 Task: Find connections with filter location Kannauj with filter topic #hiringwith filter profile language Potuguese with filter current company Moneycontrol.com with filter school Pondicherry Engineering College with filter industry Leather Product Manufacturing with filter service category Audio Engineering with filter keywords title Engineer
Action: Mouse moved to (150, 235)
Screenshot: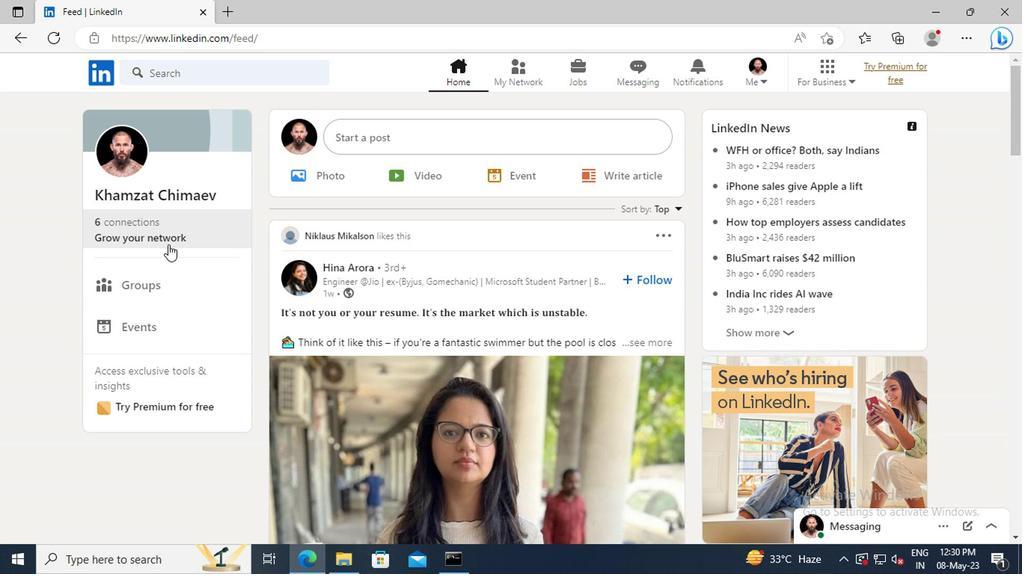 
Action: Mouse pressed left at (150, 235)
Screenshot: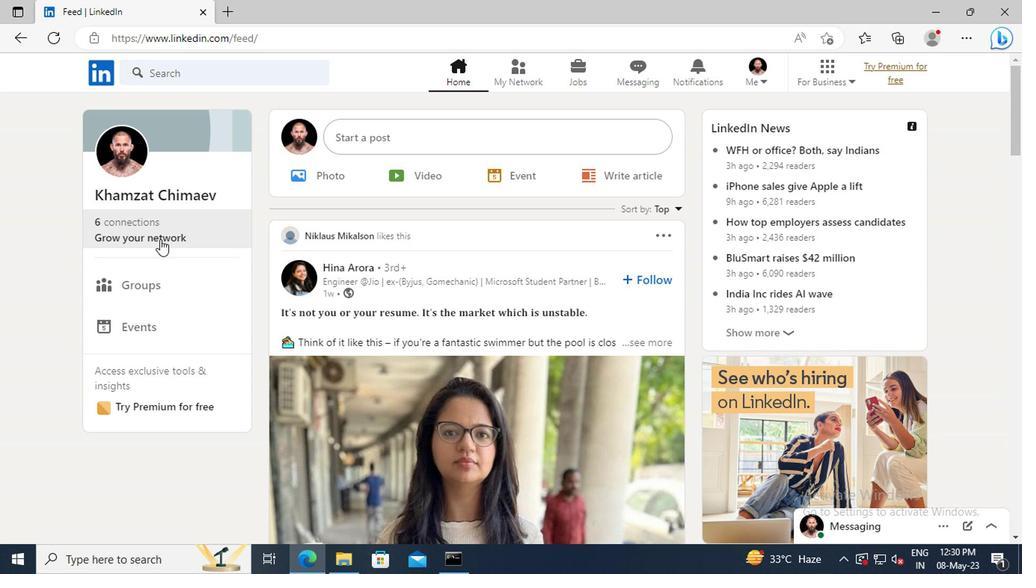 
Action: Mouse moved to (157, 158)
Screenshot: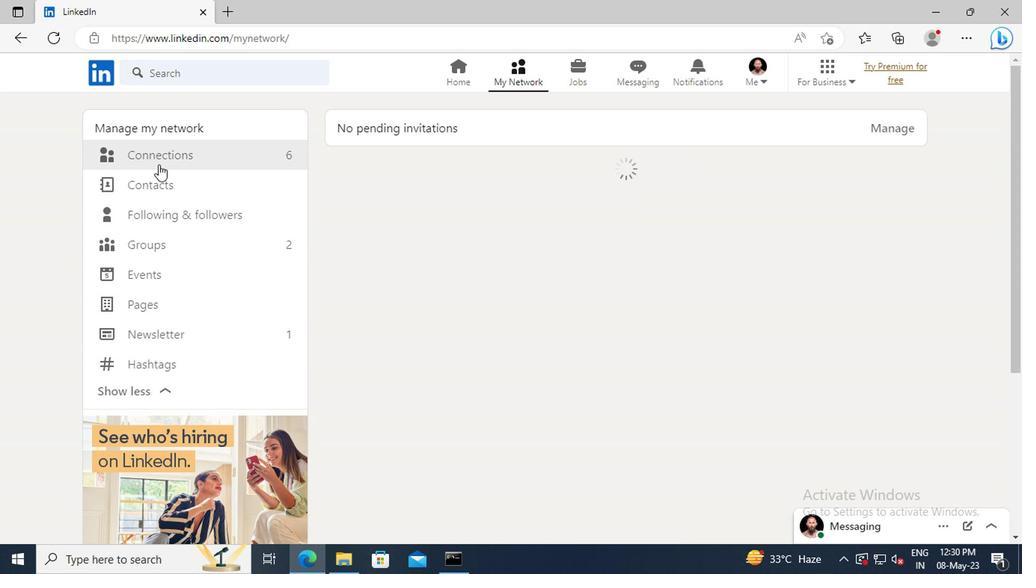 
Action: Mouse pressed left at (157, 158)
Screenshot: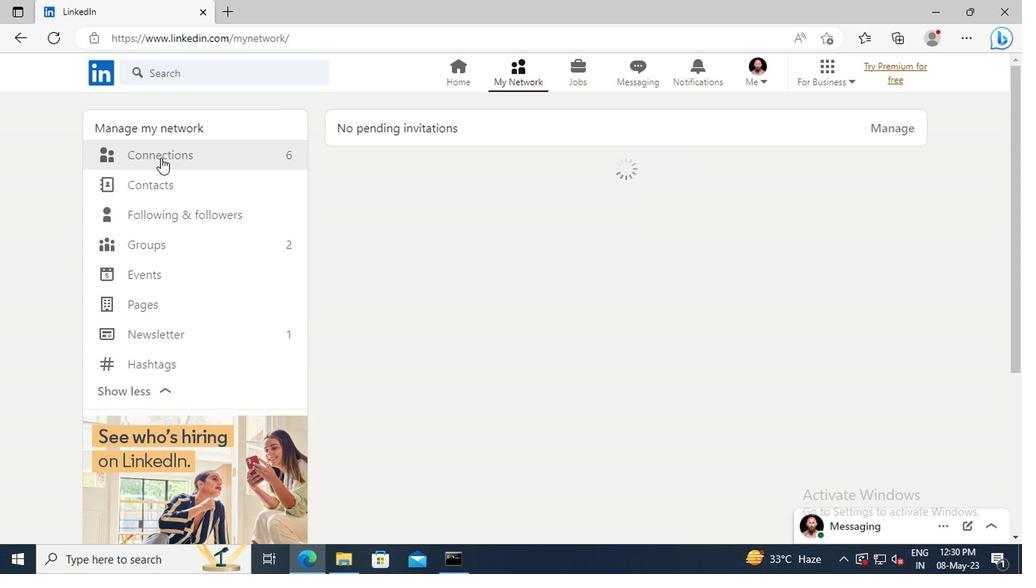 
Action: Mouse moved to (620, 162)
Screenshot: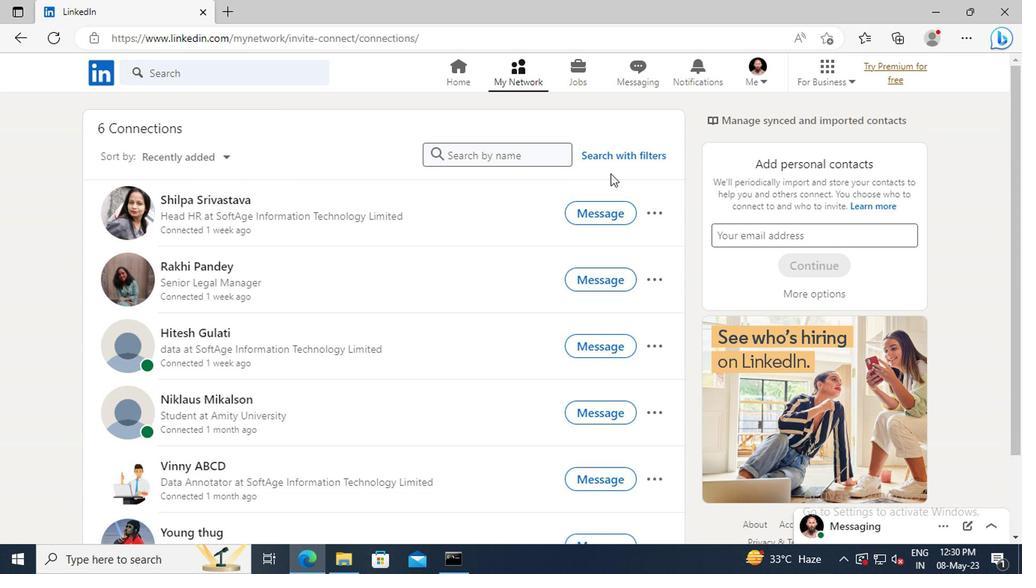 
Action: Mouse pressed left at (620, 162)
Screenshot: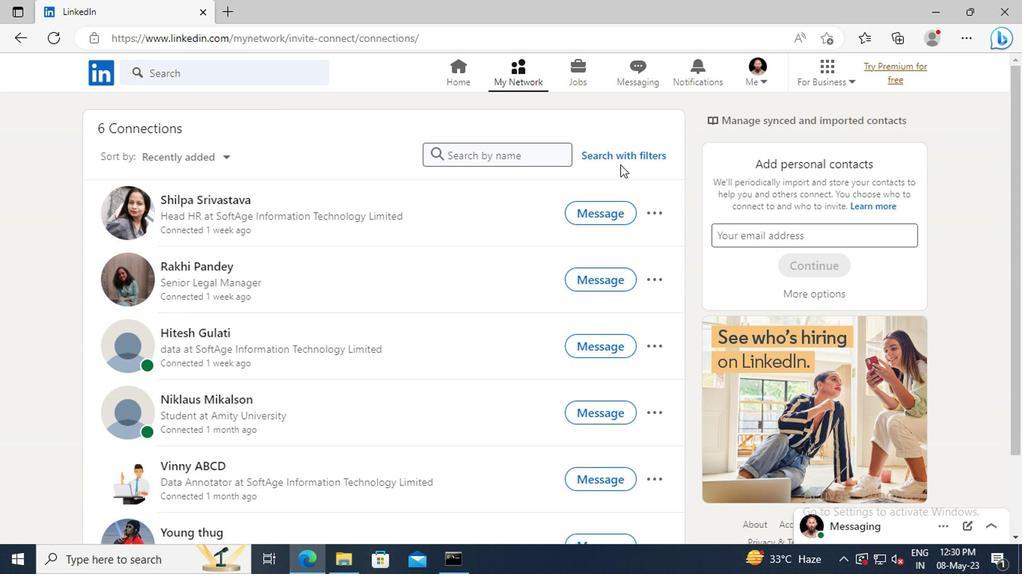 
Action: Mouse moved to (563, 118)
Screenshot: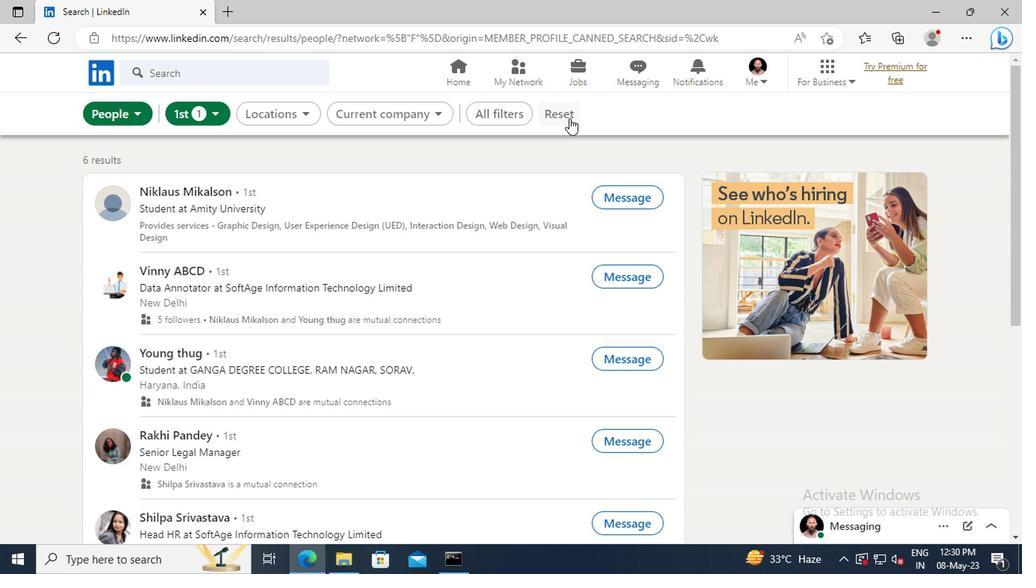
Action: Mouse pressed left at (563, 118)
Screenshot: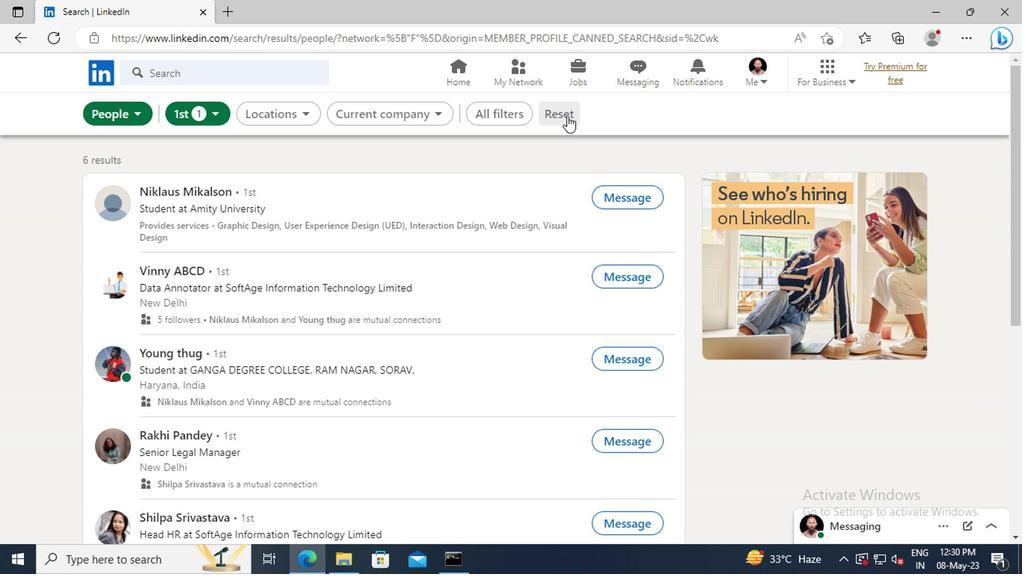 
Action: Mouse moved to (537, 118)
Screenshot: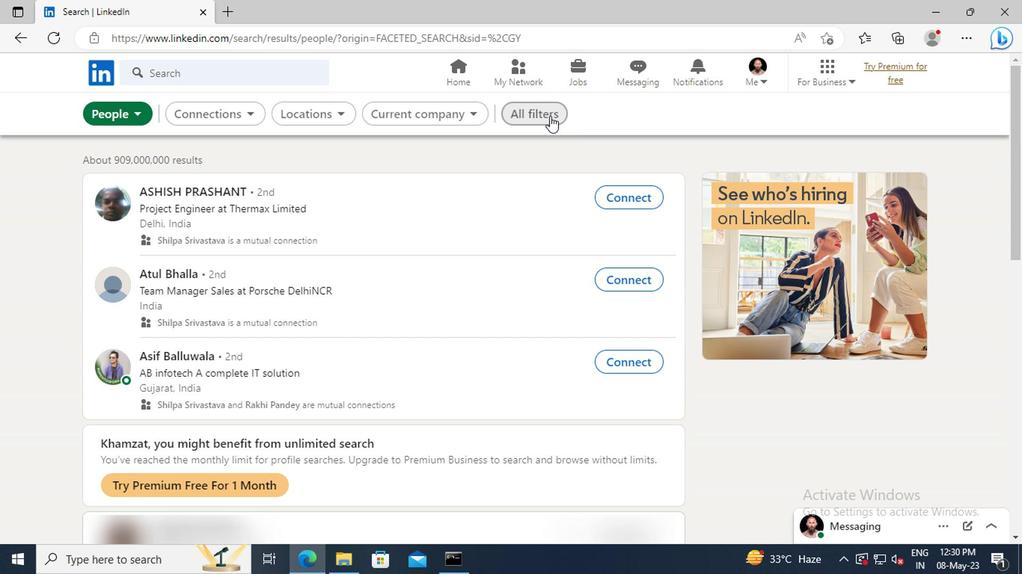 
Action: Mouse pressed left at (537, 118)
Screenshot: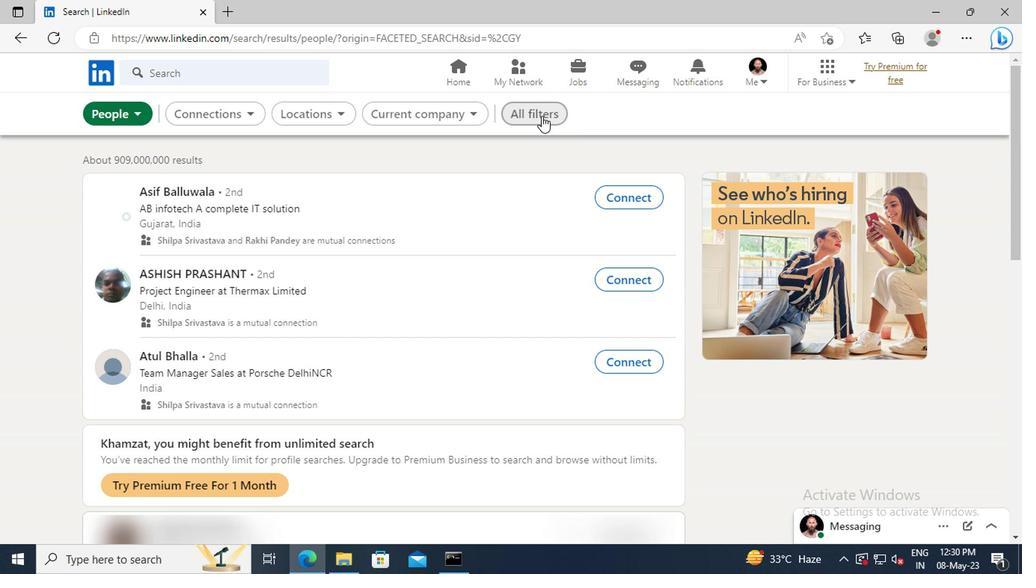 
Action: Mouse moved to (836, 276)
Screenshot: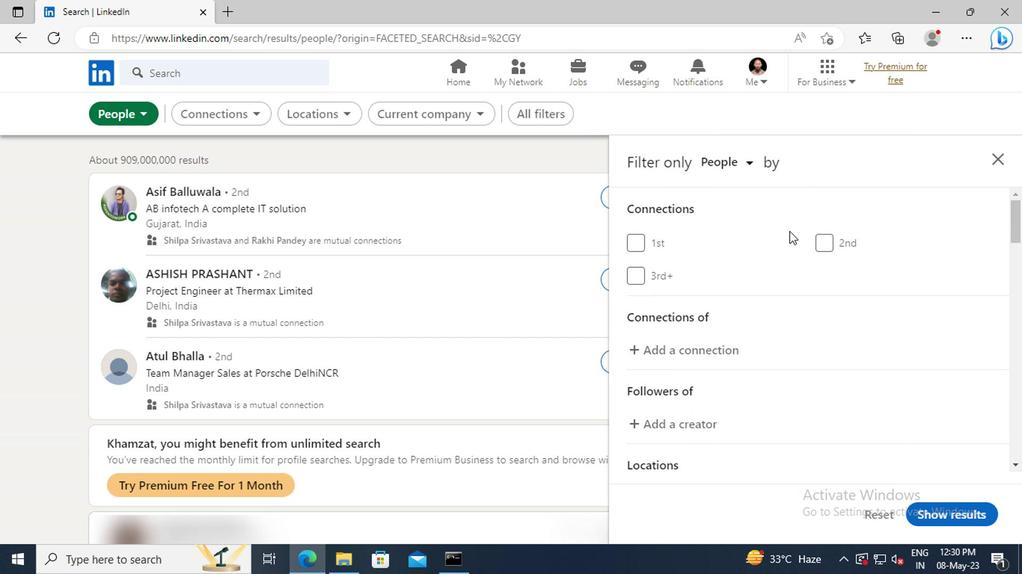 
Action: Mouse scrolled (836, 276) with delta (0, 0)
Screenshot: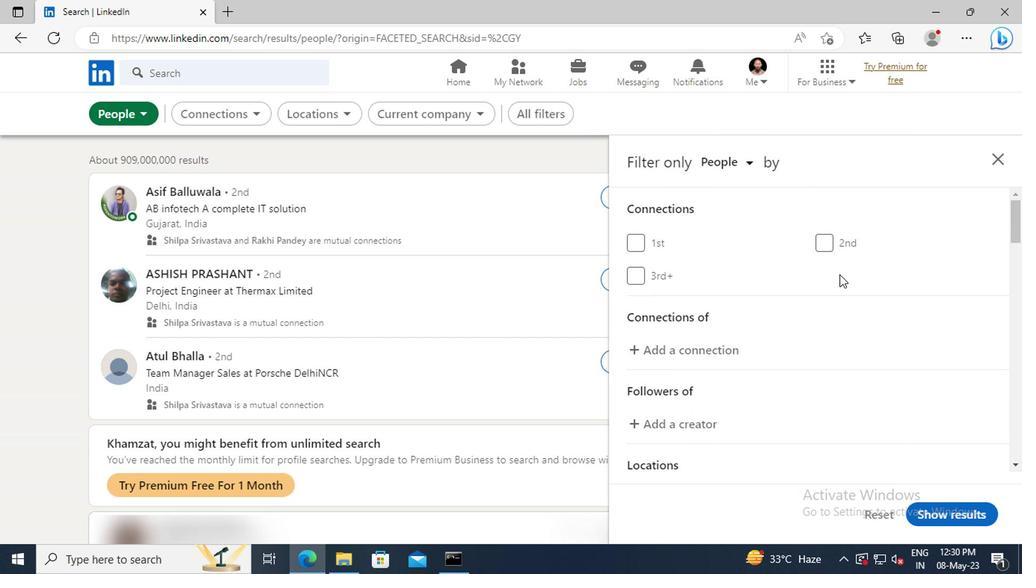 
Action: Mouse scrolled (836, 276) with delta (0, 0)
Screenshot: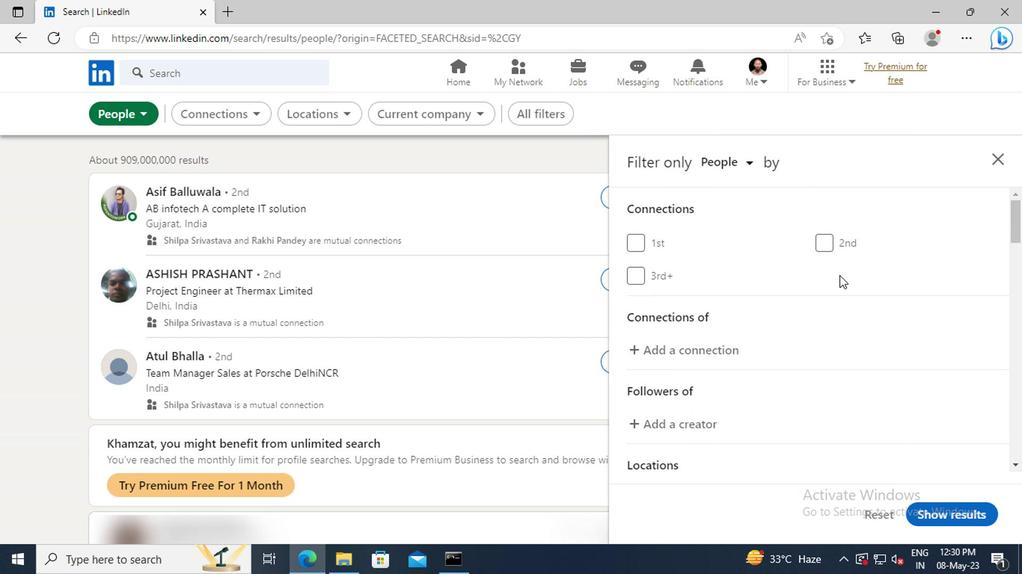 
Action: Mouse scrolled (836, 276) with delta (0, 0)
Screenshot: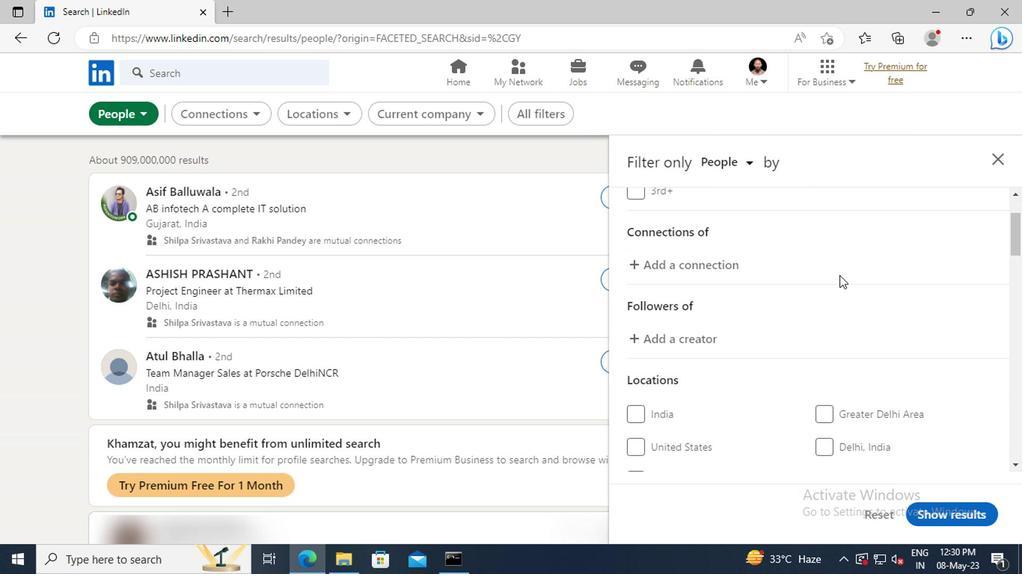 
Action: Mouse scrolled (836, 276) with delta (0, 0)
Screenshot: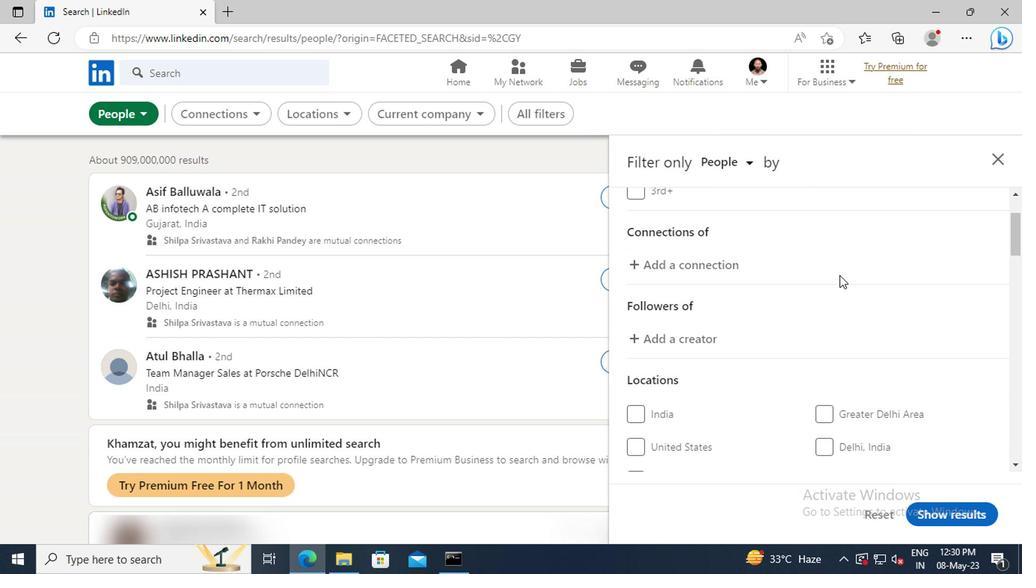 
Action: Mouse scrolled (836, 276) with delta (0, 0)
Screenshot: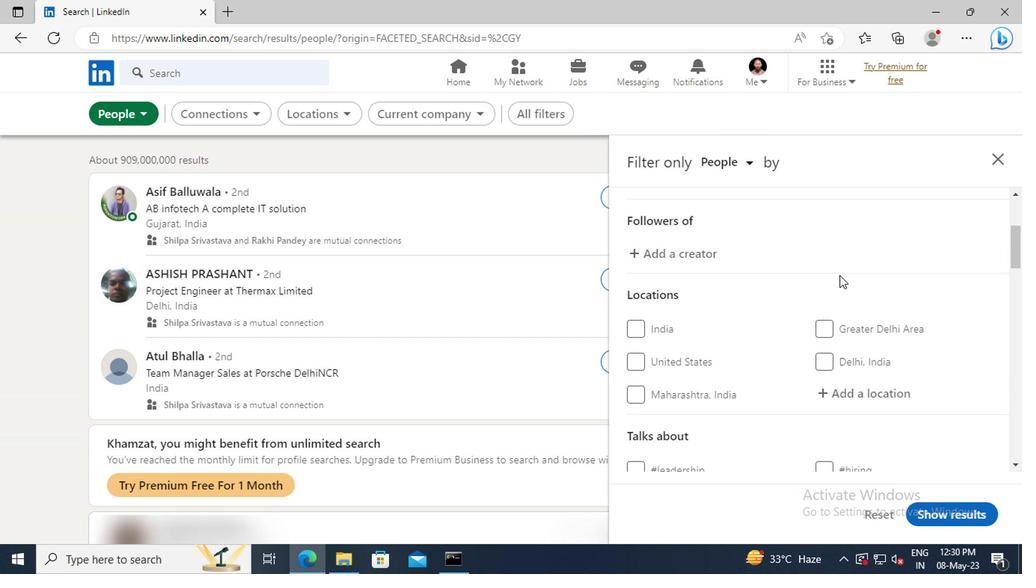 
Action: Mouse scrolled (836, 276) with delta (0, 0)
Screenshot: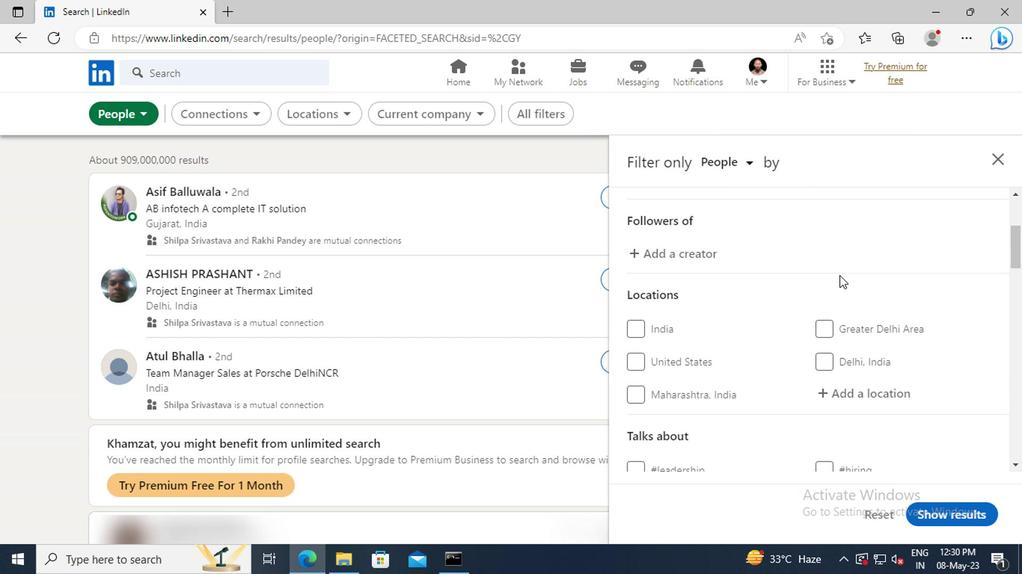 
Action: Mouse moved to (833, 309)
Screenshot: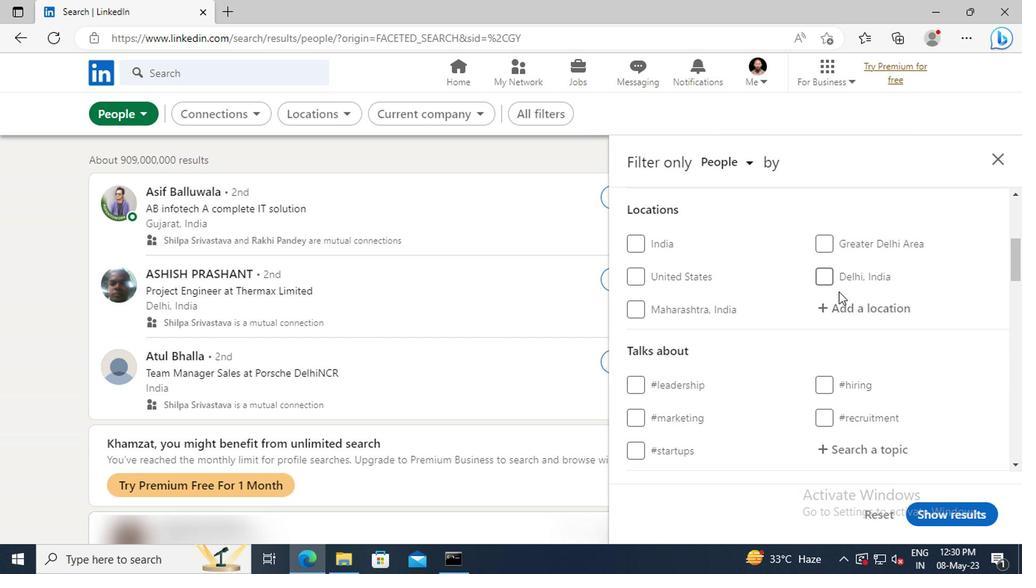 
Action: Mouse pressed left at (833, 309)
Screenshot: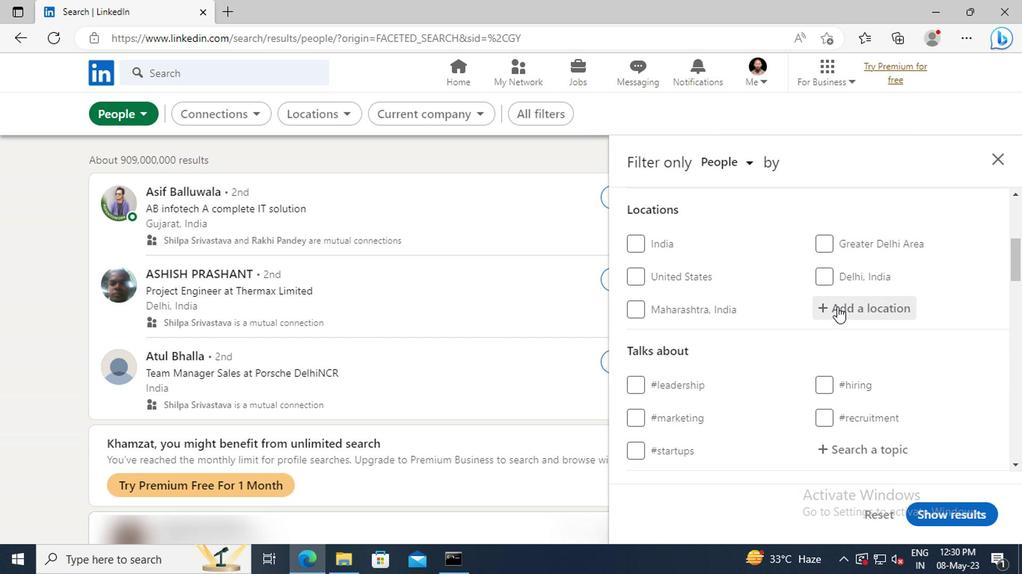 
Action: Key pressed <Key.shift>KANNAUJ
Screenshot: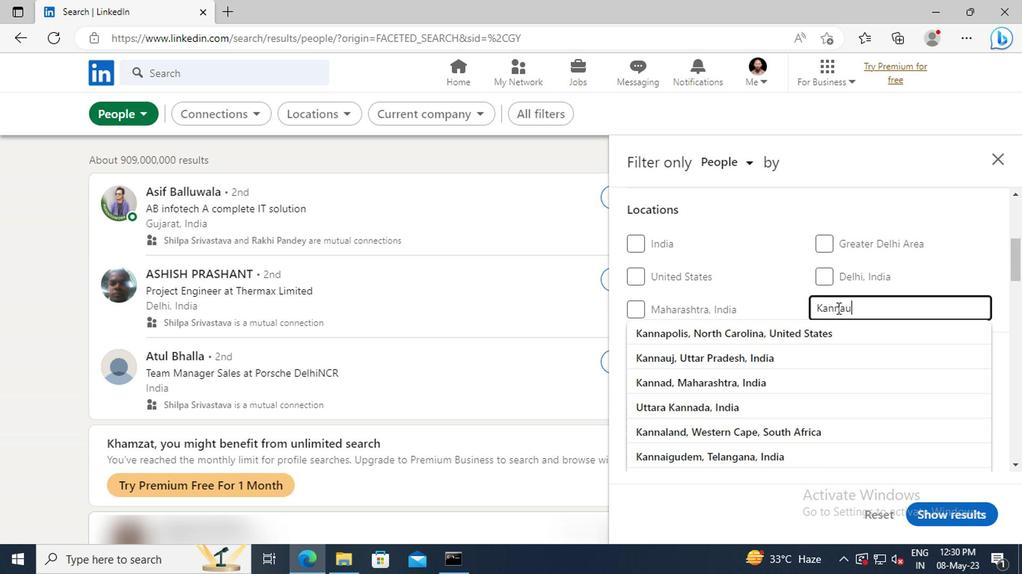 
Action: Mouse moved to (833, 333)
Screenshot: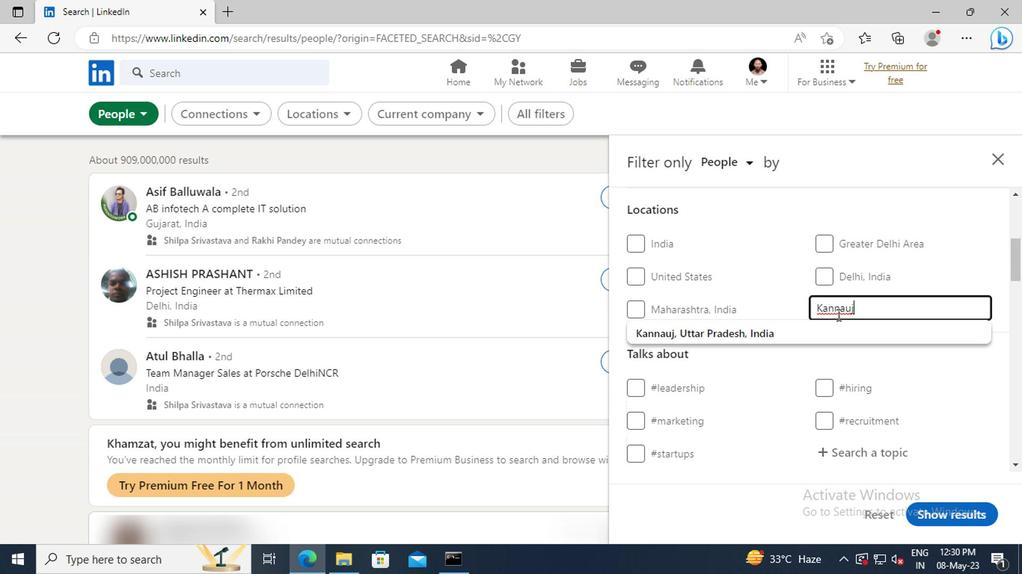 
Action: Mouse pressed left at (833, 333)
Screenshot: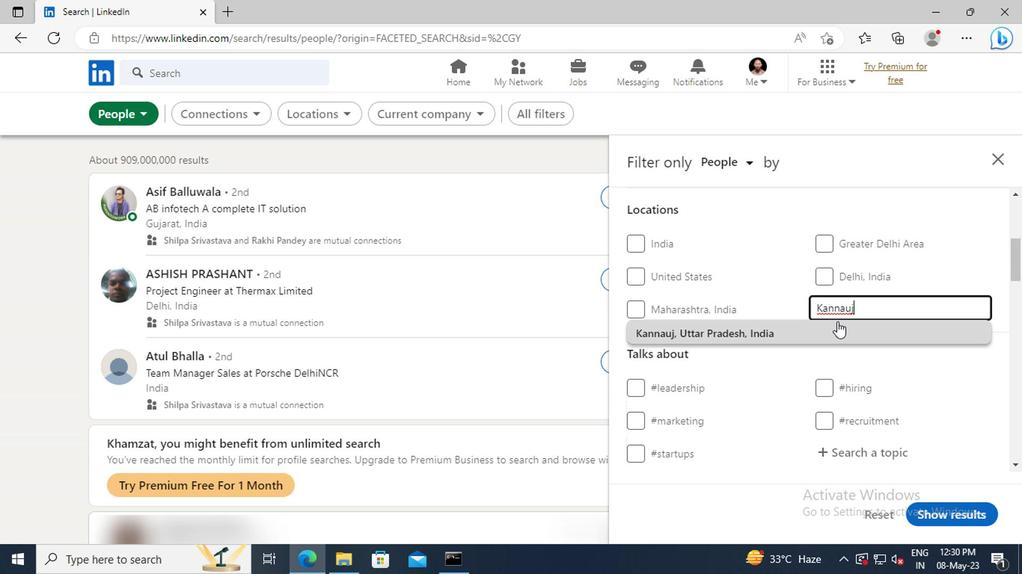 
Action: Mouse scrolled (833, 332) with delta (0, 0)
Screenshot: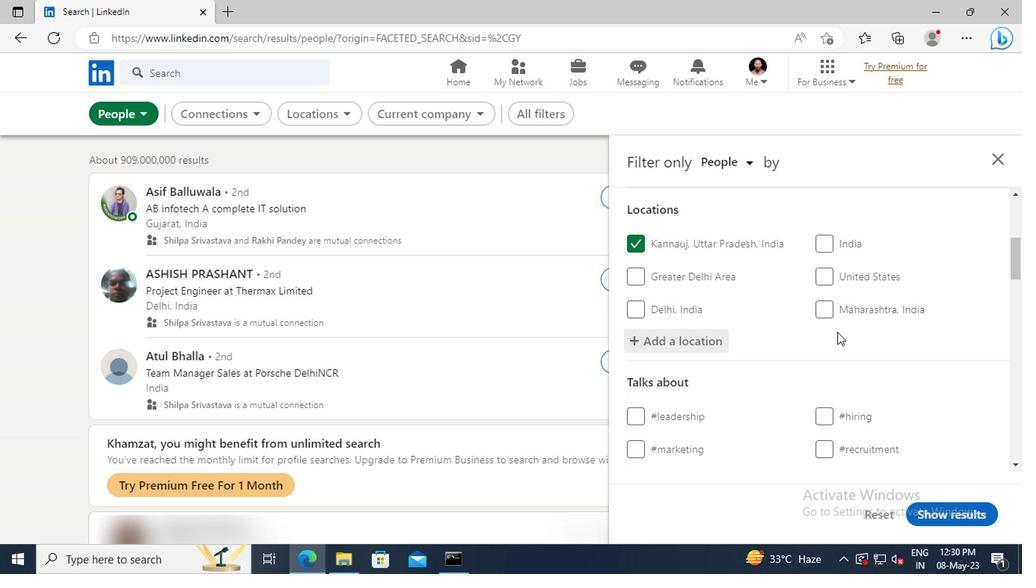 
Action: Mouse scrolled (833, 332) with delta (0, 0)
Screenshot: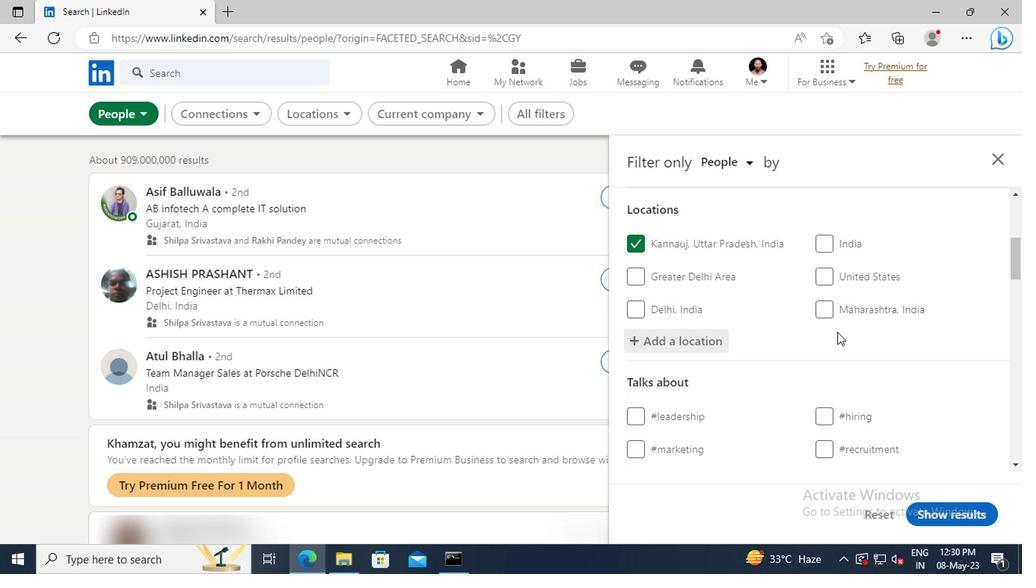 
Action: Mouse moved to (827, 333)
Screenshot: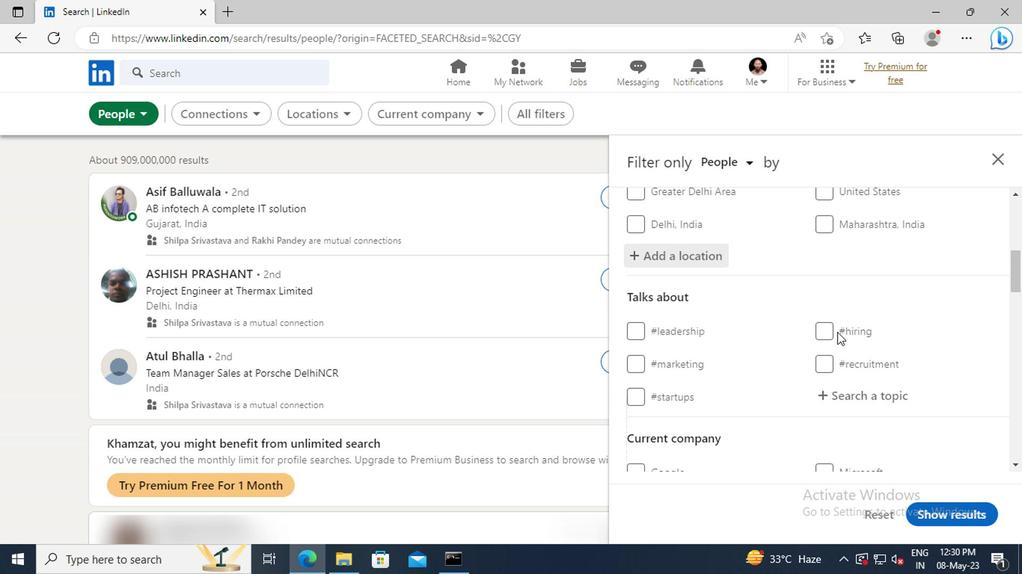 
Action: Mouse pressed left at (827, 333)
Screenshot: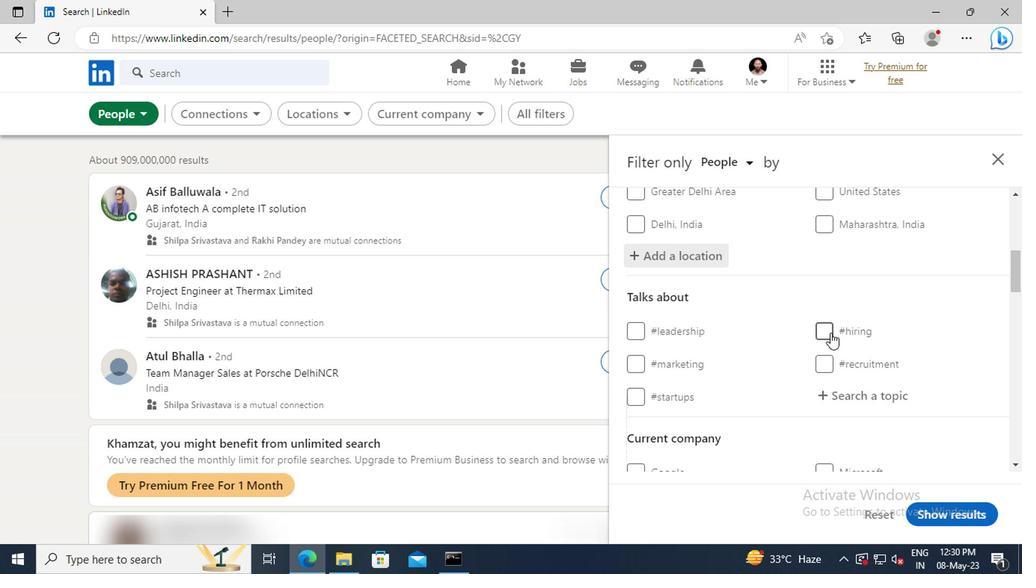 
Action: Mouse scrolled (827, 333) with delta (0, 0)
Screenshot: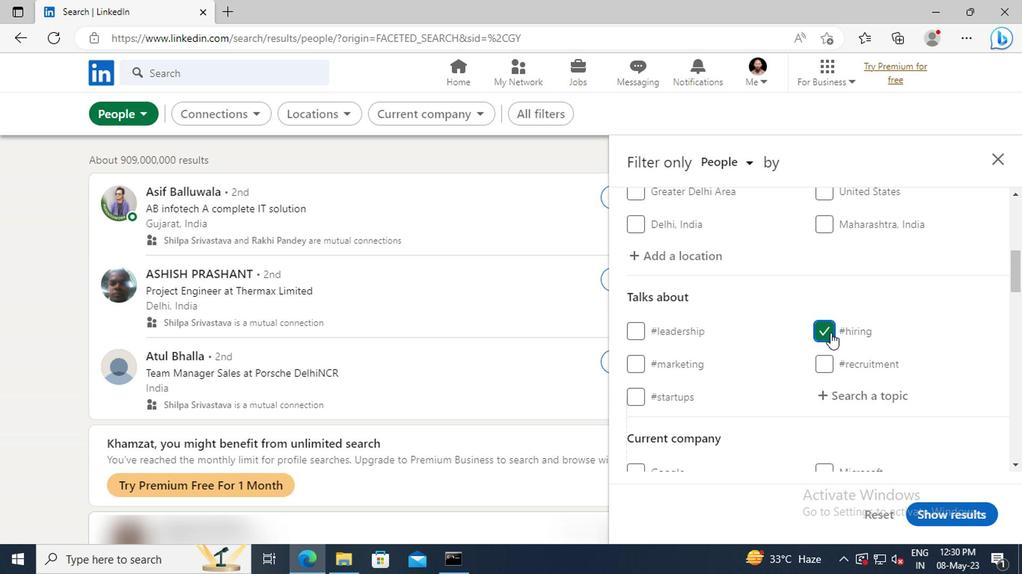 
Action: Mouse scrolled (827, 333) with delta (0, 0)
Screenshot: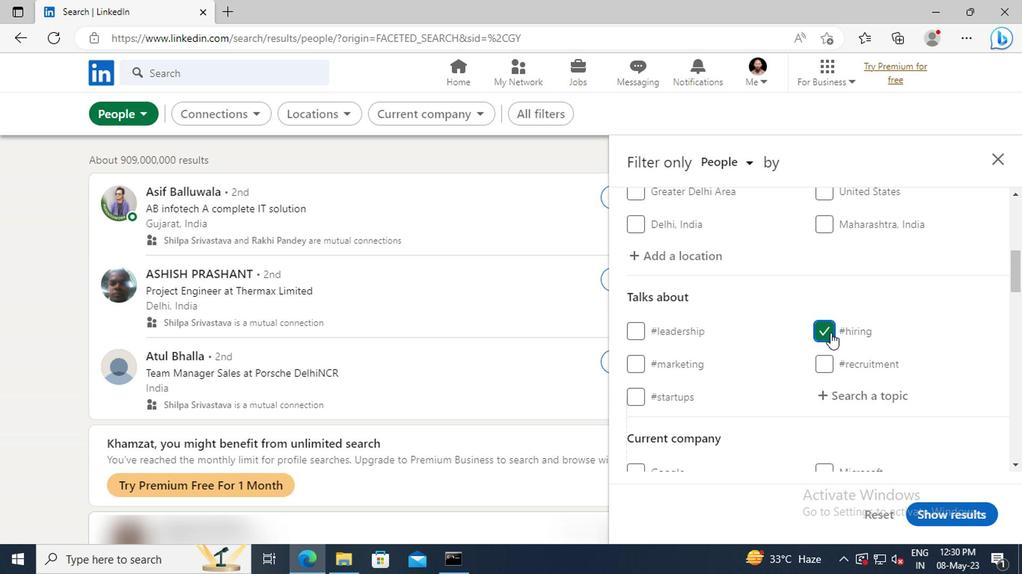 
Action: Mouse scrolled (827, 333) with delta (0, 0)
Screenshot: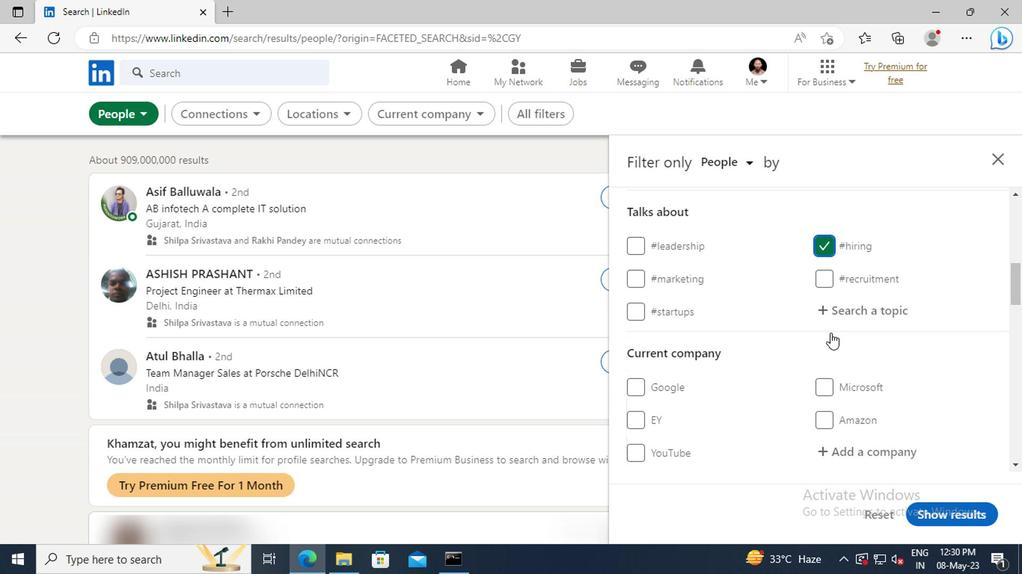 
Action: Mouse scrolled (827, 333) with delta (0, 0)
Screenshot: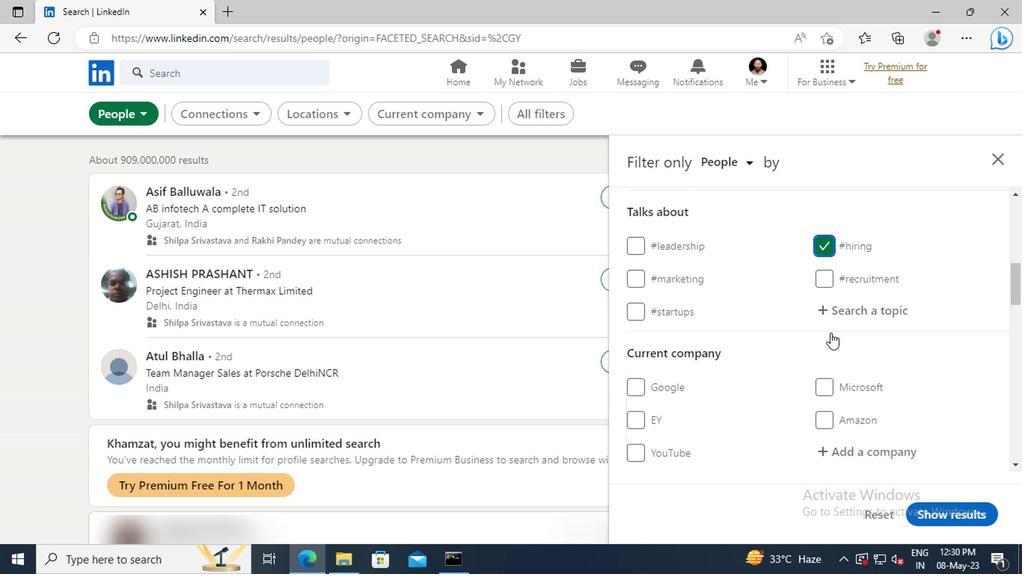 
Action: Mouse scrolled (827, 333) with delta (0, 0)
Screenshot: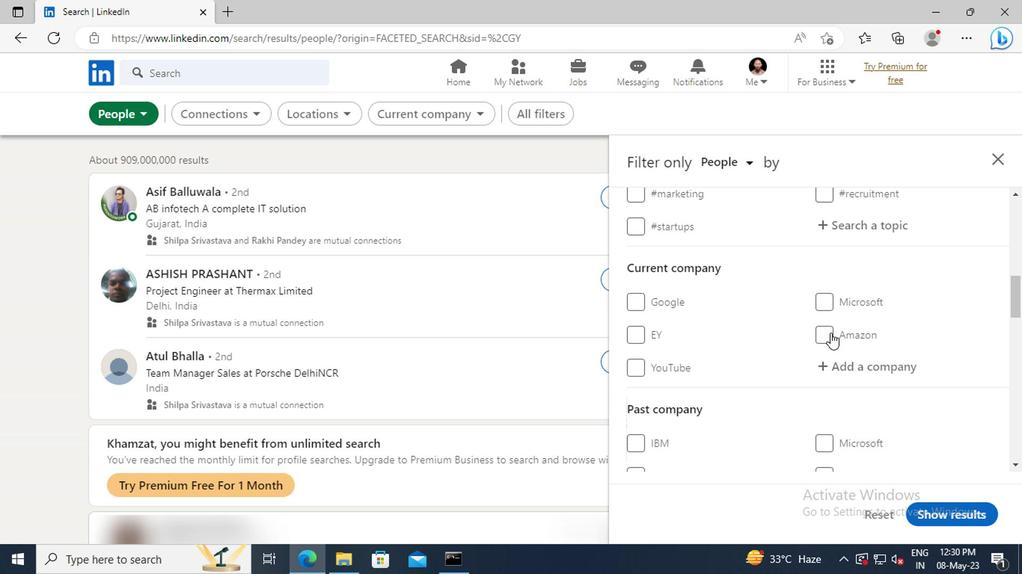 
Action: Mouse scrolled (827, 333) with delta (0, 0)
Screenshot: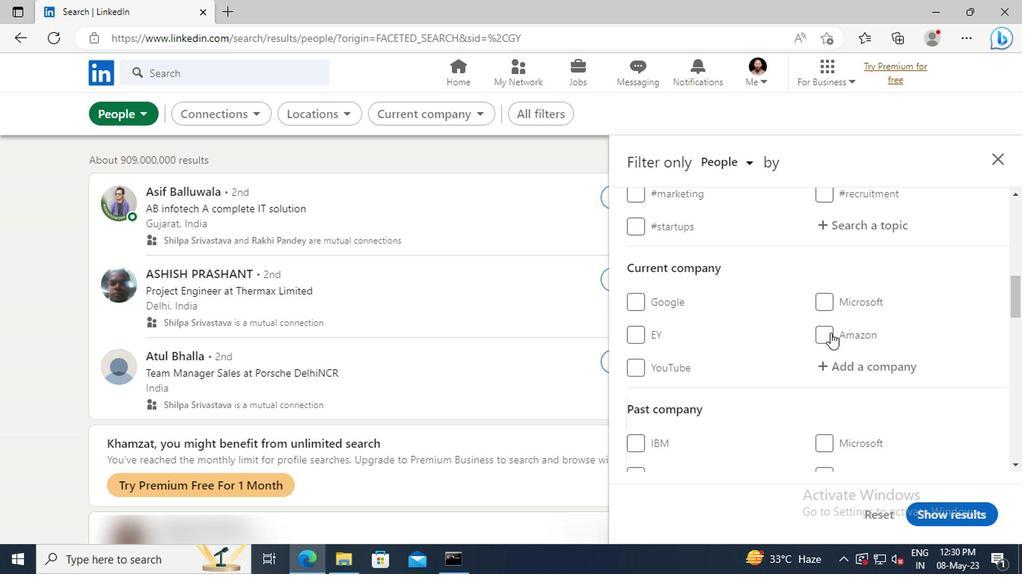 
Action: Mouse scrolled (827, 333) with delta (0, 0)
Screenshot: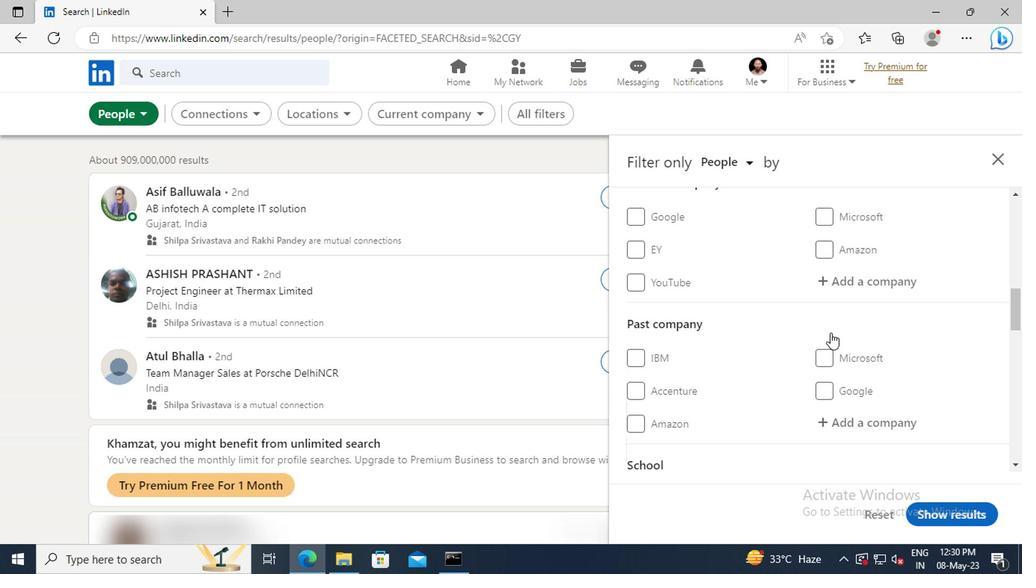 
Action: Mouse scrolled (827, 333) with delta (0, 0)
Screenshot: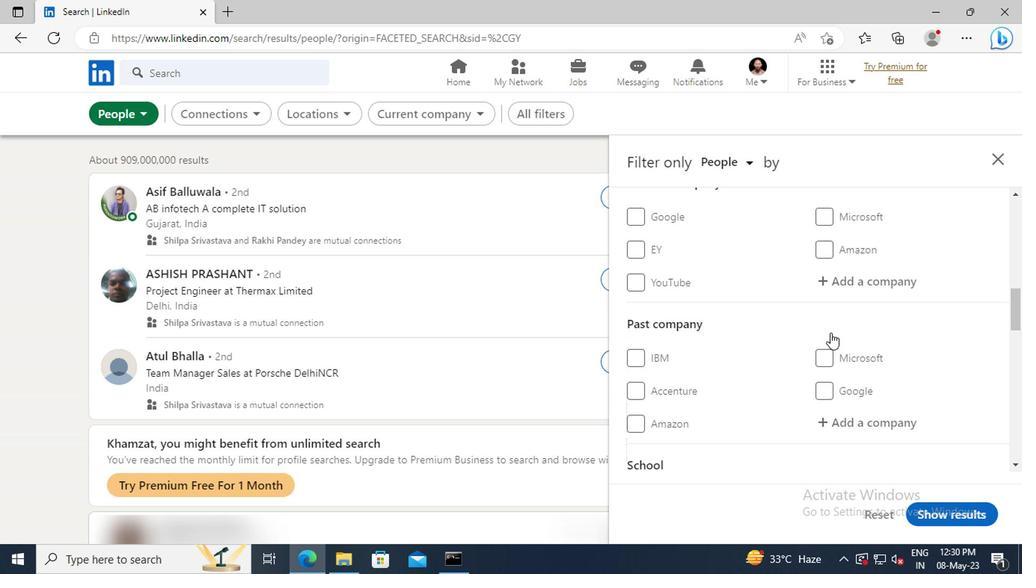
Action: Mouse scrolled (827, 333) with delta (0, 0)
Screenshot: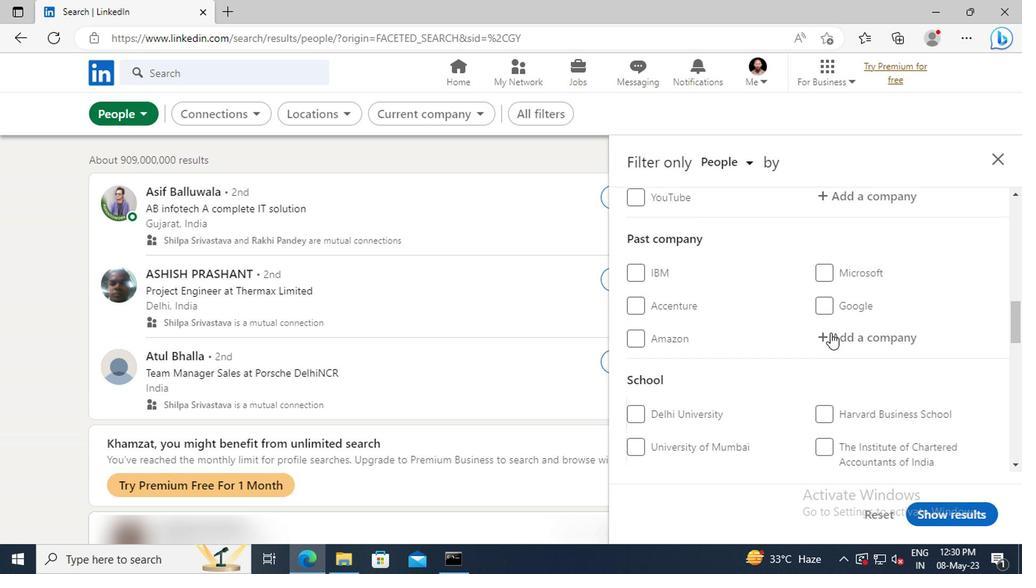 
Action: Mouse scrolled (827, 333) with delta (0, 0)
Screenshot: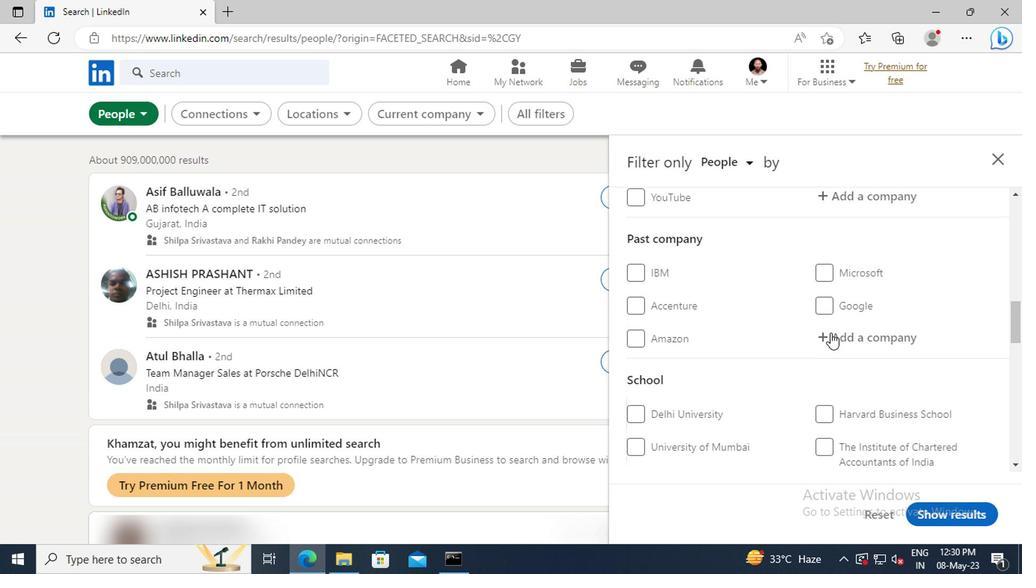 
Action: Mouse scrolled (827, 333) with delta (0, 0)
Screenshot: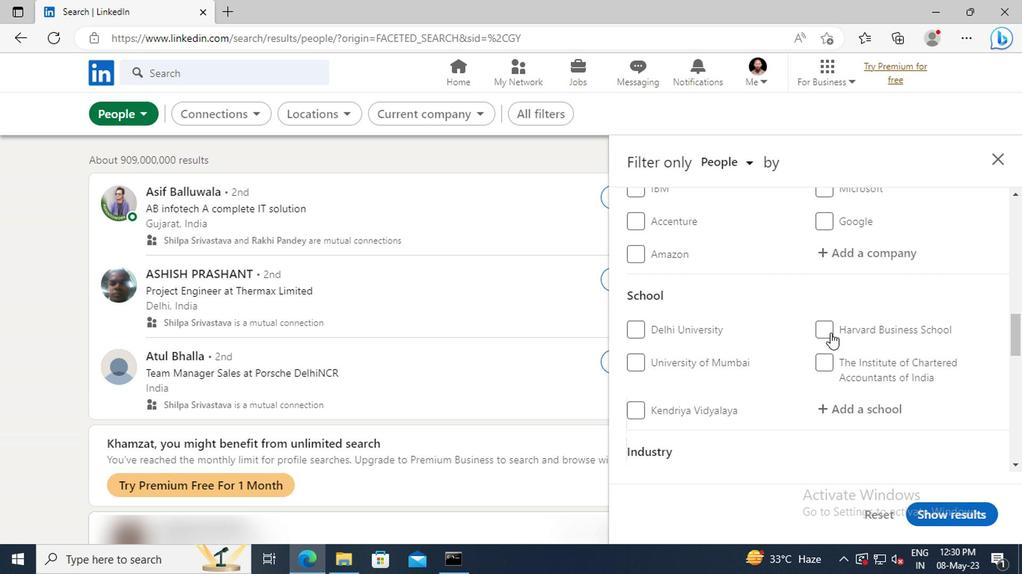 
Action: Mouse scrolled (827, 333) with delta (0, 0)
Screenshot: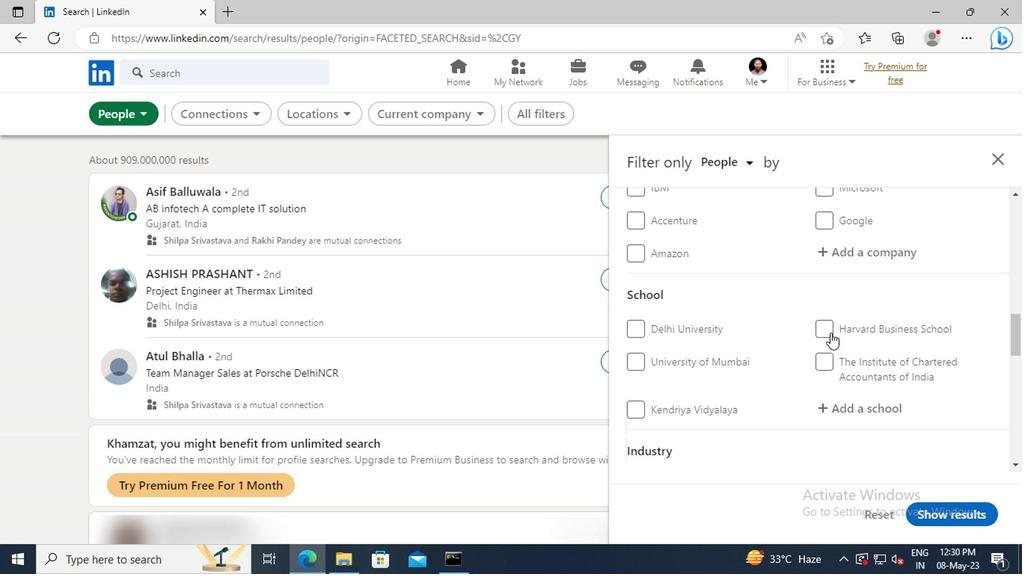 
Action: Mouse scrolled (827, 333) with delta (0, 0)
Screenshot: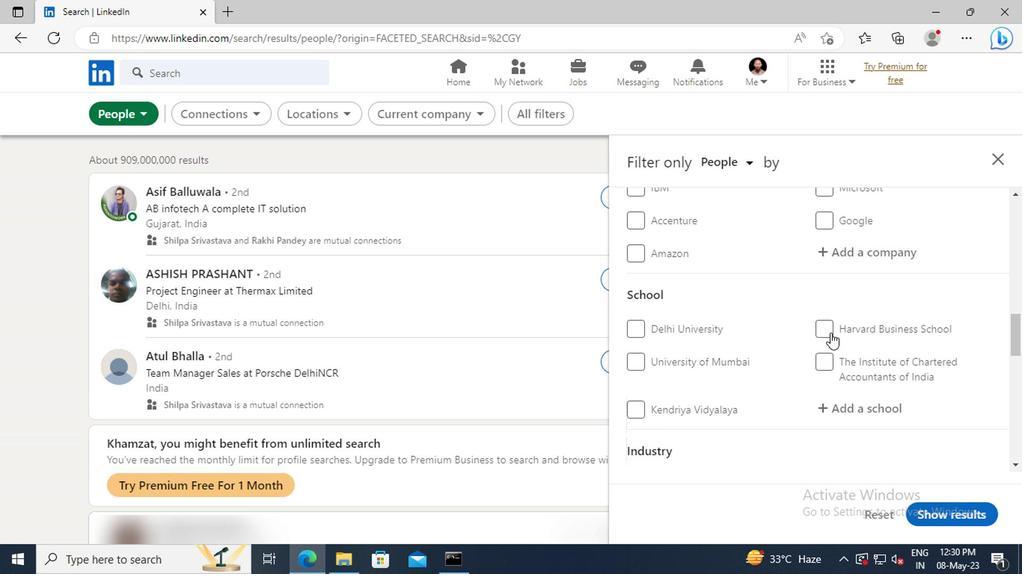 
Action: Mouse scrolled (827, 333) with delta (0, 0)
Screenshot: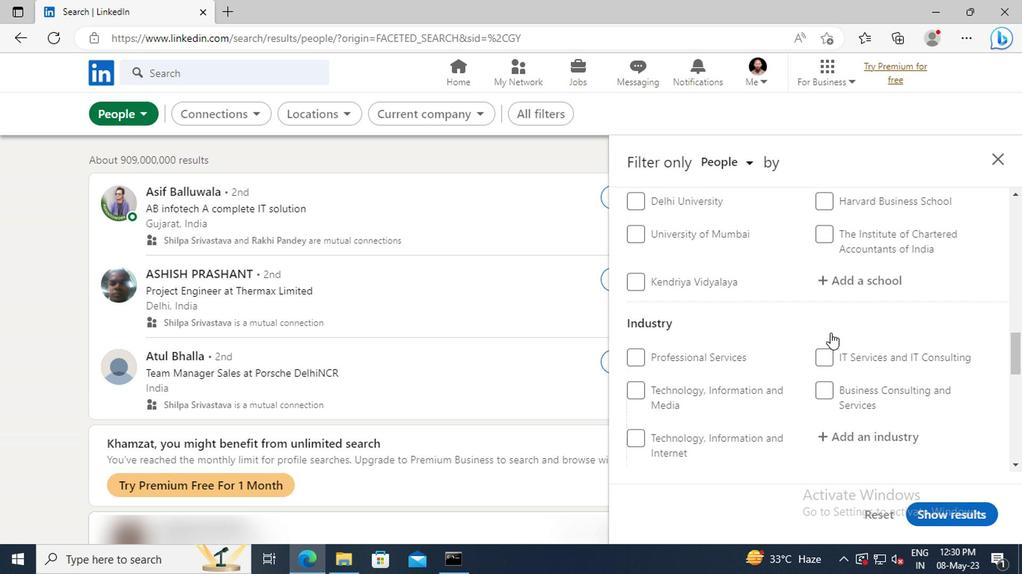 
Action: Mouse scrolled (827, 333) with delta (0, 0)
Screenshot: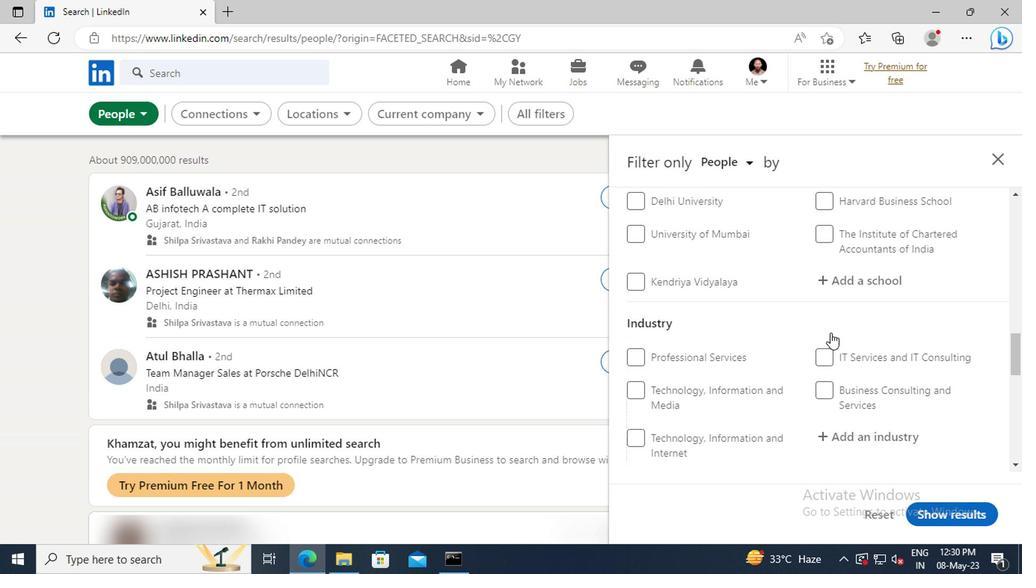 
Action: Mouse scrolled (827, 333) with delta (0, 0)
Screenshot: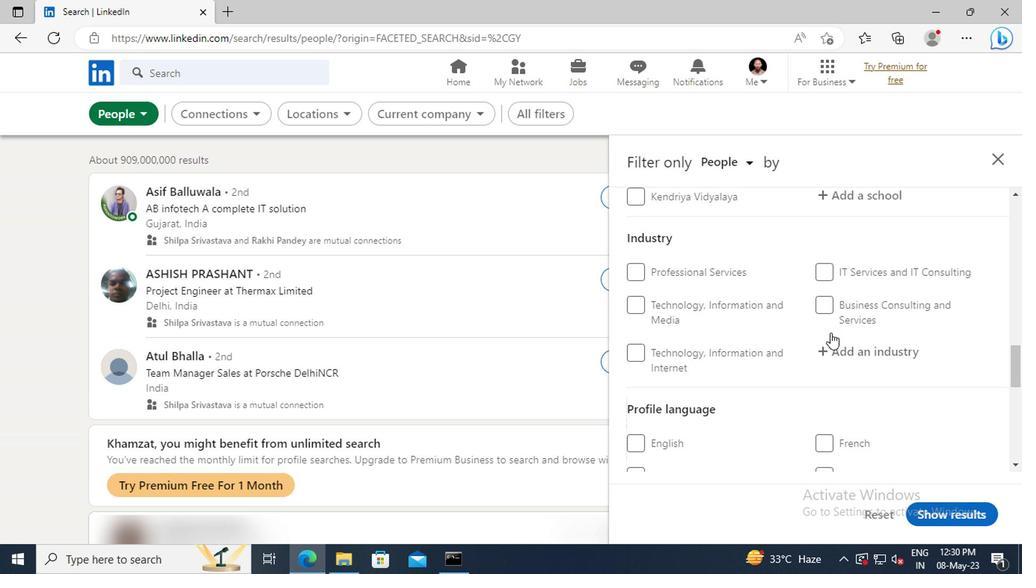 
Action: Mouse scrolled (827, 333) with delta (0, 0)
Screenshot: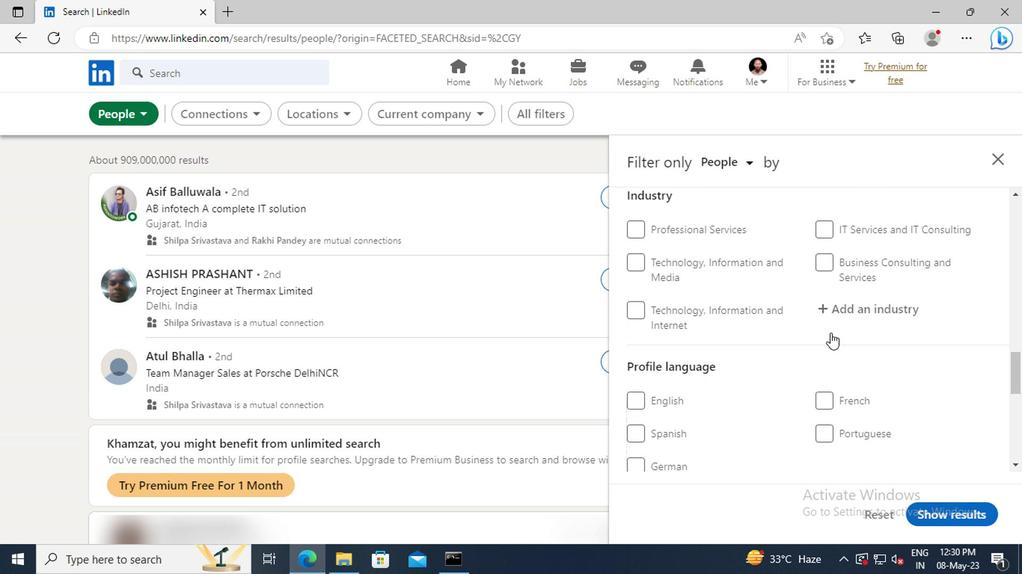
Action: Mouse moved to (821, 393)
Screenshot: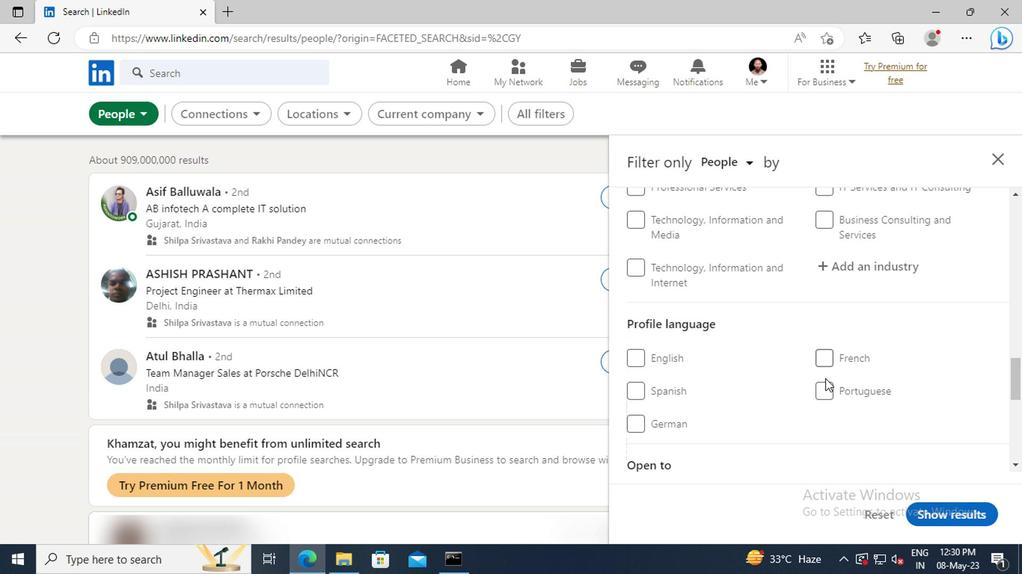 
Action: Mouse pressed left at (821, 393)
Screenshot: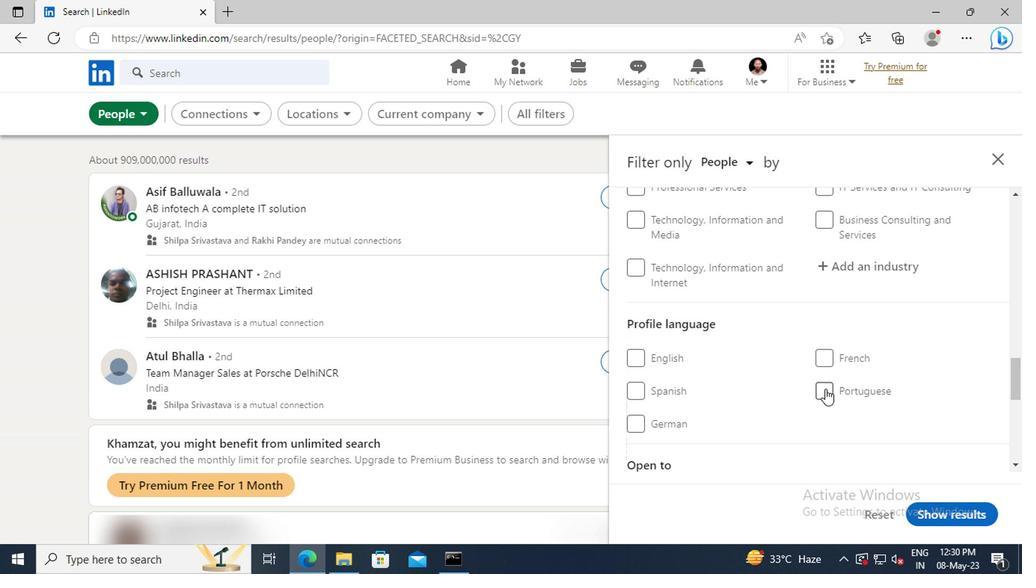 
Action: Mouse moved to (833, 346)
Screenshot: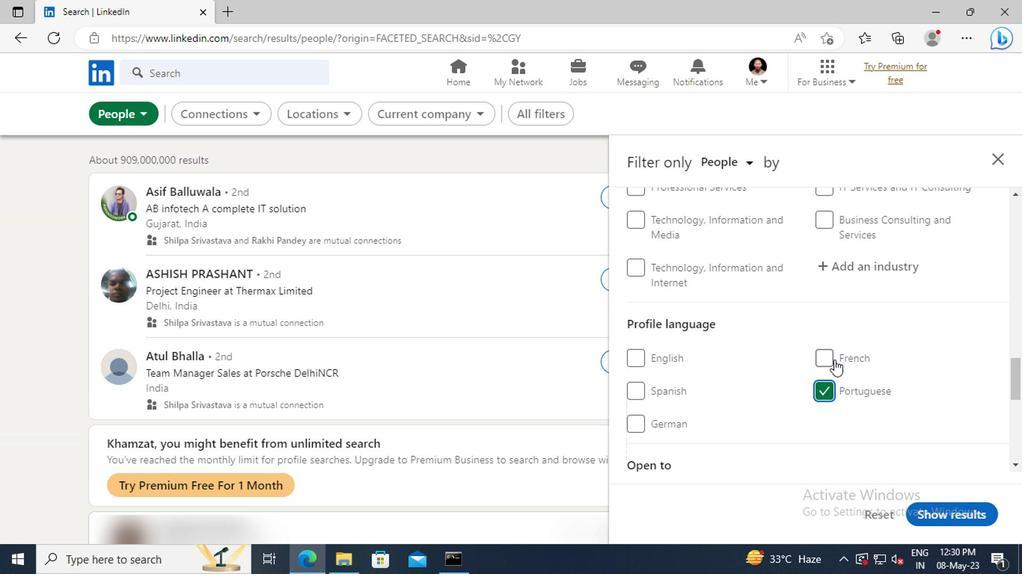 
Action: Mouse scrolled (833, 347) with delta (0, 1)
Screenshot: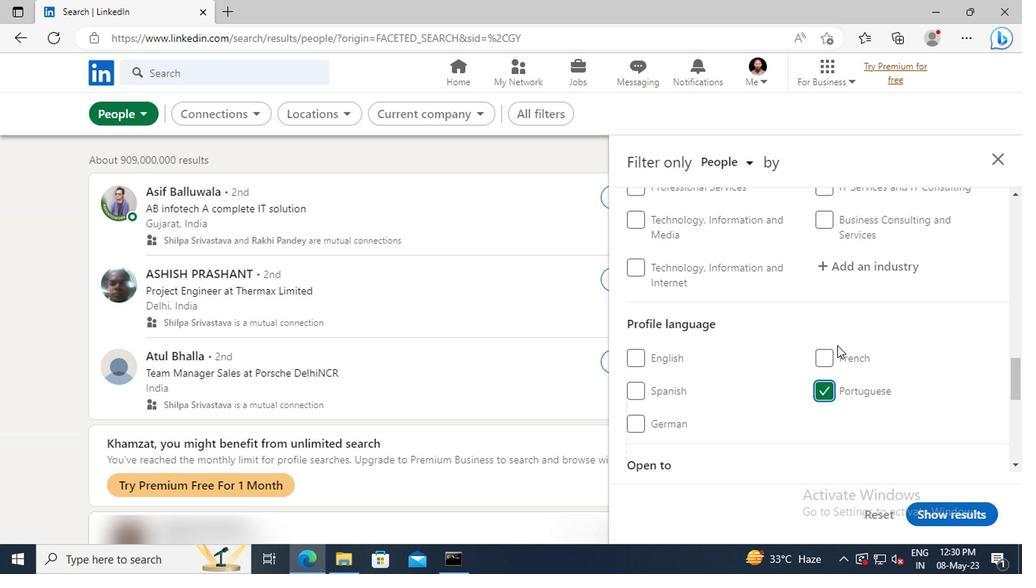 
Action: Mouse scrolled (833, 347) with delta (0, 1)
Screenshot: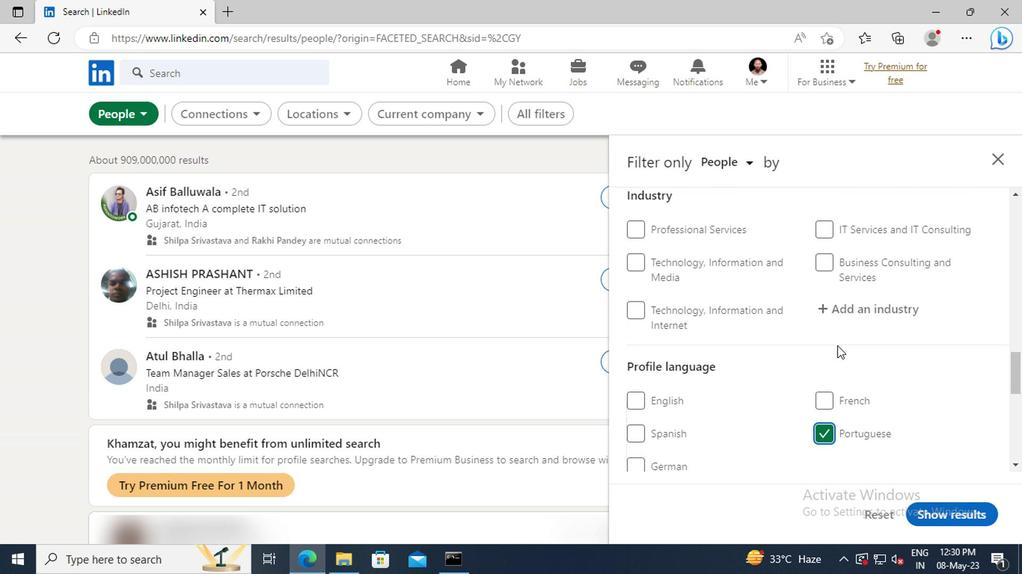 
Action: Mouse scrolled (833, 347) with delta (0, 1)
Screenshot: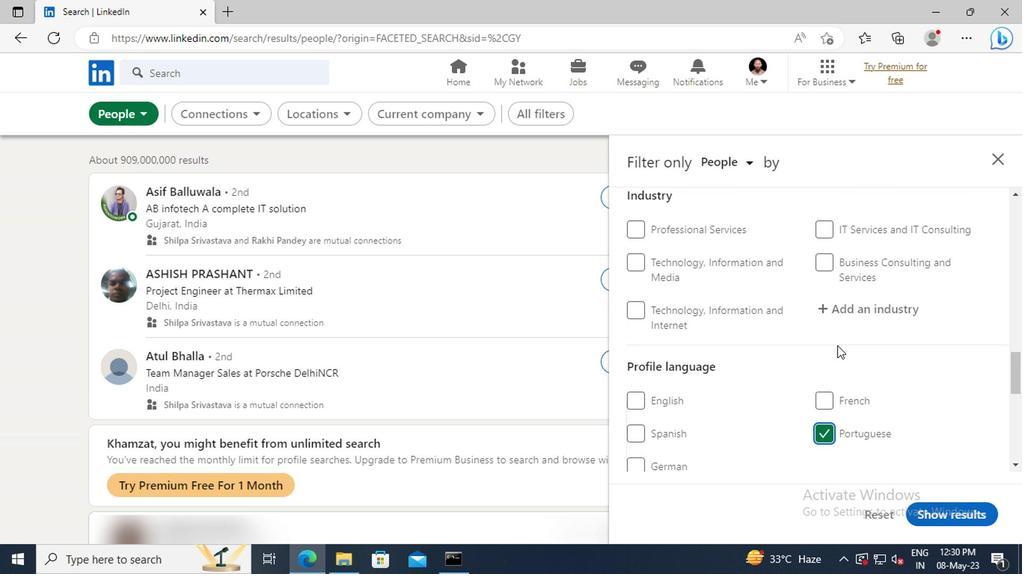 
Action: Mouse scrolled (833, 347) with delta (0, 1)
Screenshot: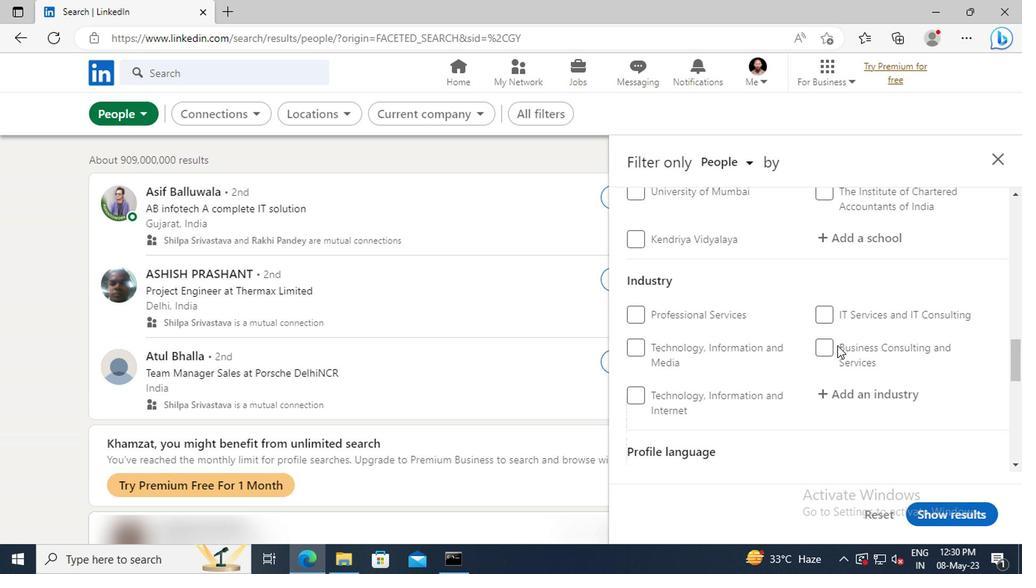 
Action: Mouse scrolled (833, 347) with delta (0, 1)
Screenshot: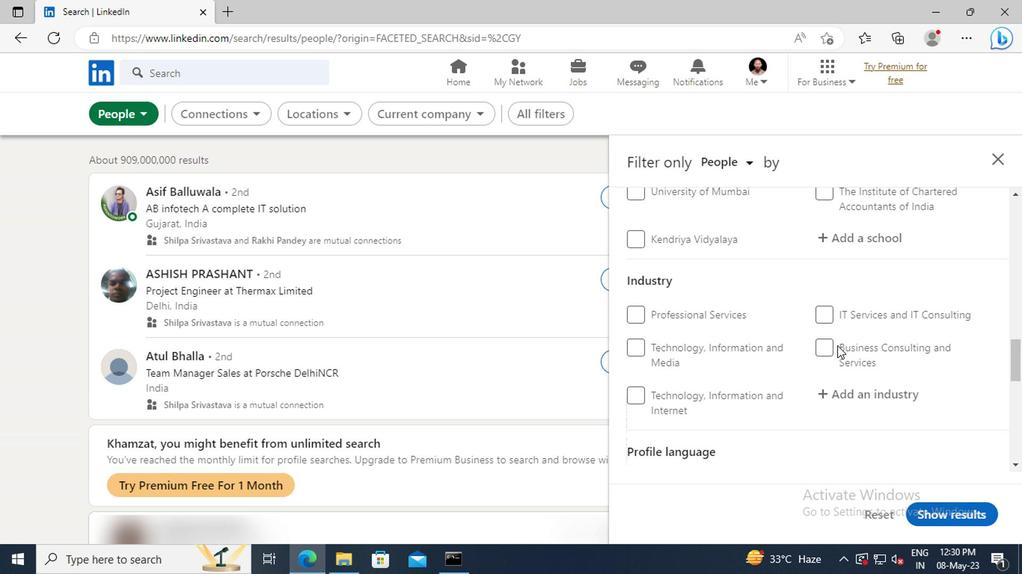 
Action: Mouse scrolled (833, 347) with delta (0, 1)
Screenshot: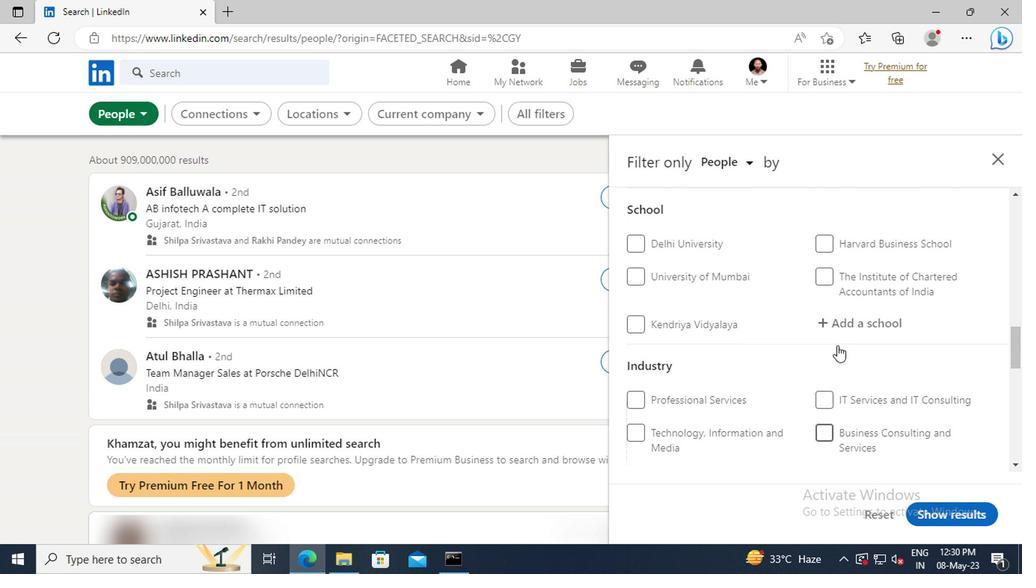
Action: Mouse scrolled (833, 347) with delta (0, 1)
Screenshot: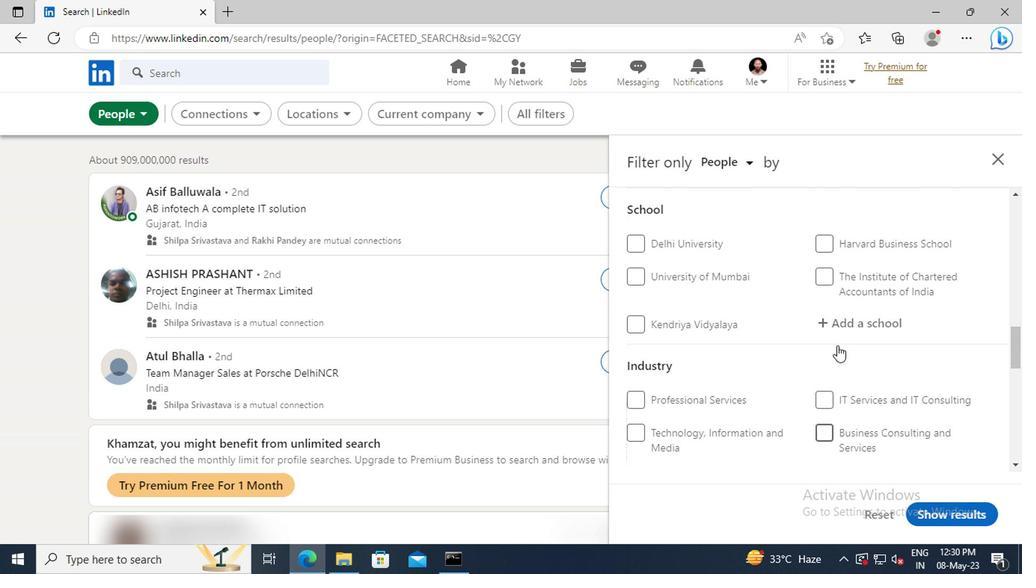 
Action: Mouse scrolled (833, 347) with delta (0, 1)
Screenshot: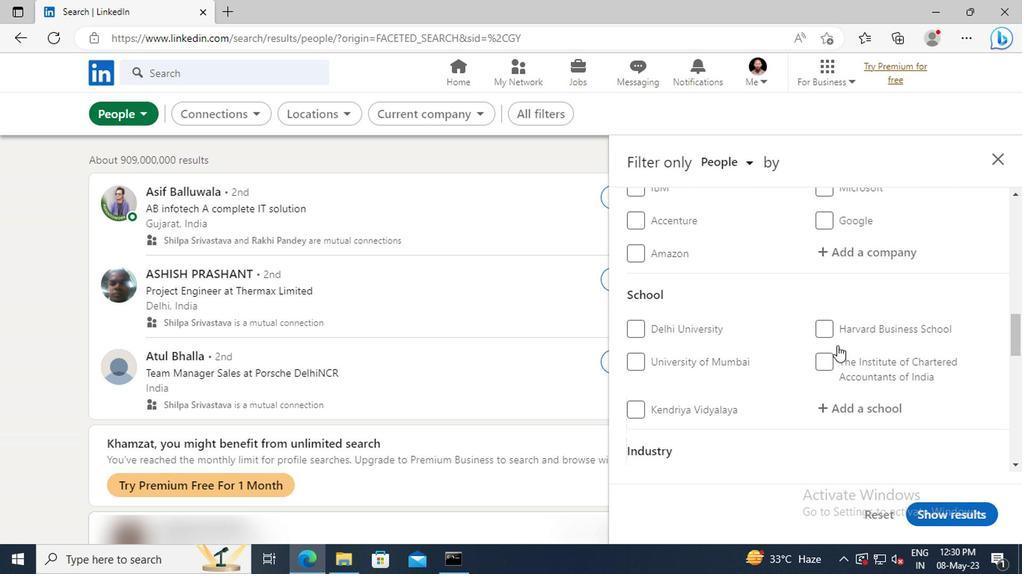 
Action: Mouse scrolled (833, 347) with delta (0, 1)
Screenshot: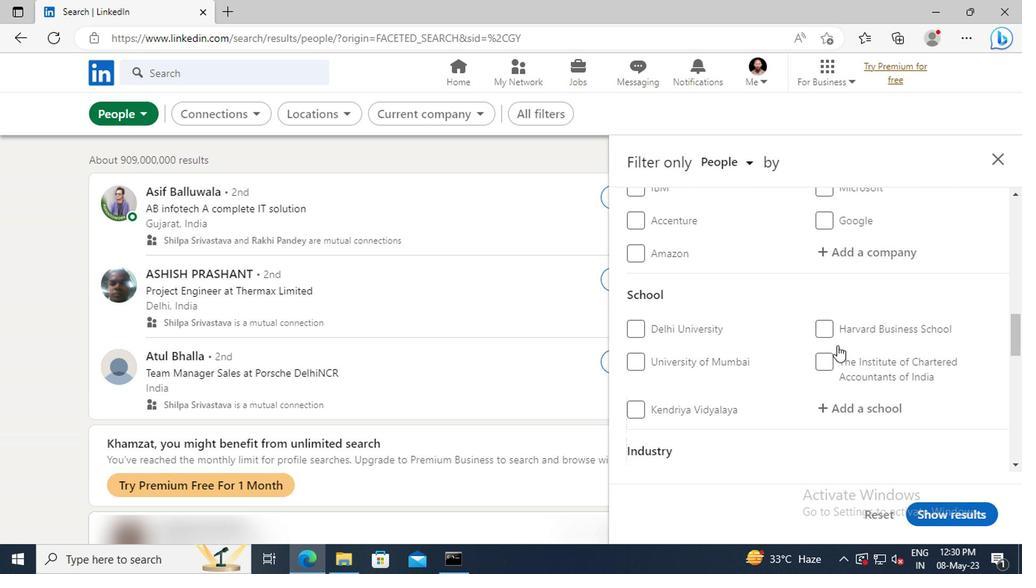
Action: Mouse scrolled (833, 347) with delta (0, 1)
Screenshot: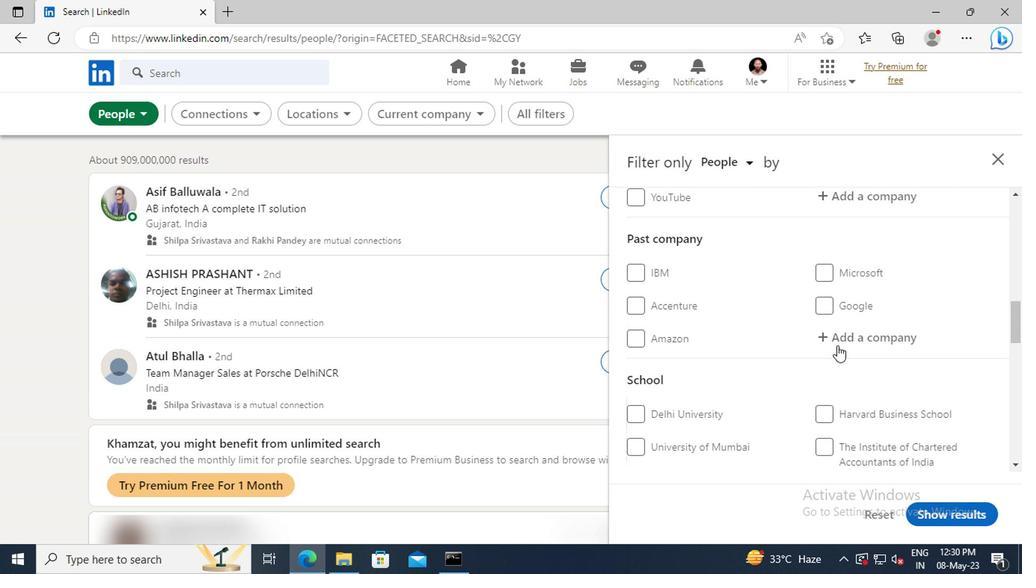 
Action: Mouse scrolled (833, 347) with delta (0, 1)
Screenshot: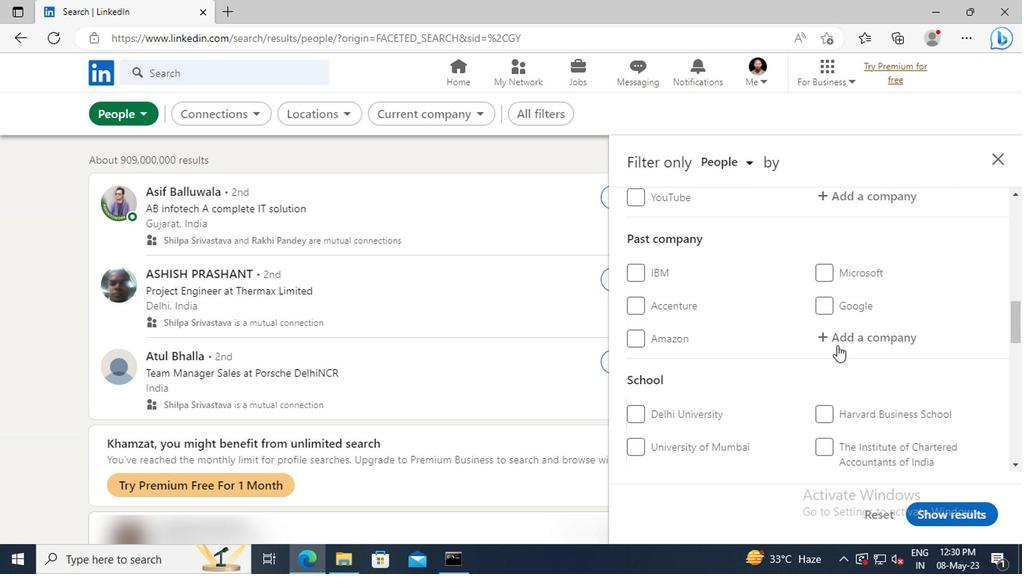 
Action: Mouse scrolled (833, 347) with delta (0, 1)
Screenshot: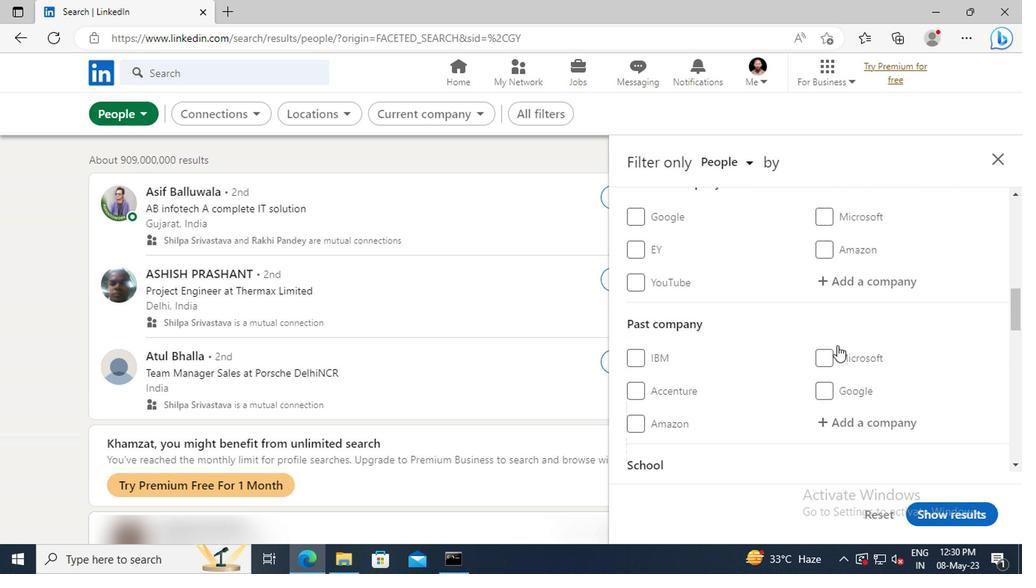 
Action: Mouse moved to (832, 332)
Screenshot: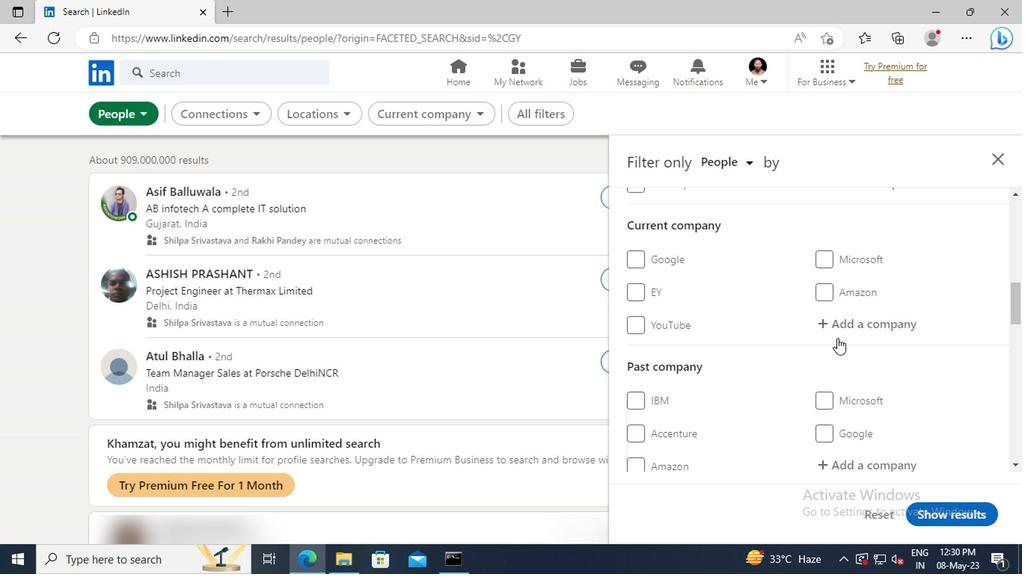 
Action: Mouse pressed left at (832, 332)
Screenshot: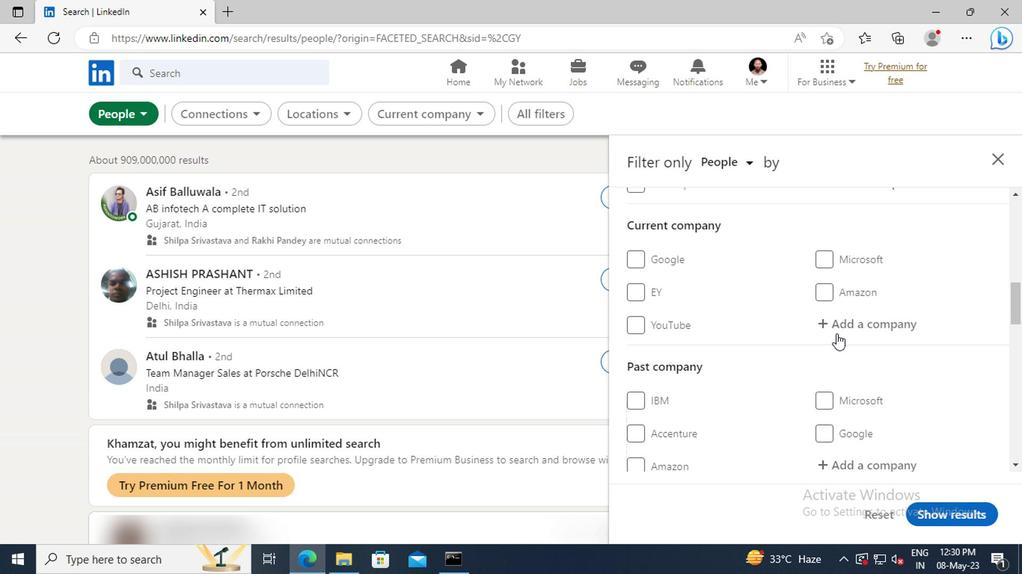 
Action: Key pressed <Key.shift>MONEYCONT
Screenshot: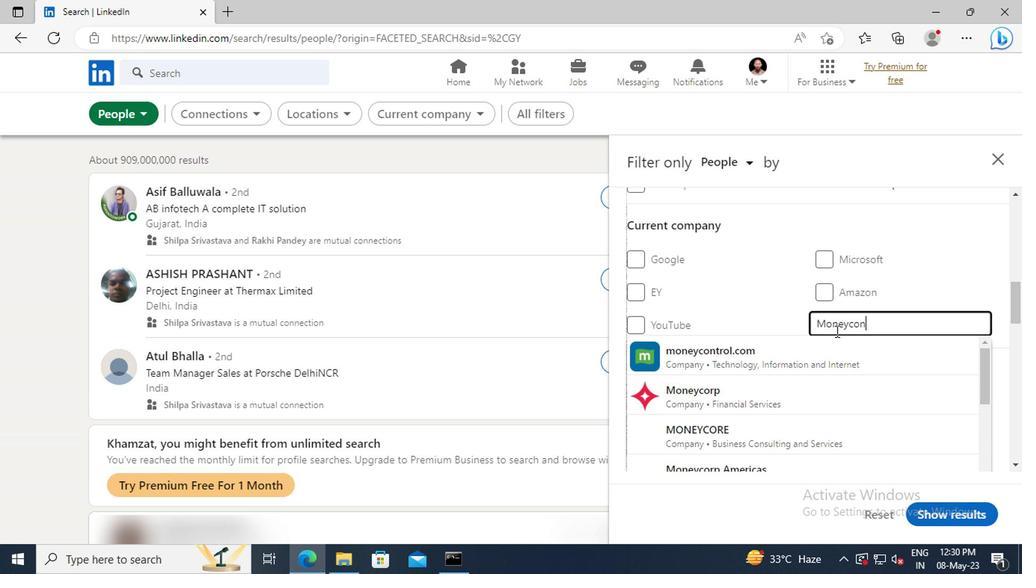 
Action: Mouse moved to (831, 349)
Screenshot: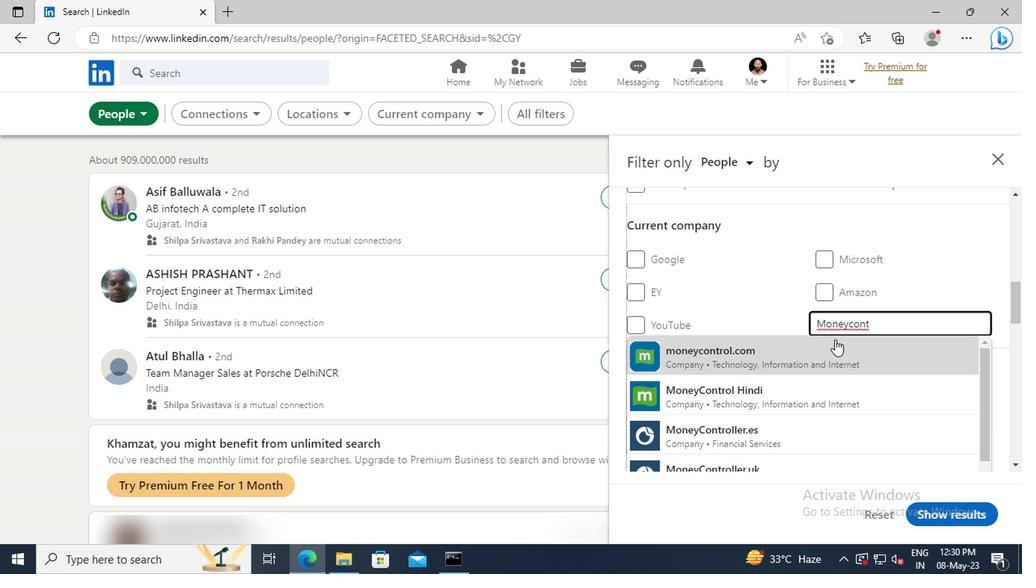 
Action: Mouse pressed left at (831, 349)
Screenshot: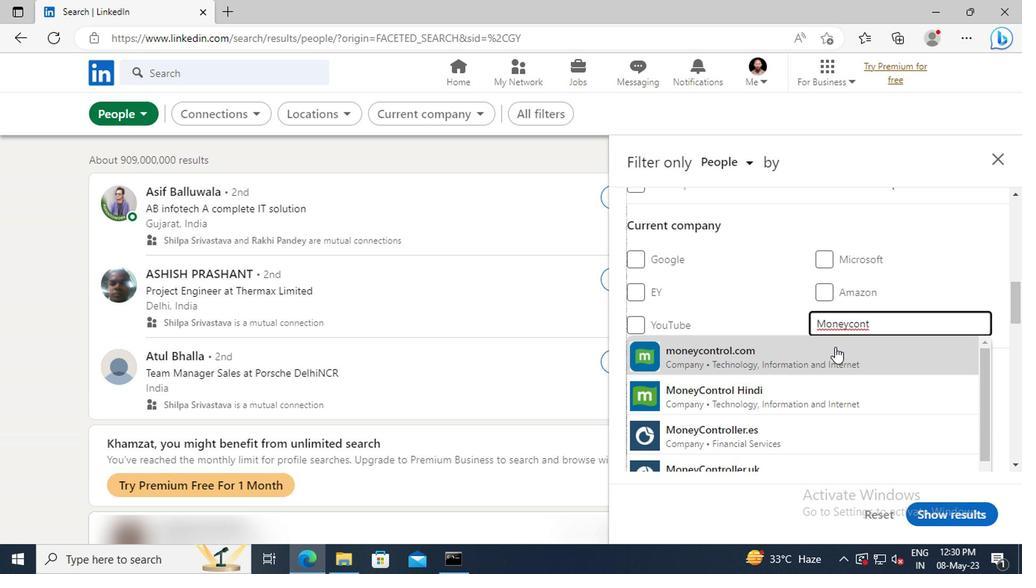 
Action: Mouse moved to (831, 350)
Screenshot: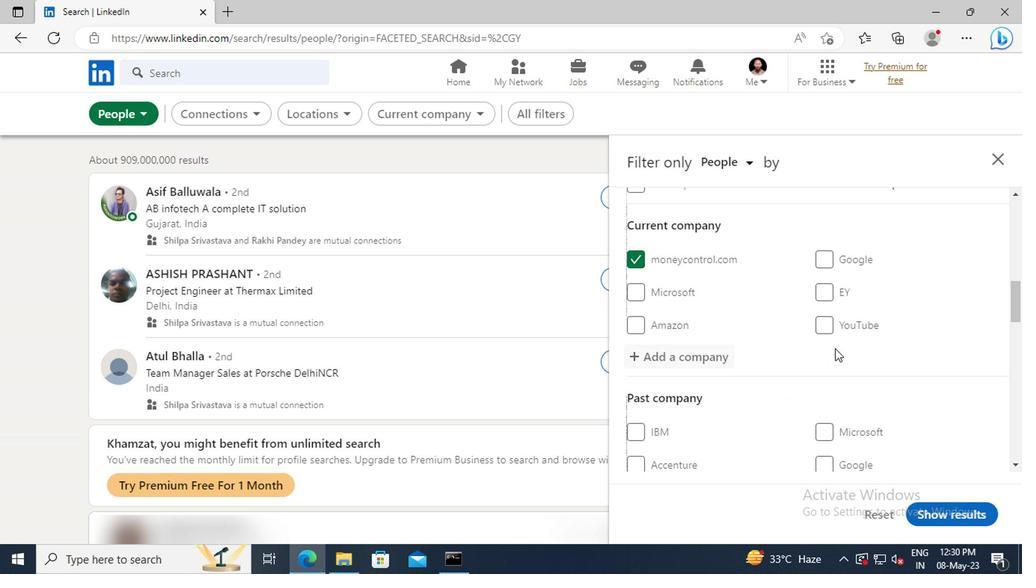 
Action: Mouse scrolled (831, 349) with delta (0, 0)
Screenshot: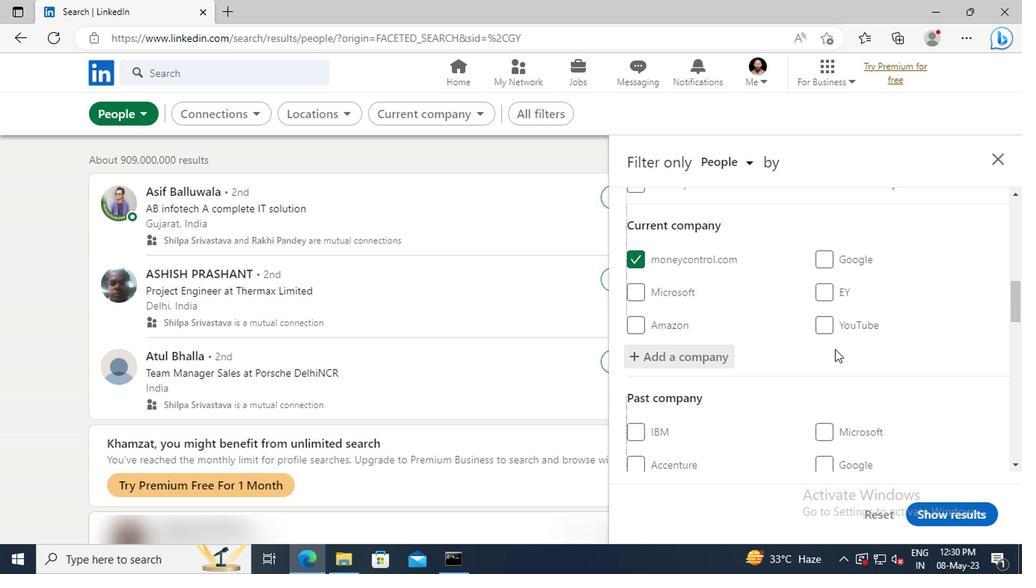 
Action: Mouse scrolled (831, 349) with delta (0, 0)
Screenshot: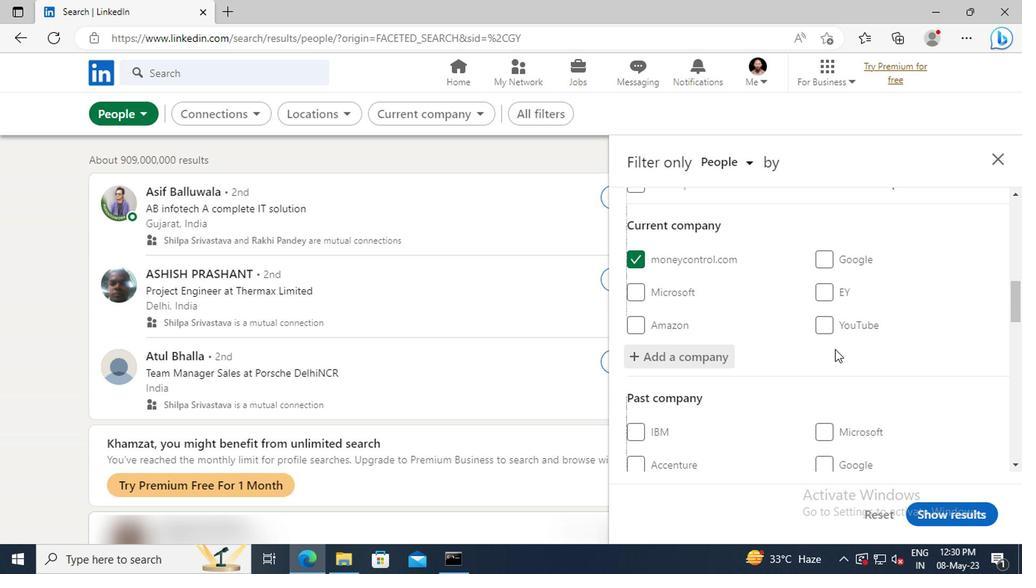 
Action: Mouse scrolled (831, 349) with delta (0, 0)
Screenshot: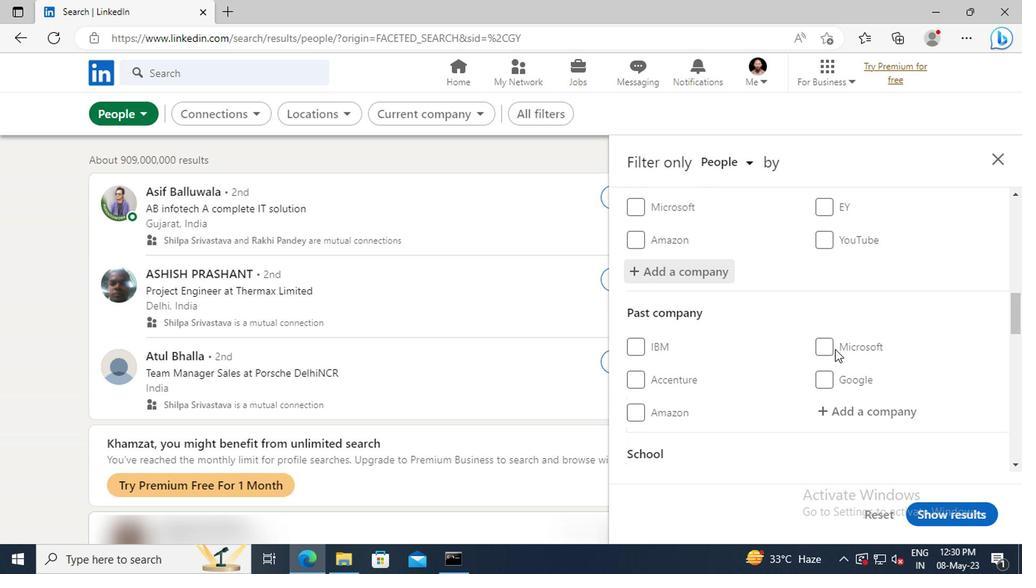 
Action: Mouse scrolled (831, 349) with delta (0, 0)
Screenshot: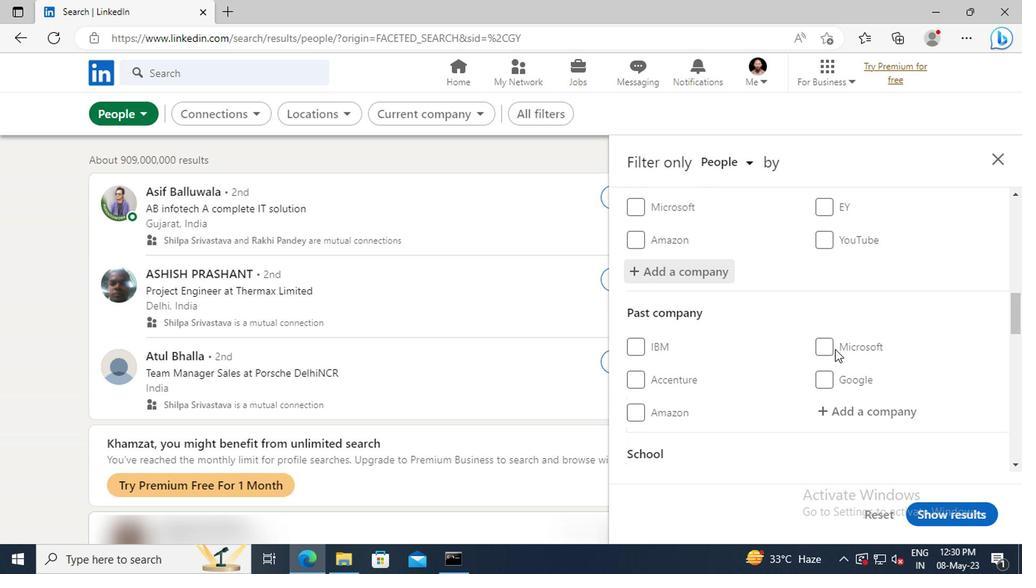 
Action: Mouse moved to (831, 350)
Screenshot: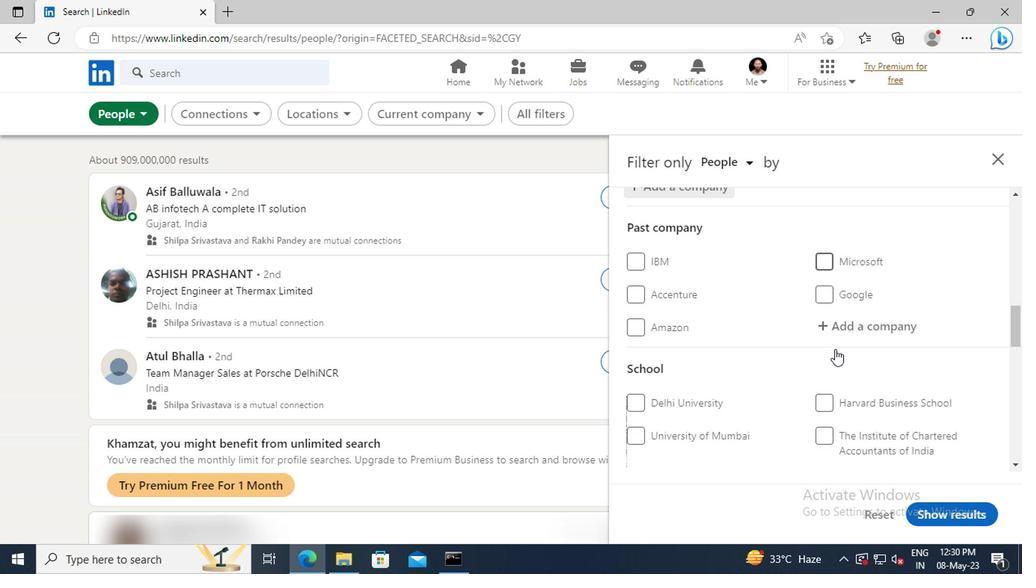 
Action: Mouse scrolled (831, 349) with delta (0, 0)
Screenshot: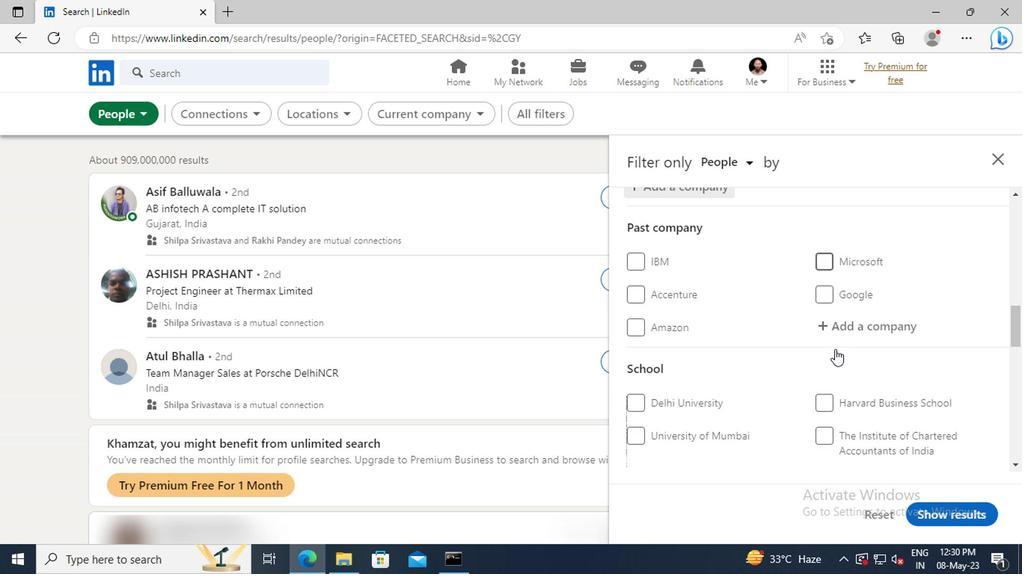 
Action: Mouse scrolled (831, 349) with delta (0, 0)
Screenshot: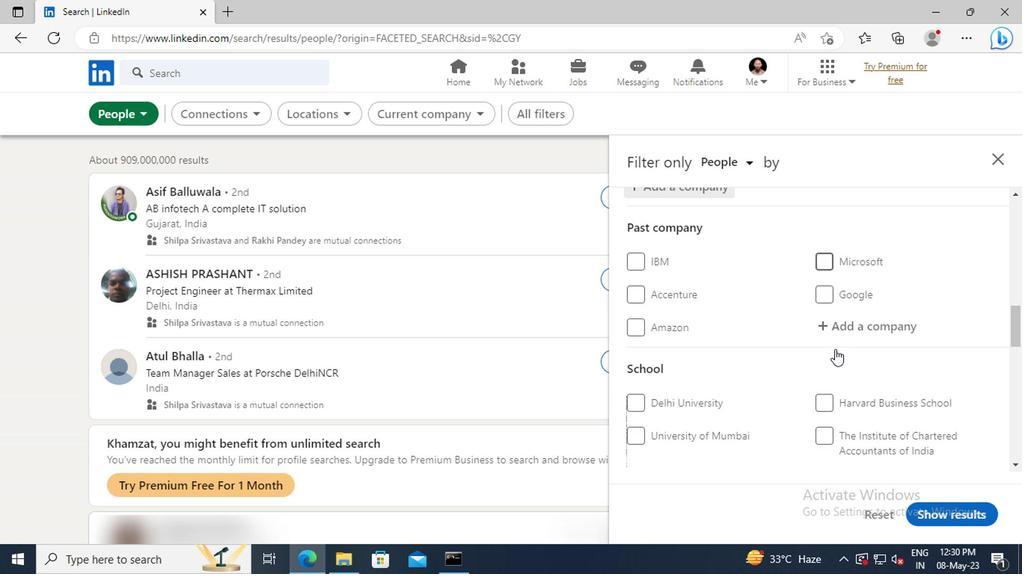 
Action: Mouse scrolled (831, 349) with delta (0, 0)
Screenshot: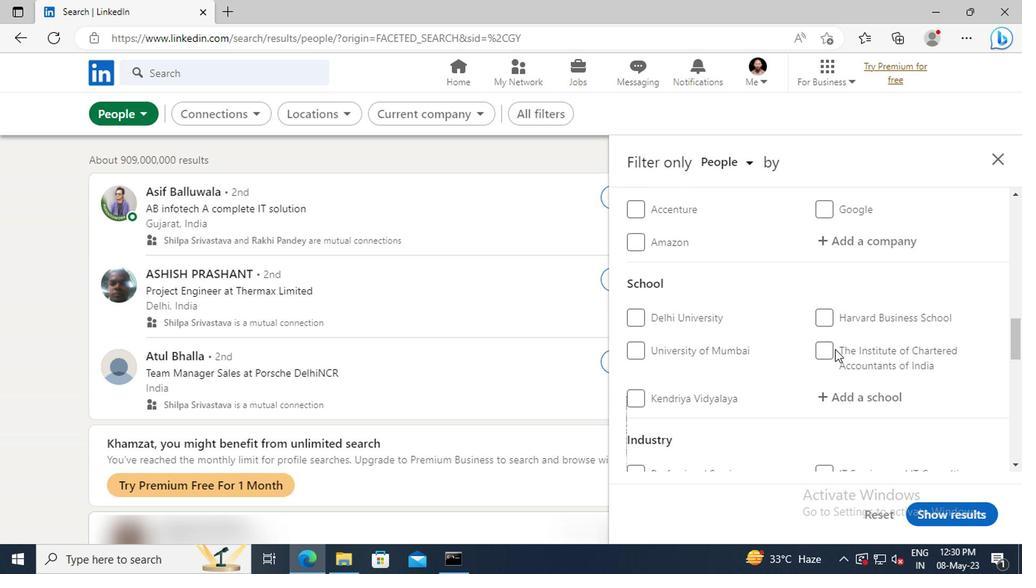 
Action: Mouse moved to (831, 356)
Screenshot: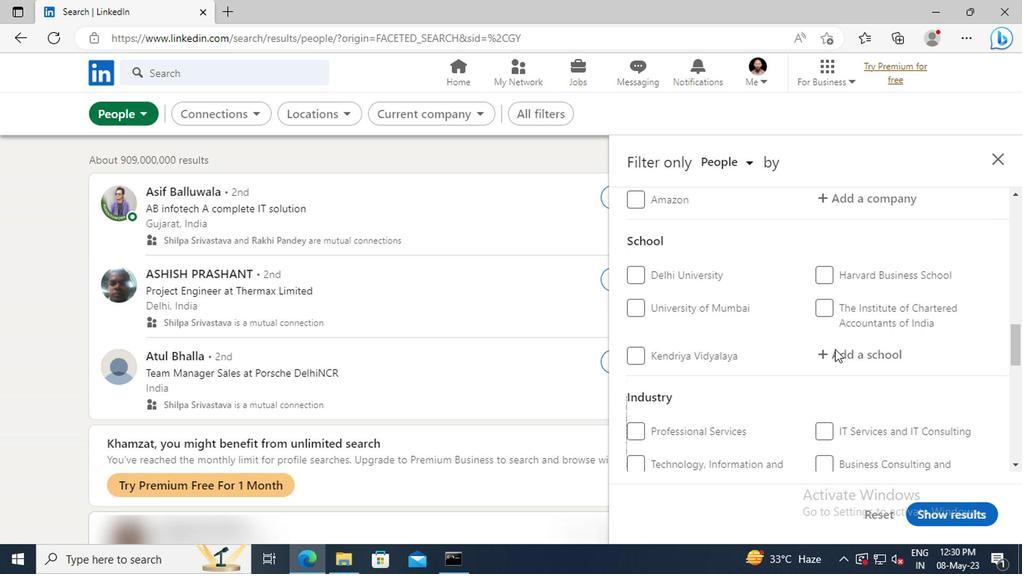 
Action: Mouse pressed left at (831, 356)
Screenshot: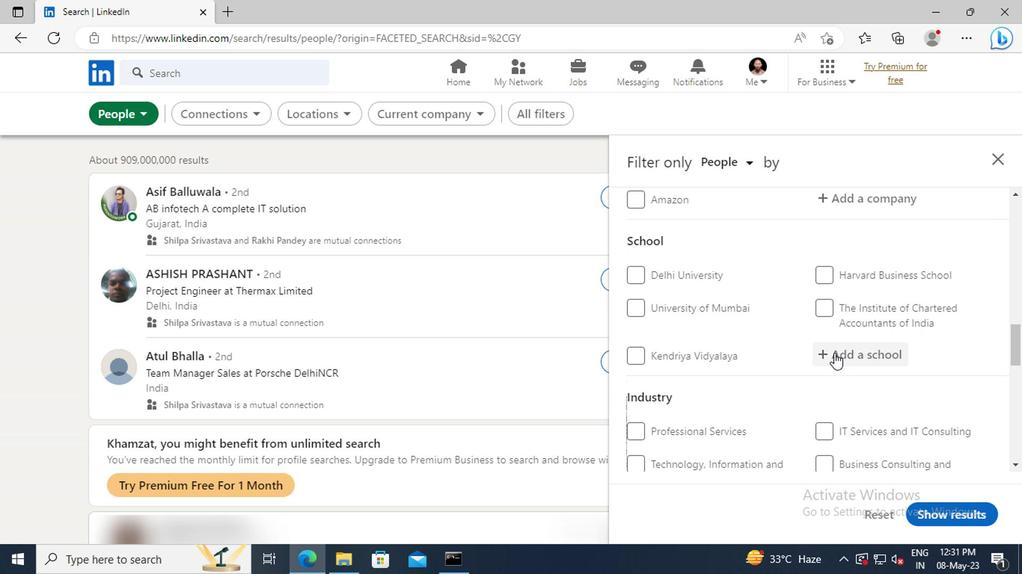 
Action: Key pressed <Key.shift>PONDICHEE<Key.backspace>RRY<Key.space><Key.shift>EN
Screenshot: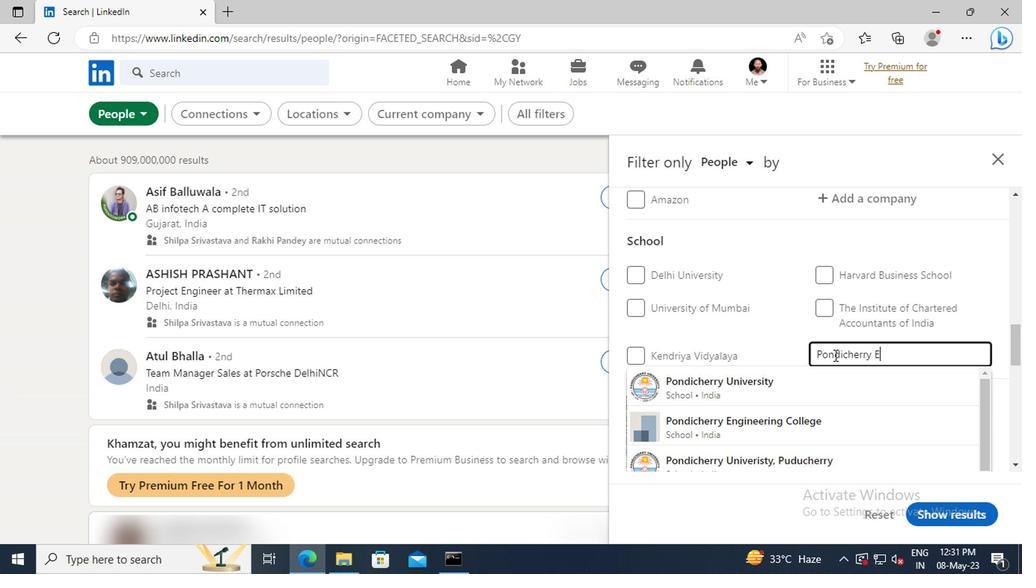 
Action: Mouse moved to (828, 377)
Screenshot: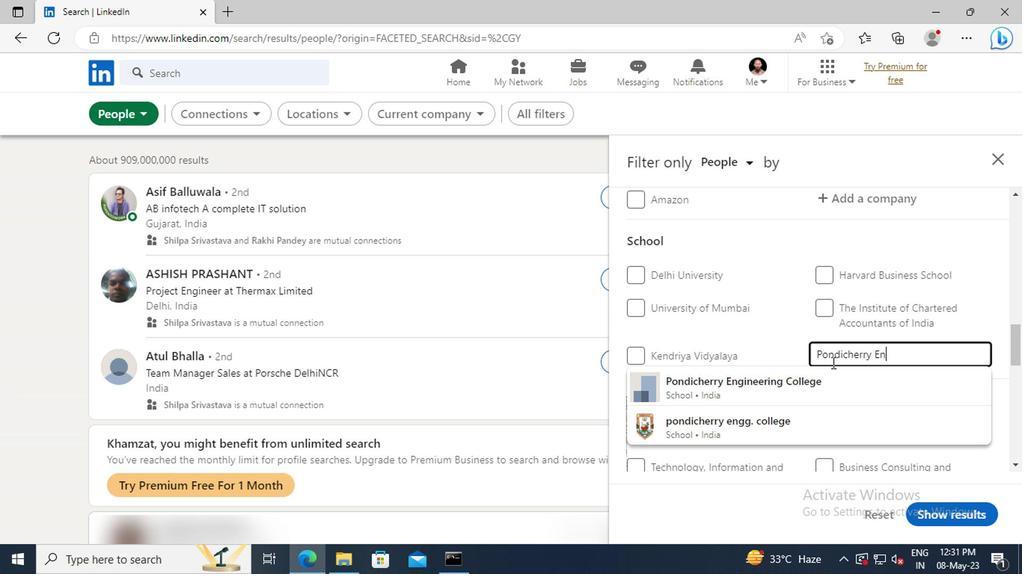 
Action: Mouse pressed left at (828, 377)
Screenshot: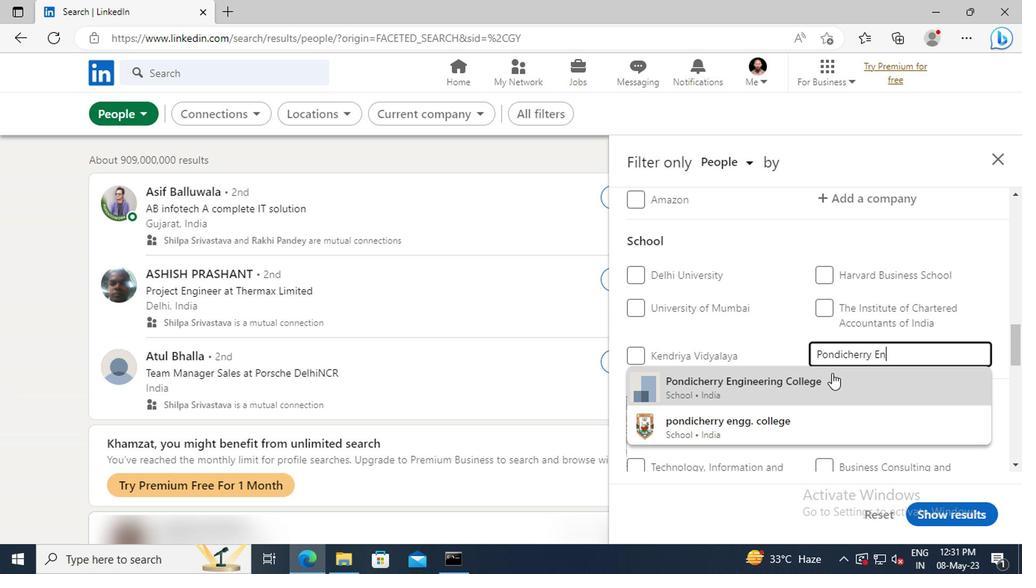 
Action: Mouse scrolled (828, 376) with delta (0, -1)
Screenshot: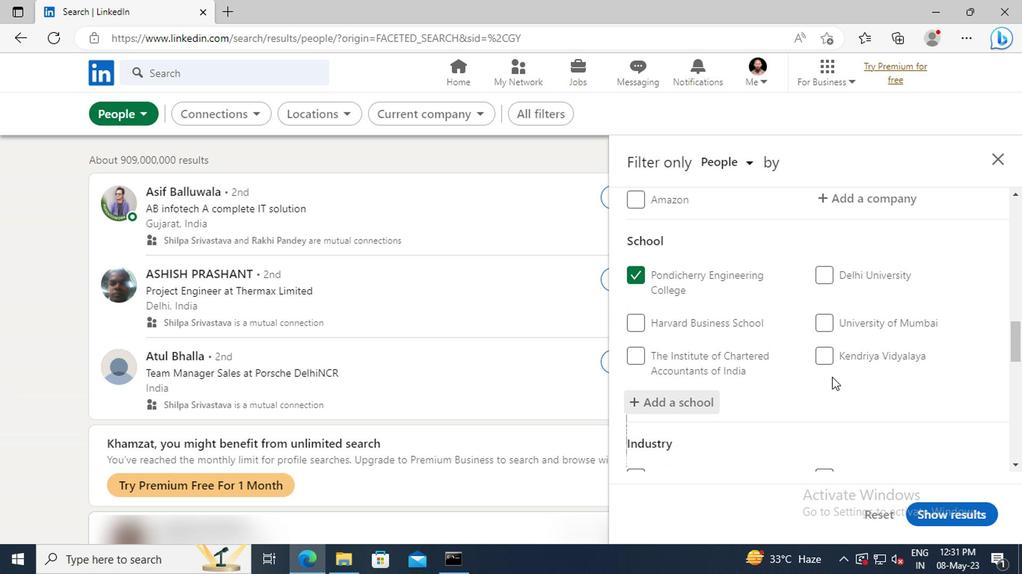 
Action: Mouse moved to (828, 378)
Screenshot: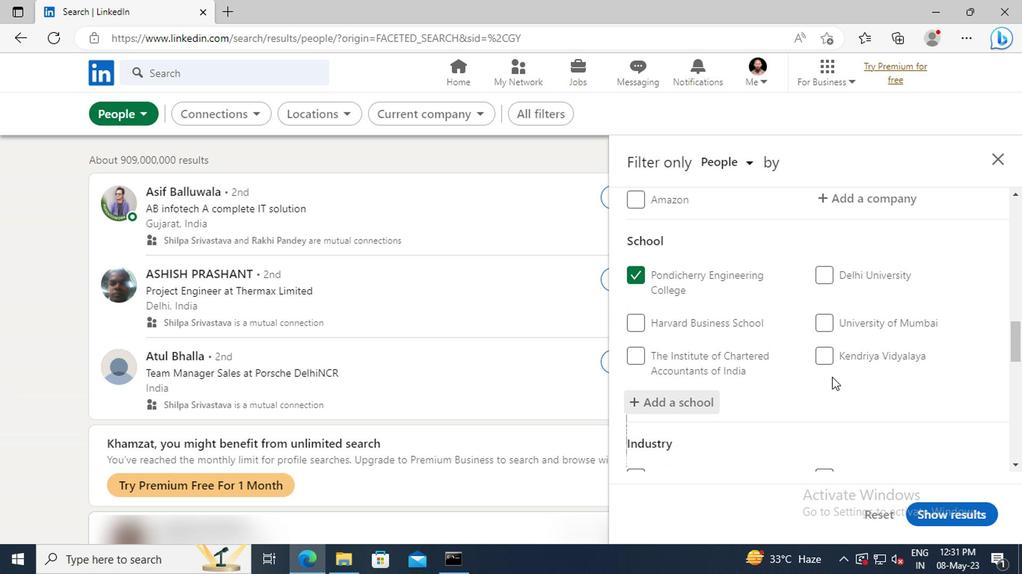 
Action: Mouse scrolled (828, 377) with delta (0, 0)
Screenshot: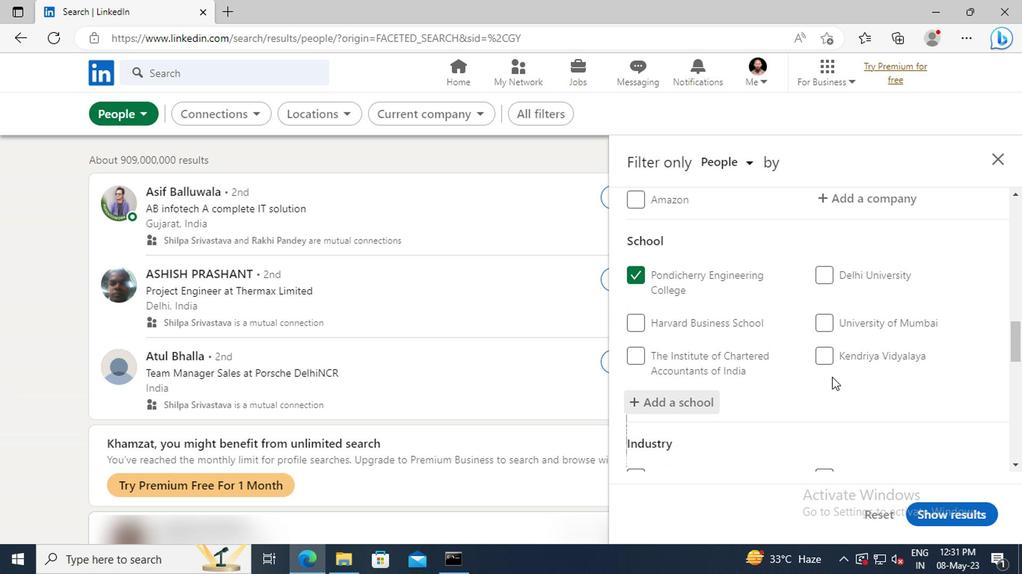 
Action: Mouse moved to (821, 362)
Screenshot: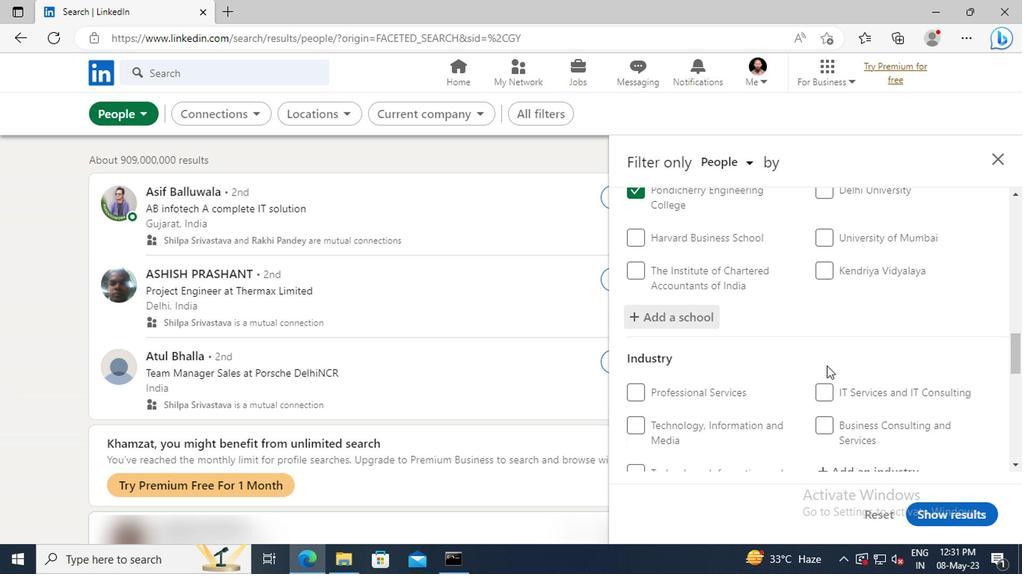 
Action: Mouse scrolled (821, 361) with delta (0, -1)
Screenshot: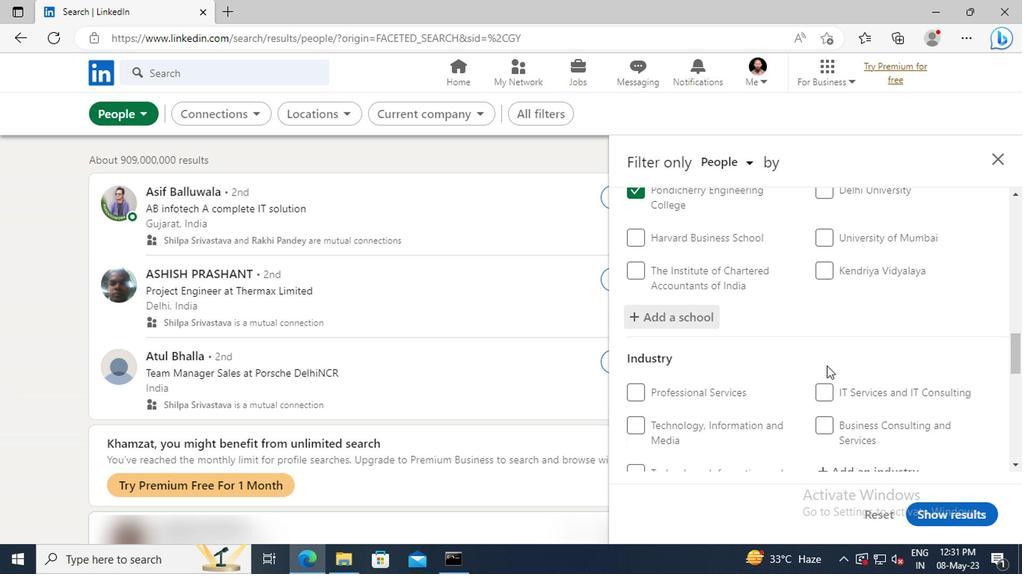 
Action: Mouse moved to (821, 359)
Screenshot: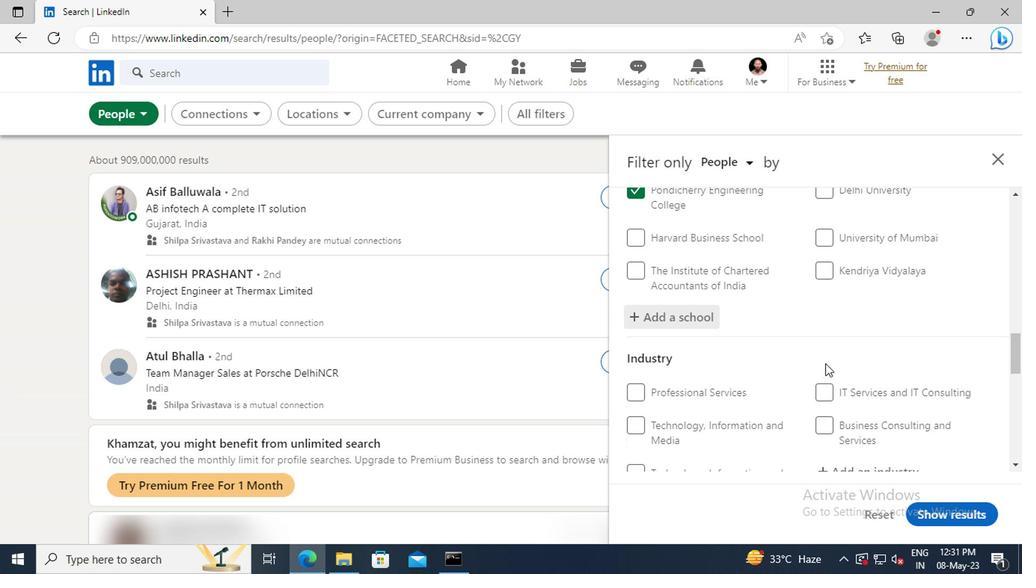 
Action: Mouse scrolled (821, 359) with delta (0, 0)
Screenshot: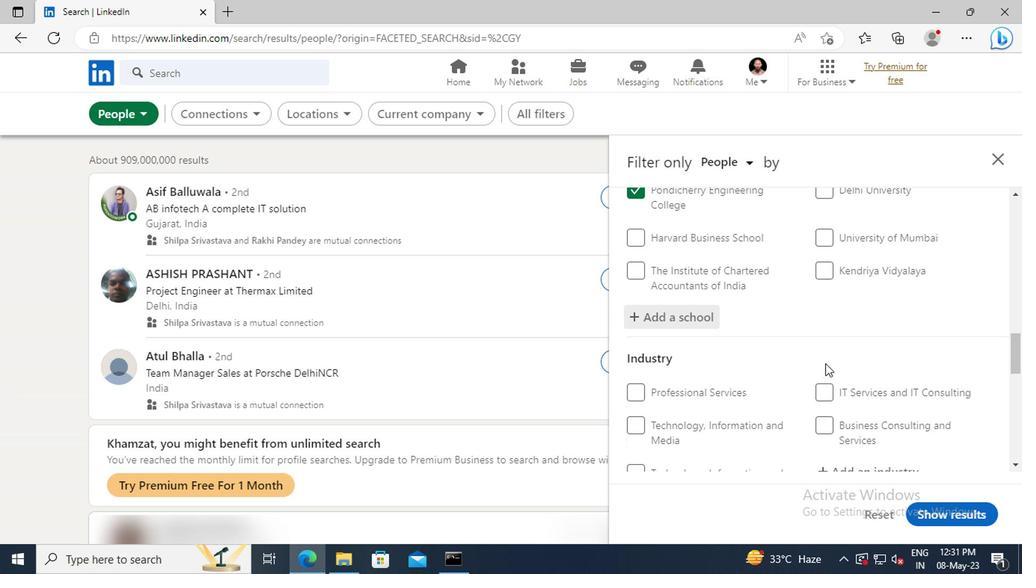 
Action: Mouse moved to (820, 359)
Screenshot: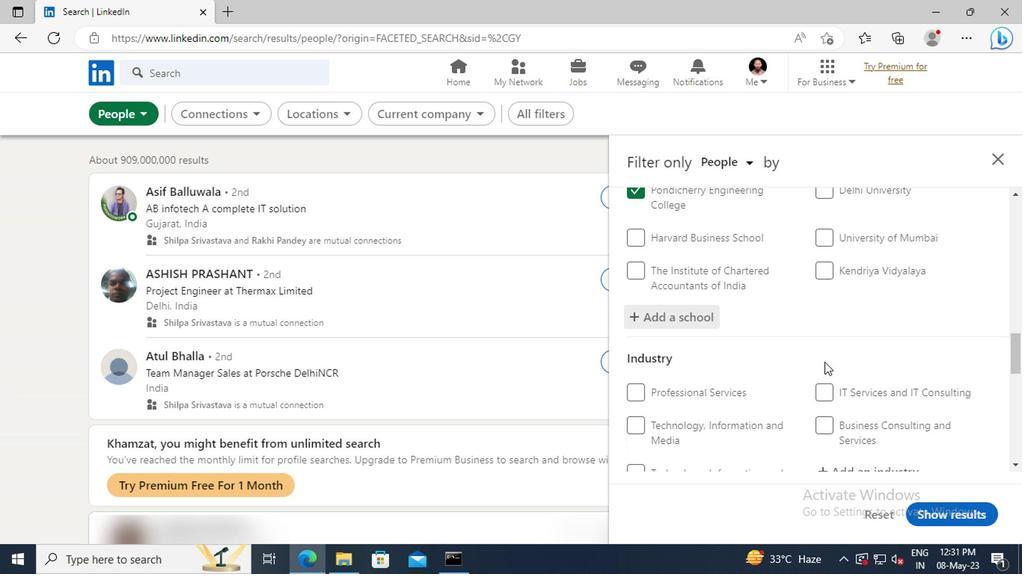 
Action: Mouse scrolled (820, 358) with delta (0, 0)
Screenshot: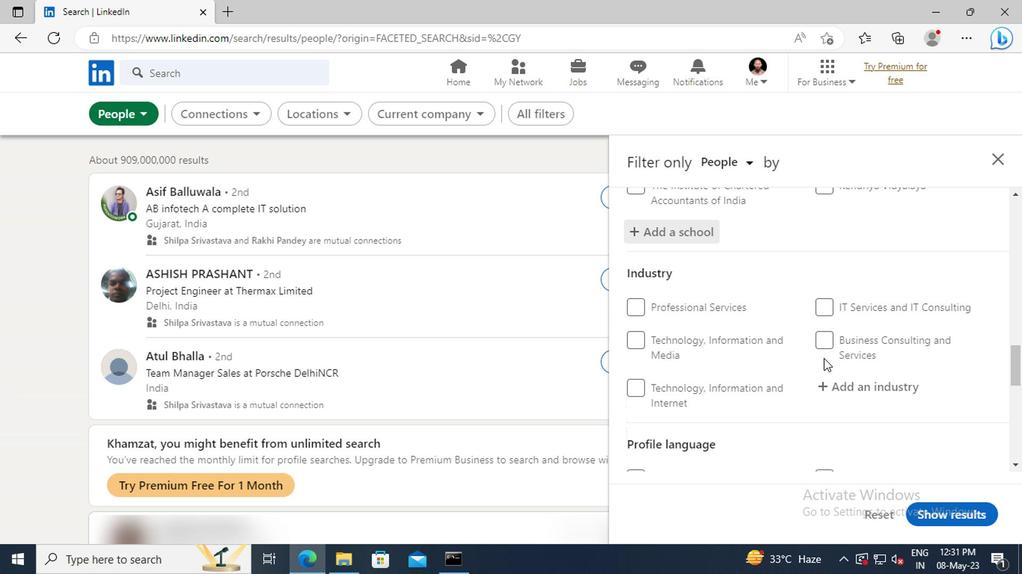 
Action: Mouse moved to (823, 350)
Screenshot: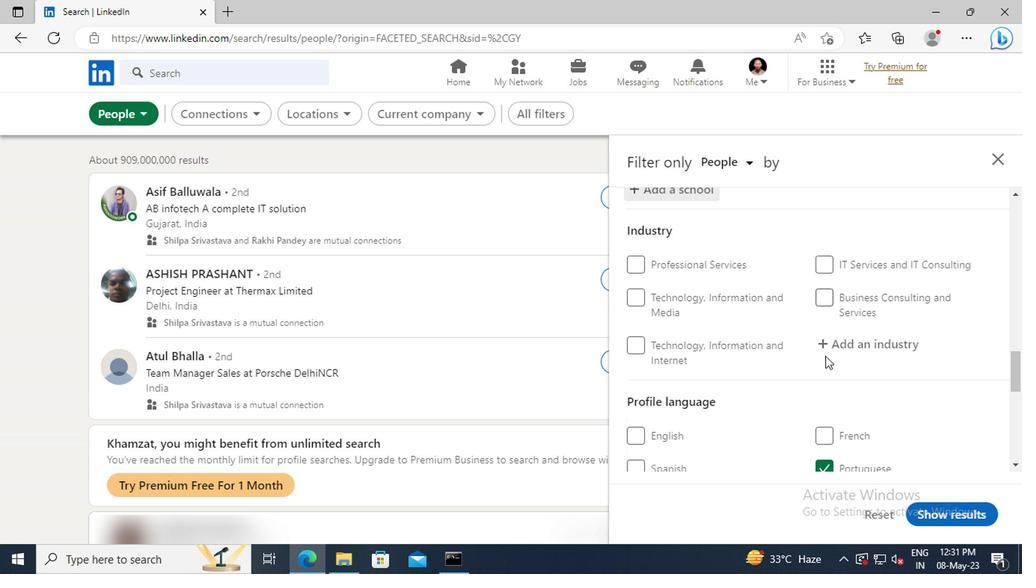
Action: Mouse pressed left at (823, 350)
Screenshot: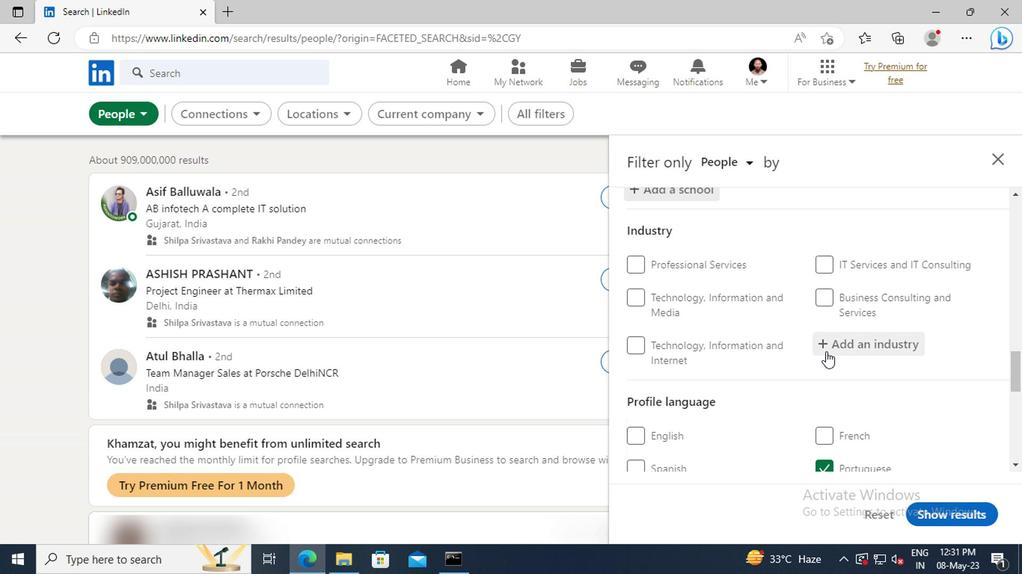 
Action: Key pressed <Key.shift>LEATHER<Key.space>
Screenshot: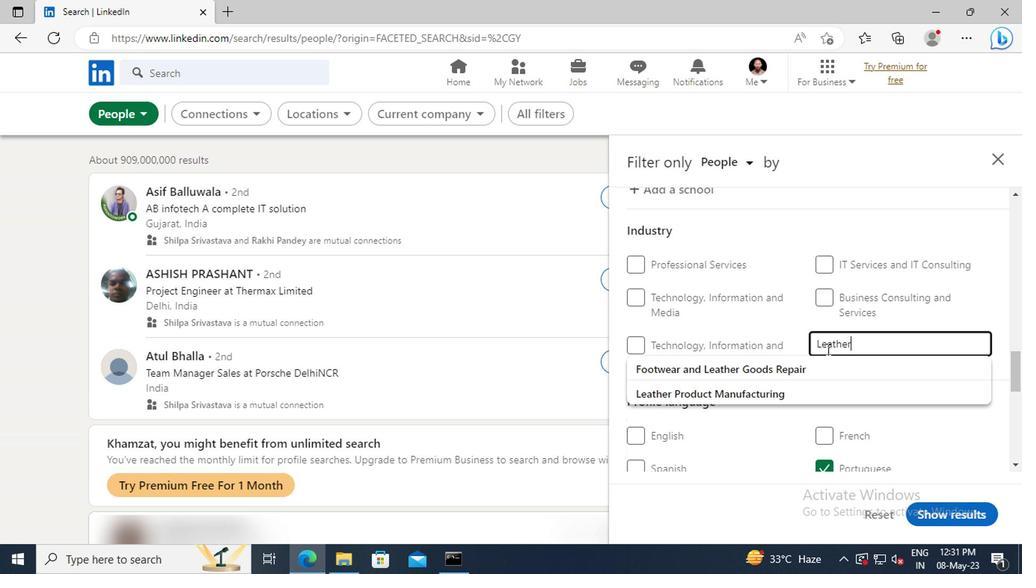
Action: Mouse moved to (820, 389)
Screenshot: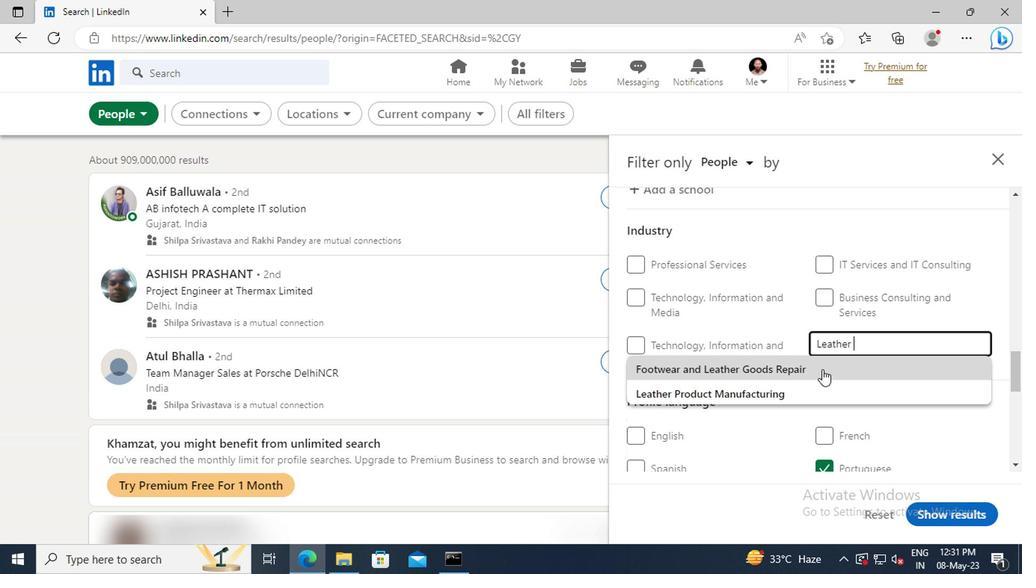 
Action: Mouse pressed left at (820, 389)
Screenshot: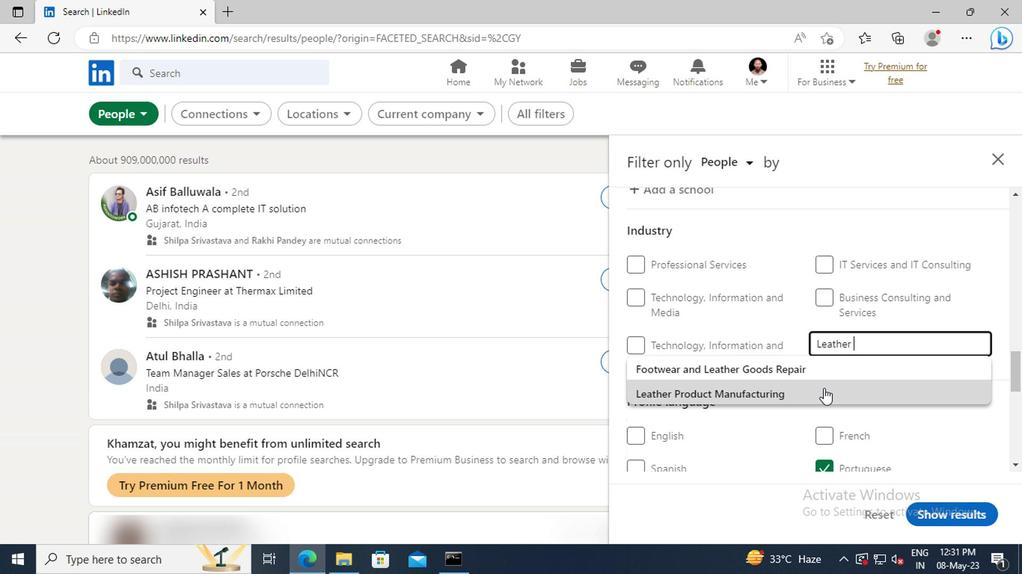 
Action: Mouse scrolled (820, 388) with delta (0, -1)
Screenshot: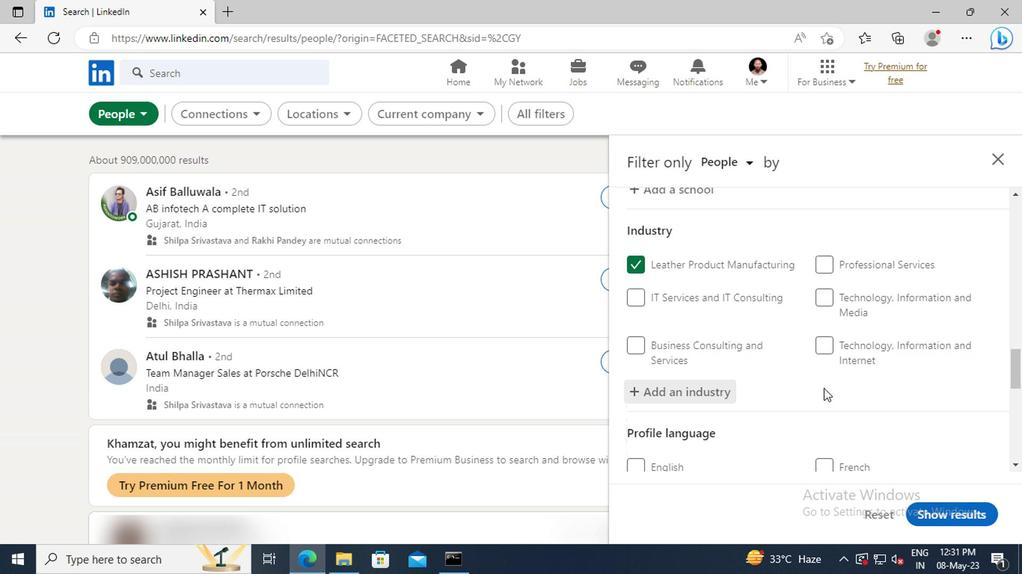 
Action: Mouse scrolled (820, 388) with delta (0, -1)
Screenshot: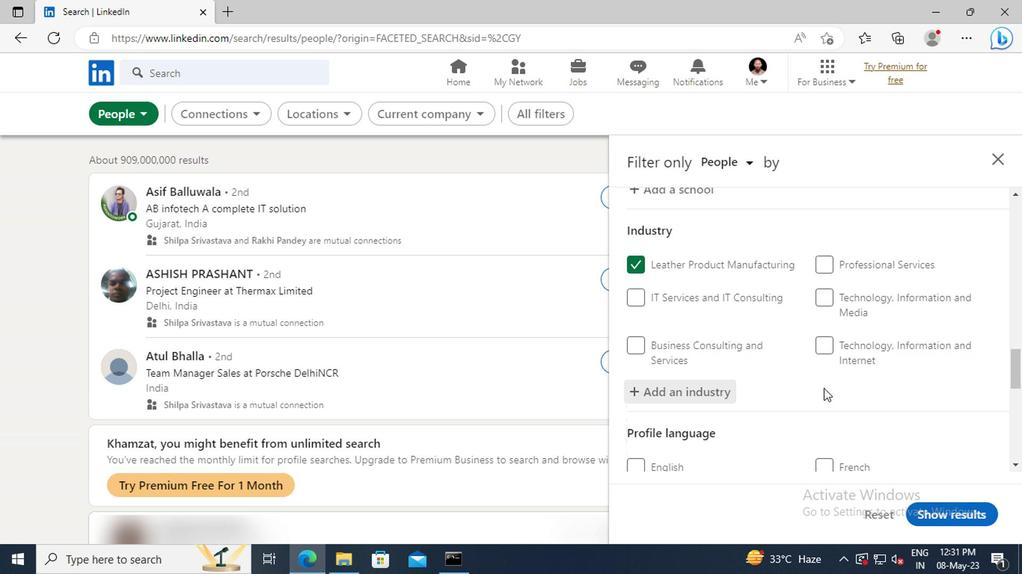 
Action: Mouse scrolled (820, 388) with delta (0, -1)
Screenshot: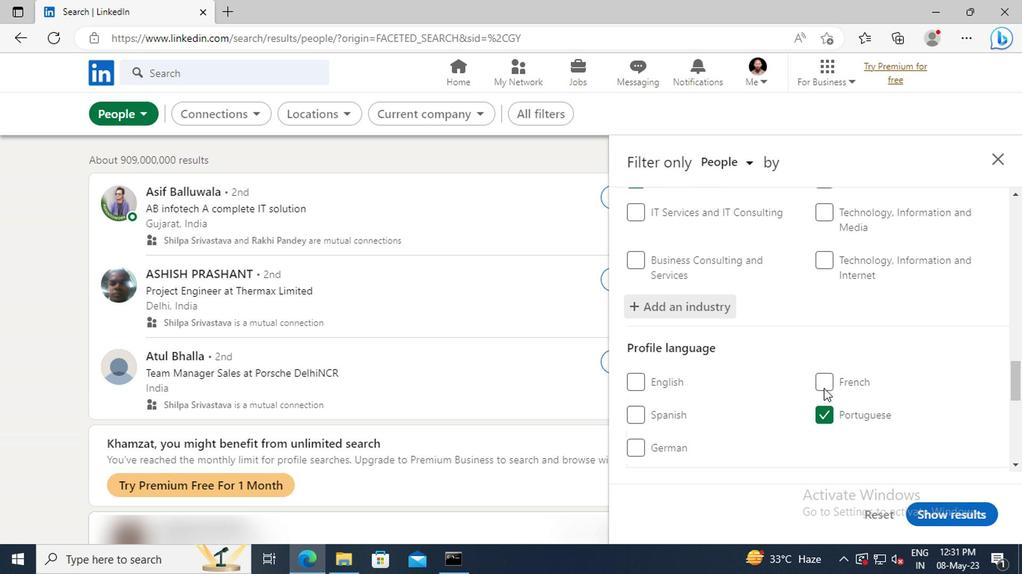
Action: Mouse scrolled (820, 388) with delta (0, -1)
Screenshot: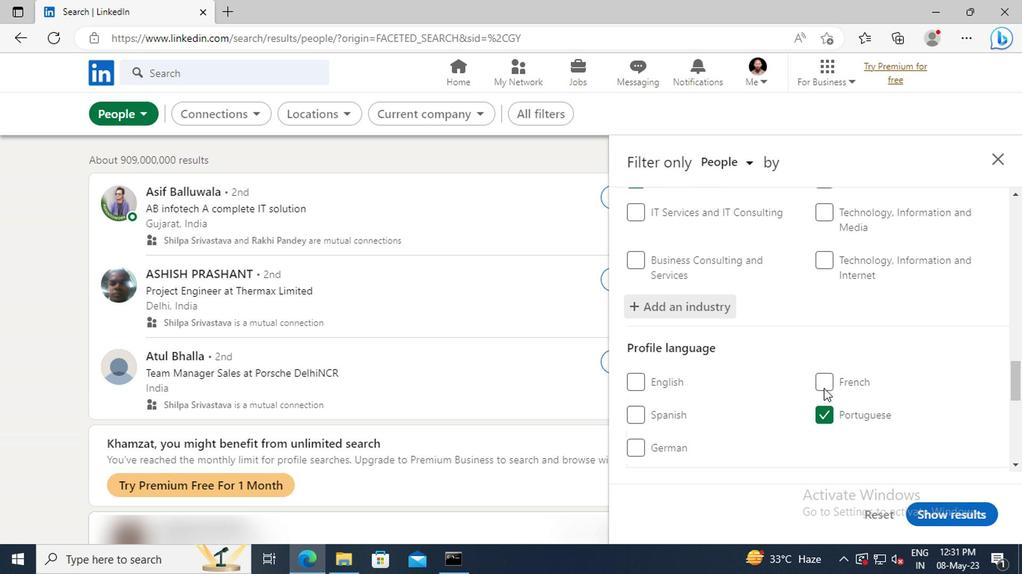 
Action: Mouse moved to (816, 370)
Screenshot: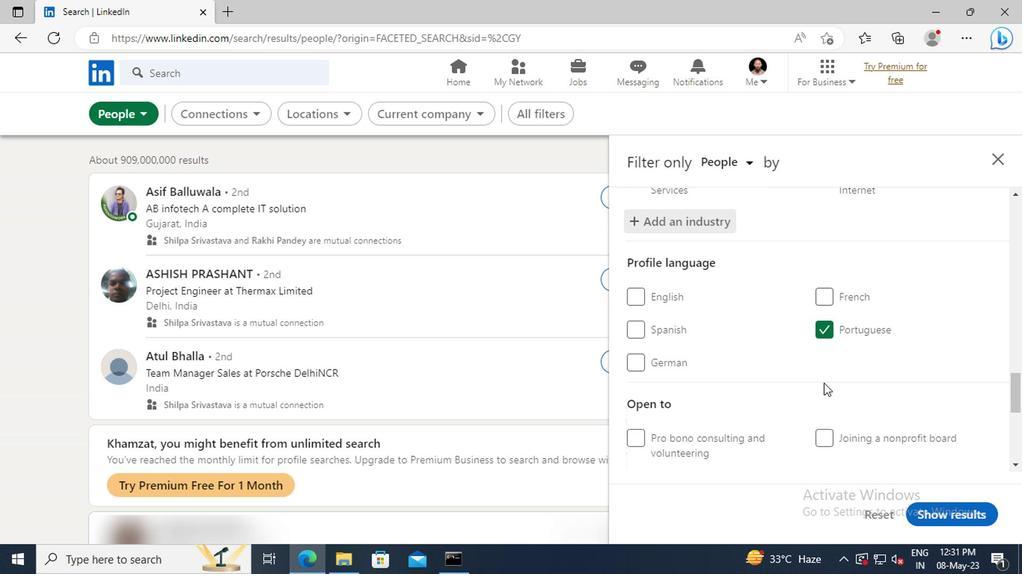 
Action: Mouse scrolled (816, 369) with delta (0, 0)
Screenshot: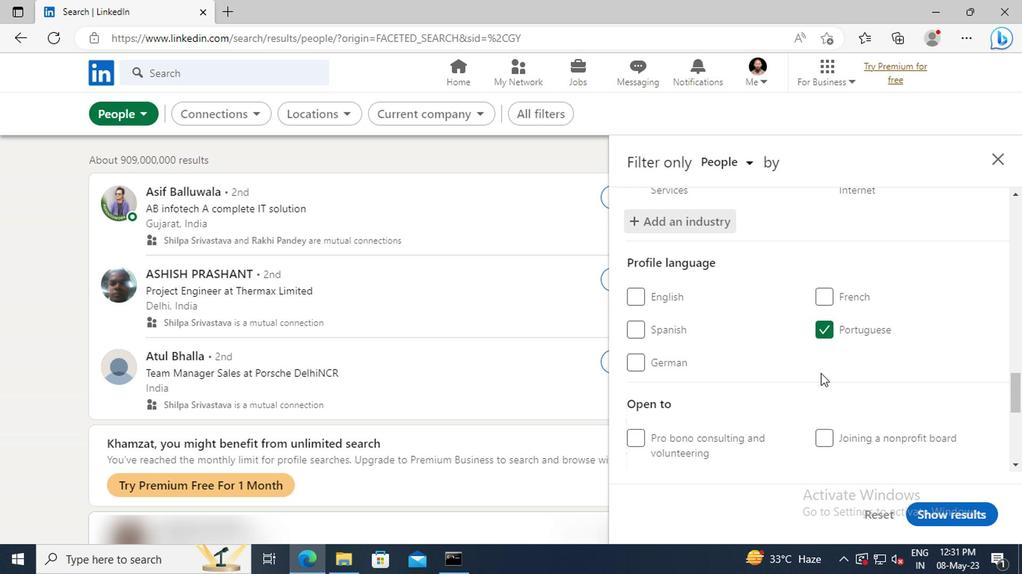 
Action: Mouse moved to (812, 357)
Screenshot: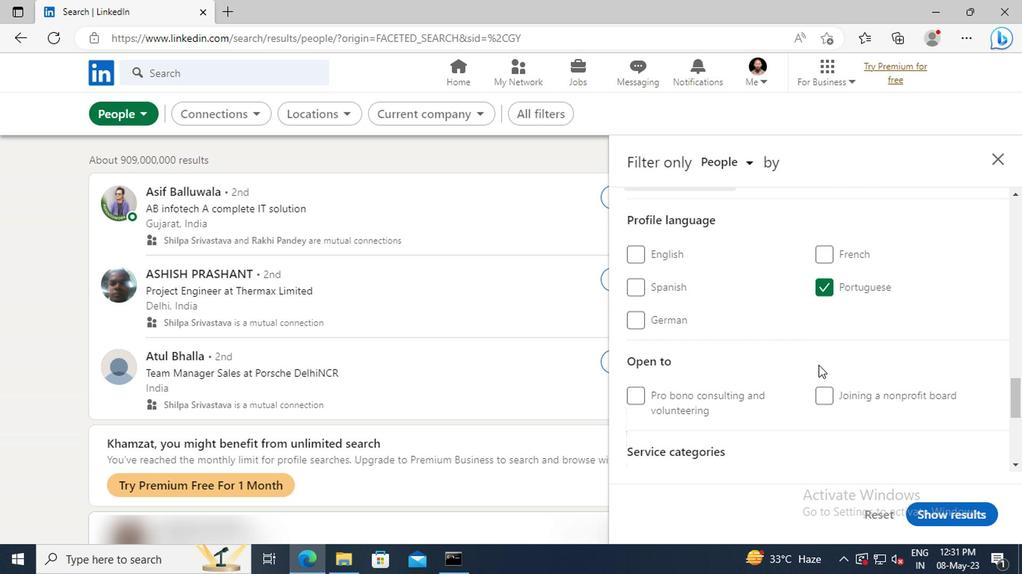 
Action: Mouse scrolled (812, 356) with delta (0, -1)
Screenshot: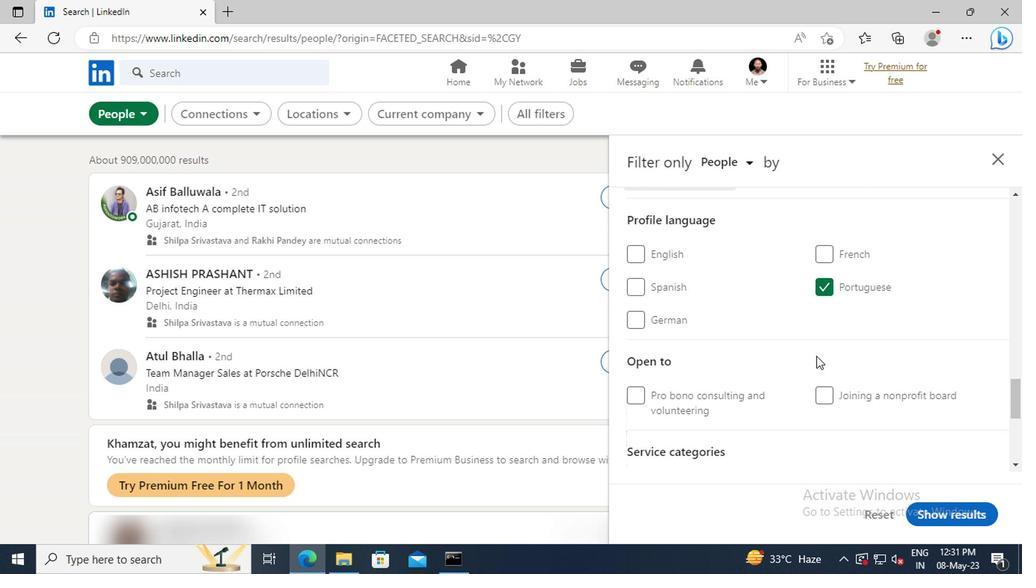 
Action: Mouse moved to (812, 355)
Screenshot: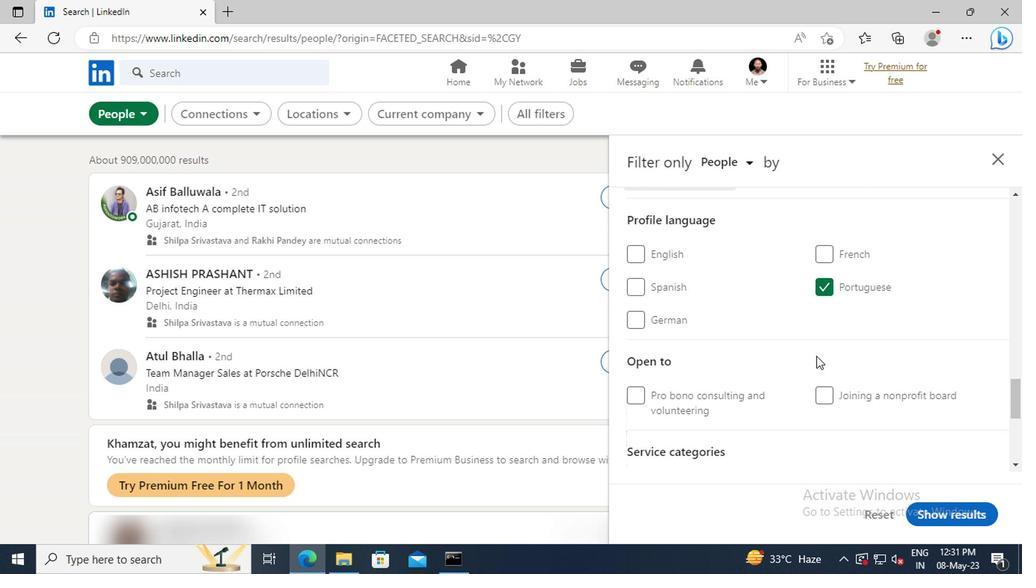 
Action: Mouse scrolled (812, 355) with delta (0, 0)
Screenshot: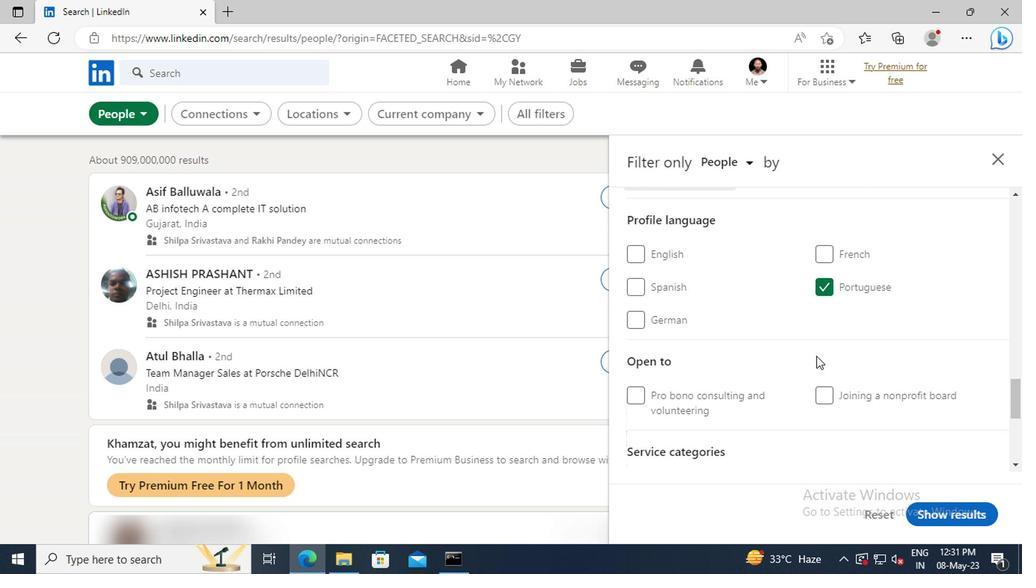 
Action: Mouse moved to (812, 353)
Screenshot: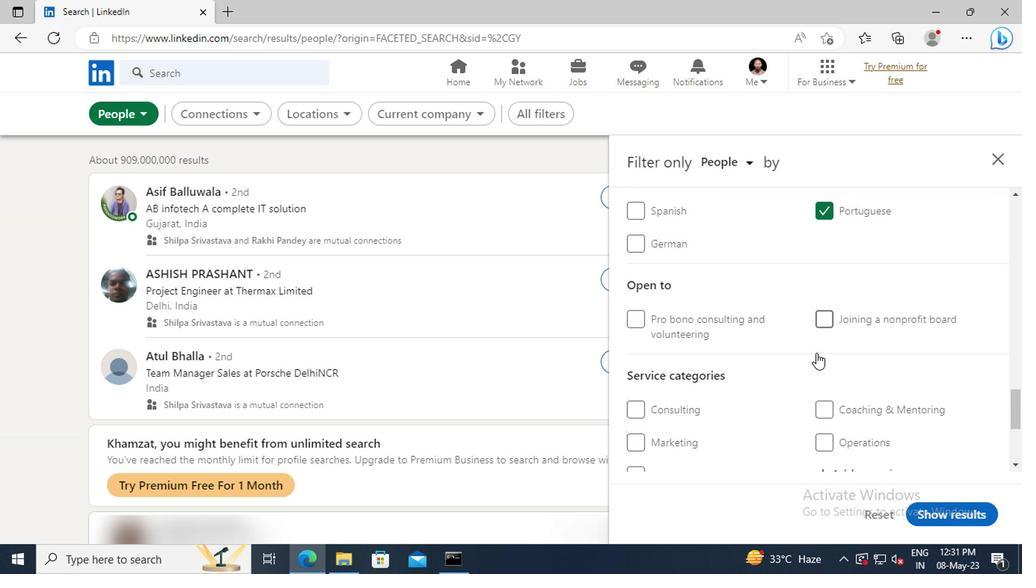 
Action: Mouse scrolled (812, 352) with delta (0, -1)
Screenshot: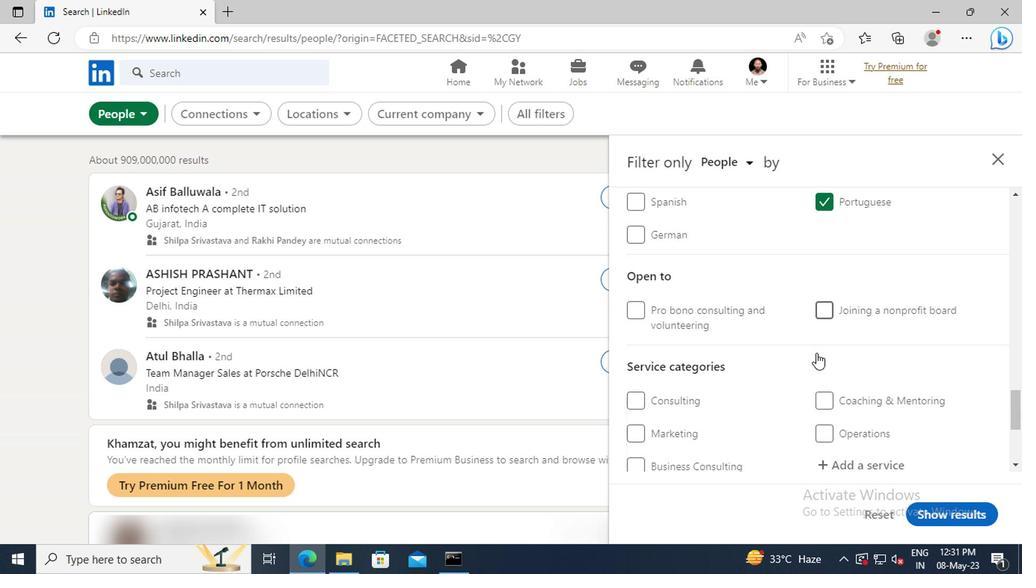 
Action: Mouse scrolled (812, 352) with delta (0, -1)
Screenshot: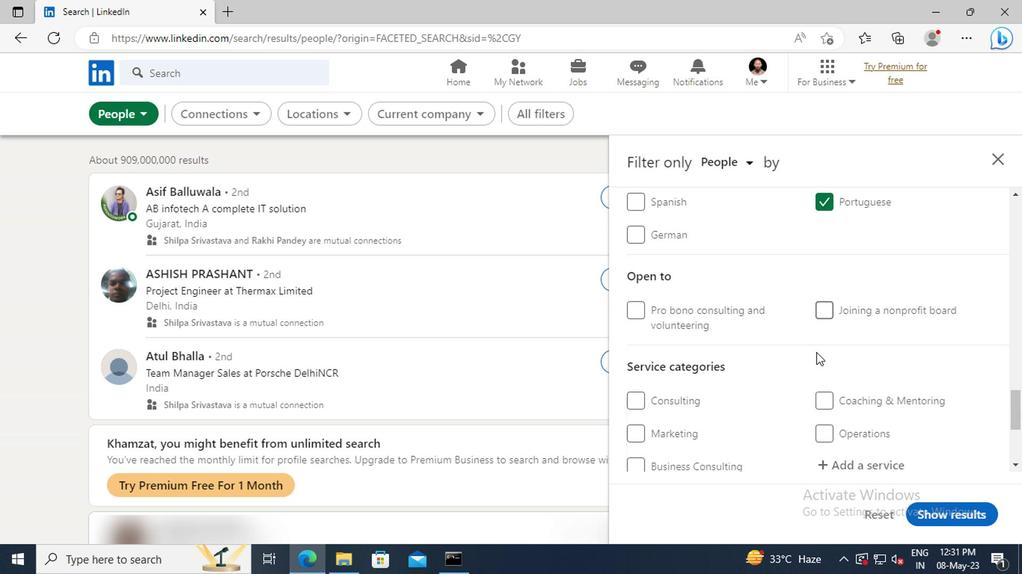 
Action: Mouse moved to (822, 380)
Screenshot: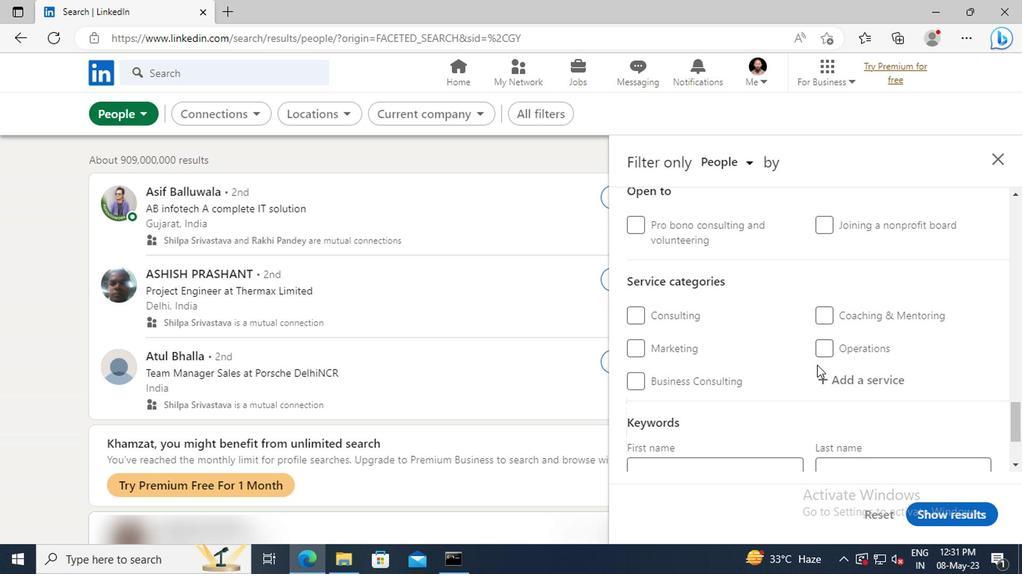 
Action: Mouse pressed left at (822, 380)
Screenshot: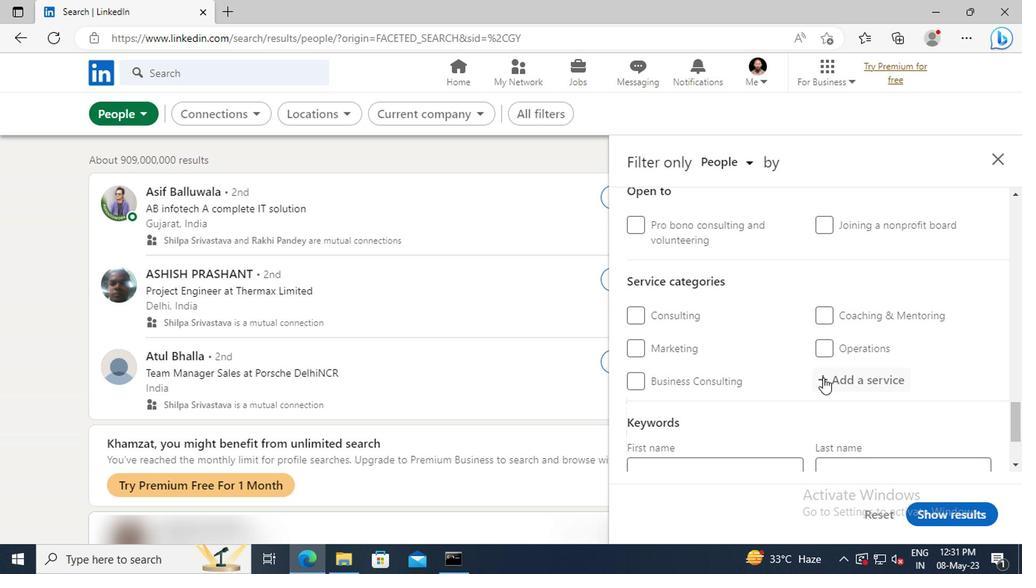 
Action: Key pressed <Key.shift>AUDIO<Key.space>
Screenshot: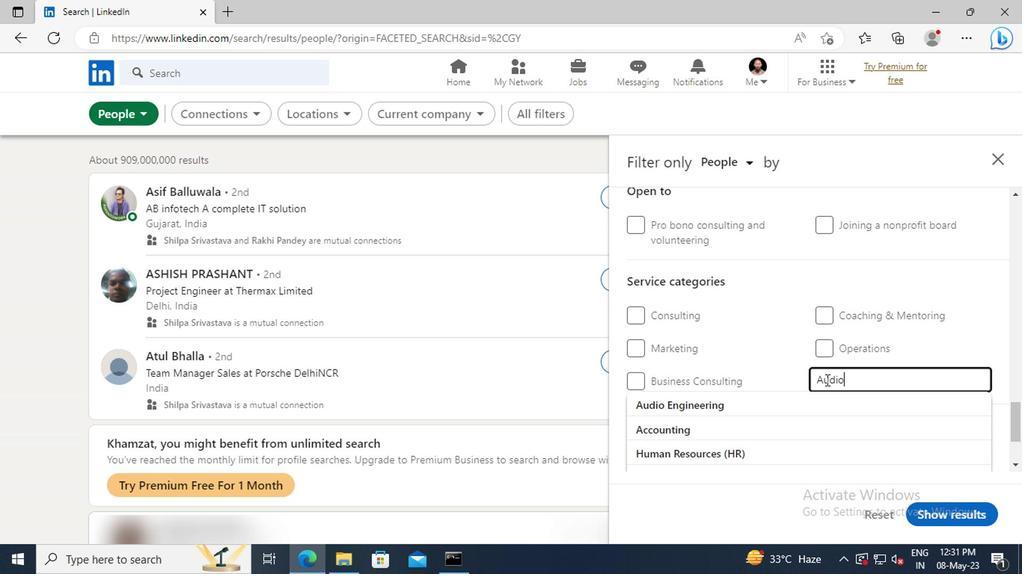 
Action: Mouse moved to (822, 401)
Screenshot: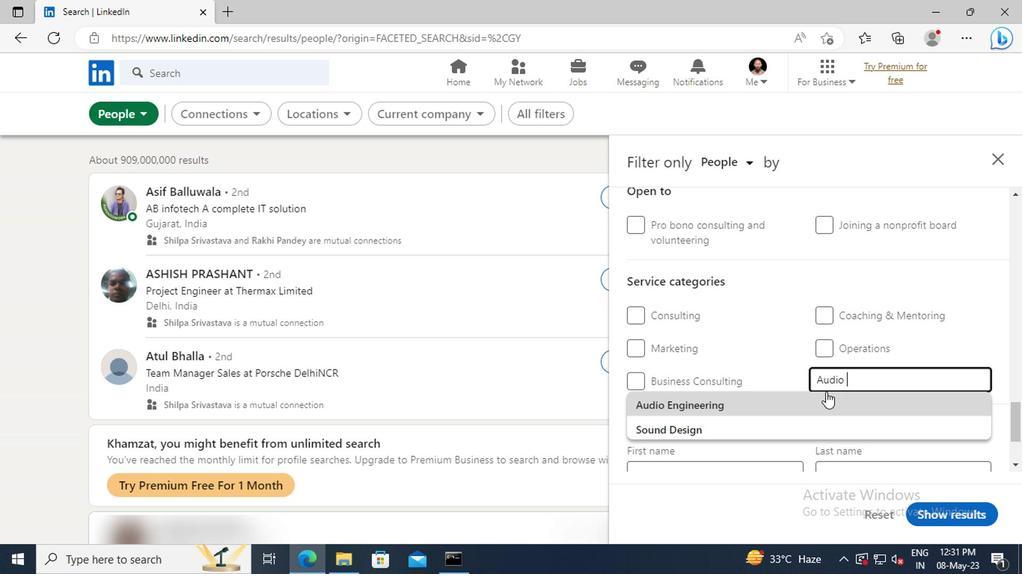 
Action: Mouse pressed left at (822, 401)
Screenshot: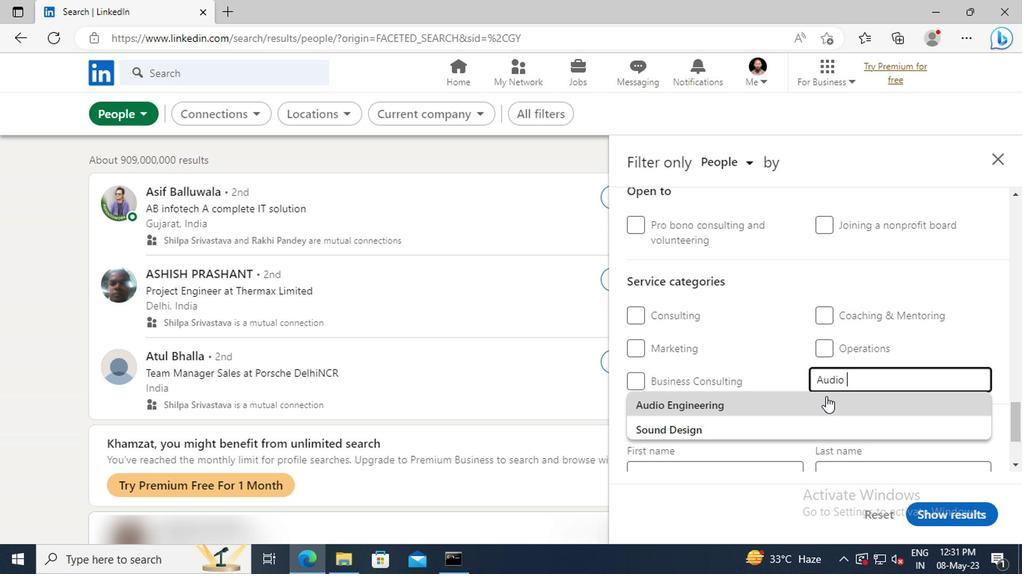 
Action: Mouse scrolled (822, 400) with delta (0, -1)
Screenshot: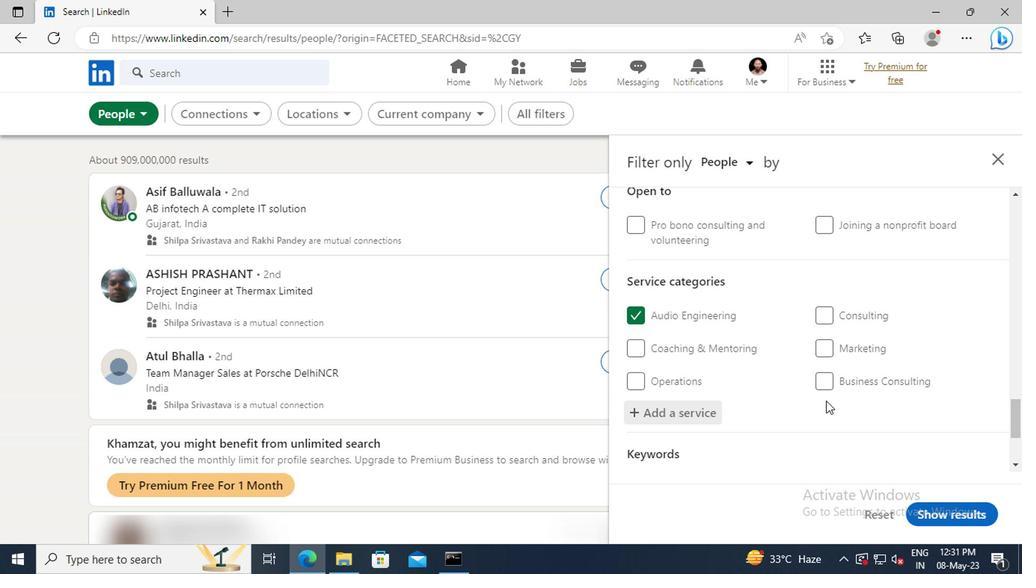 
Action: Mouse scrolled (822, 400) with delta (0, -1)
Screenshot: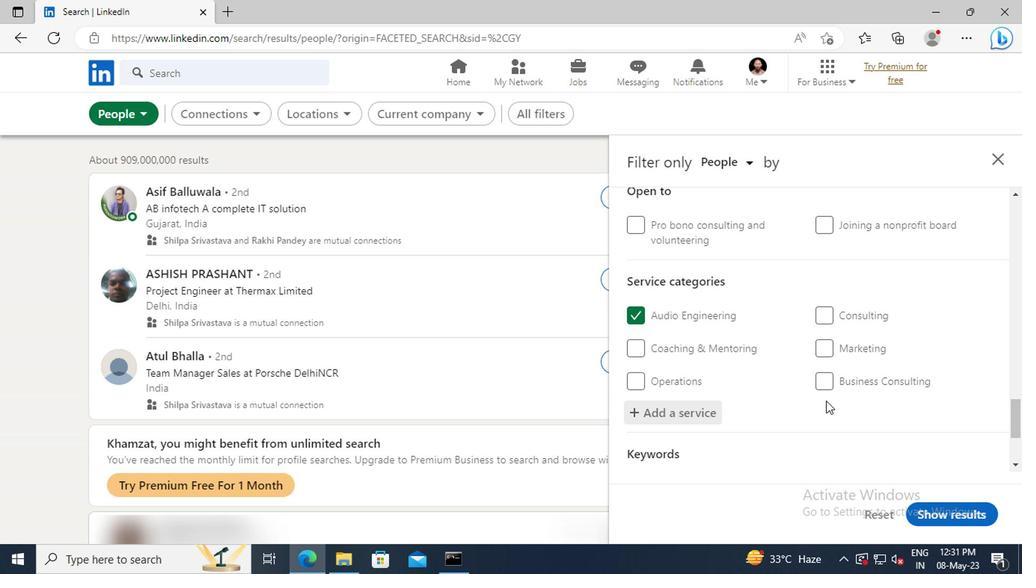 
Action: Mouse scrolled (822, 400) with delta (0, -1)
Screenshot: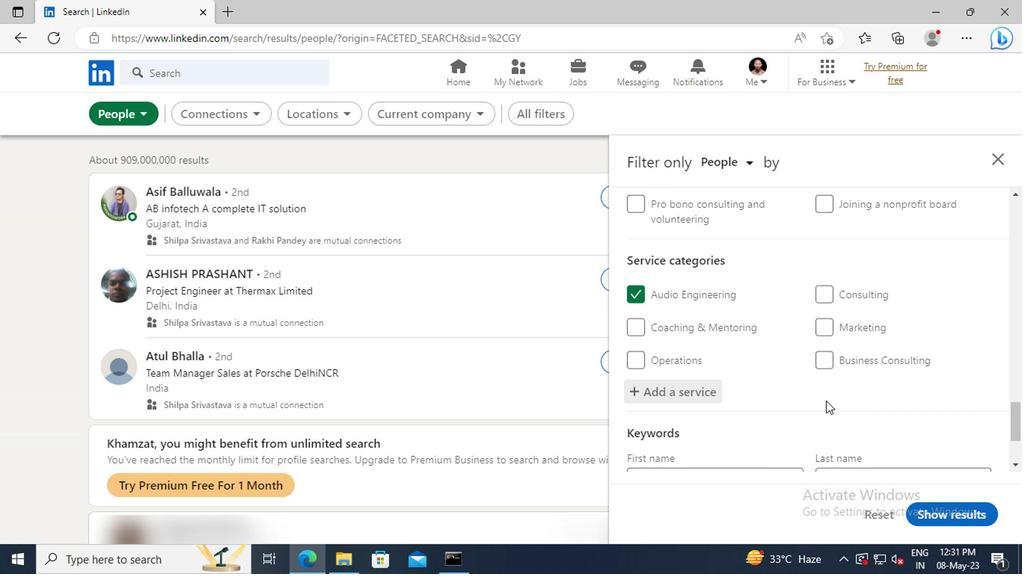 
Action: Mouse moved to (745, 430)
Screenshot: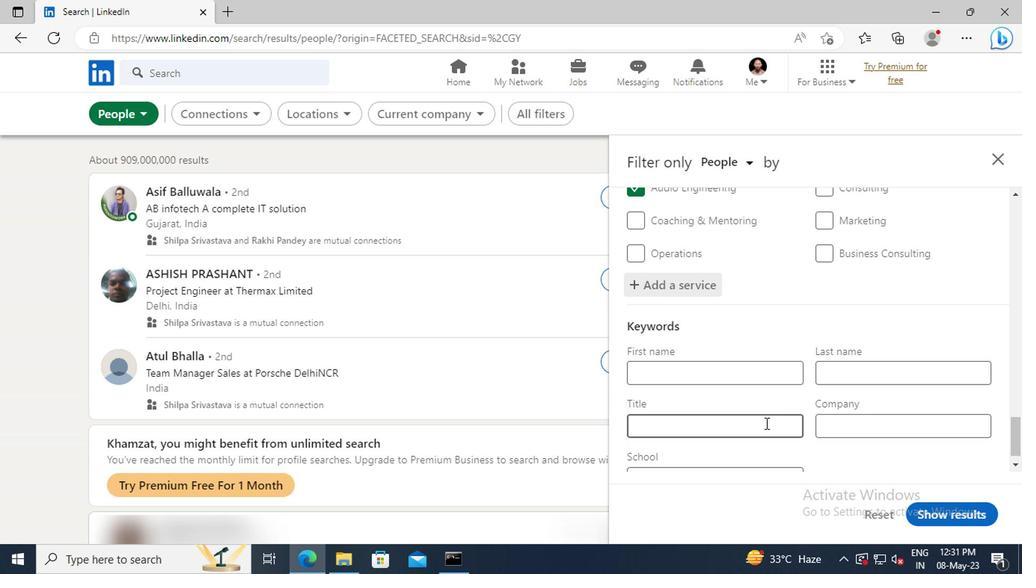 
Action: Mouse pressed left at (745, 430)
Screenshot: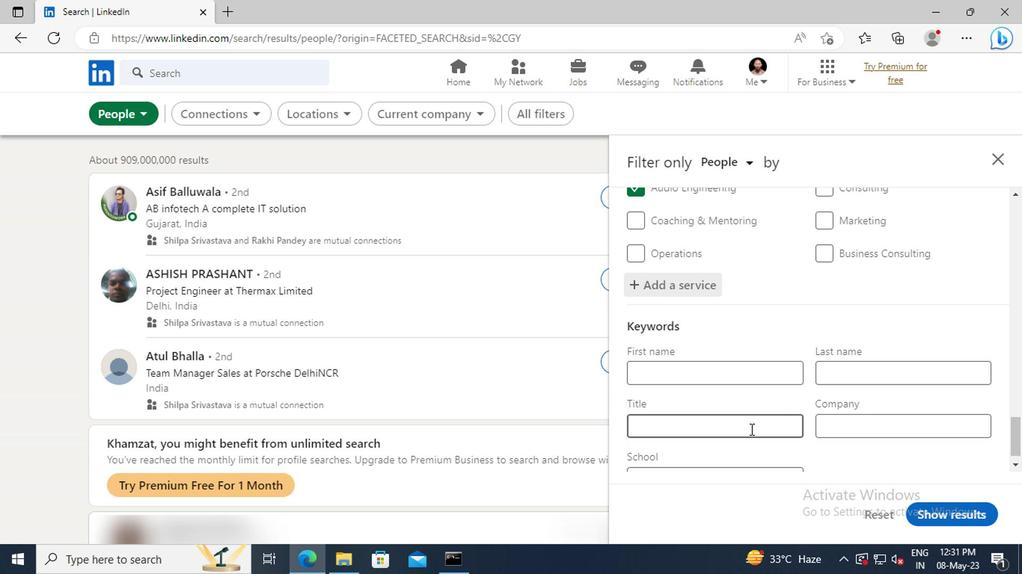 
Action: Key pressed <Key.shift>ENGINEER<Key.enter>
Screenshot: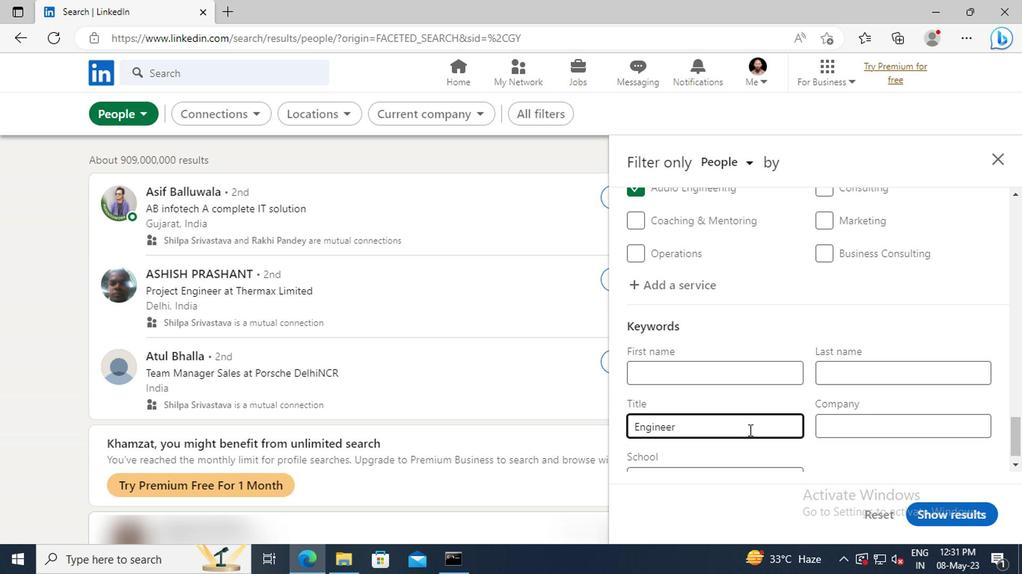 
Action: Mouse moved to (939, 509)
Screenshot: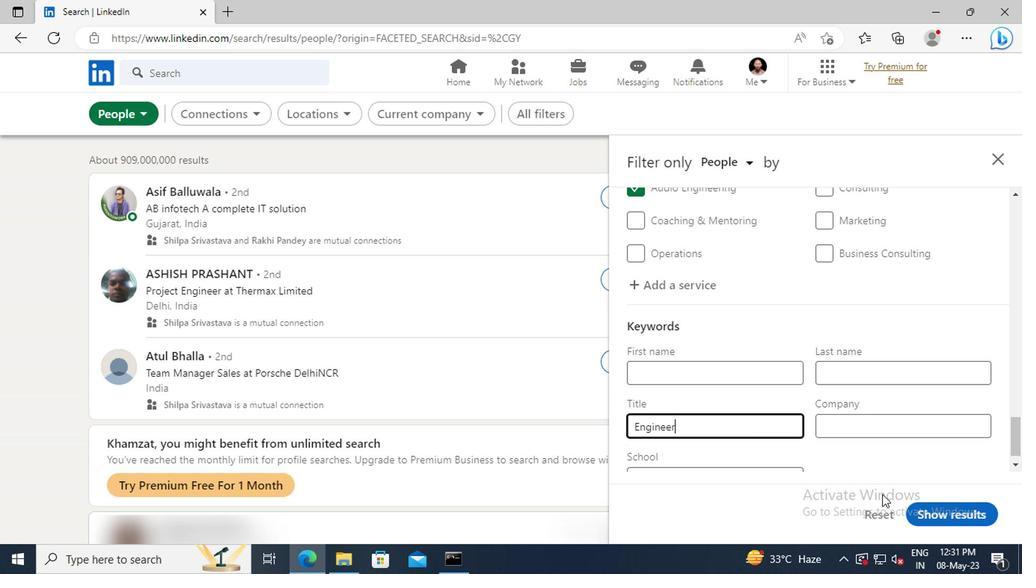 
Action: Mouse pressed left at (939, 509)
Screenshot: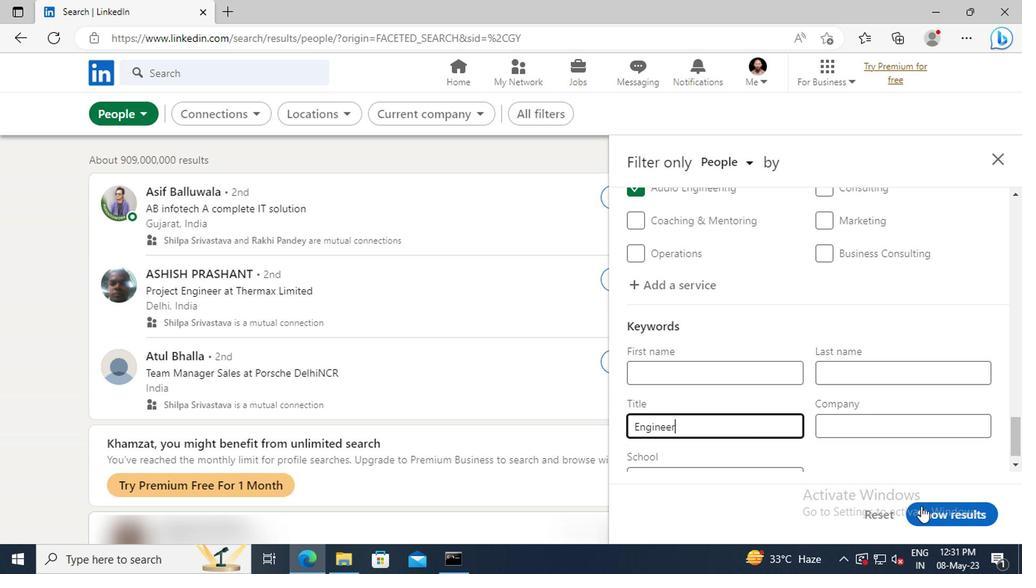 
